 Task: Look for space in Dahegām, India from 15th June, 2023 to 21st June, 2023 for 5 adults in price range Rs.14000 to Rs.25000. Place can be entire place with 3 bedrooms having 3 beds and 3 bathrooms. Property type can be house, flat, guest house. Booking option can be shelf check-in. Required host language is English.
Action: Mouse moved to (457, 65)
Screenshot: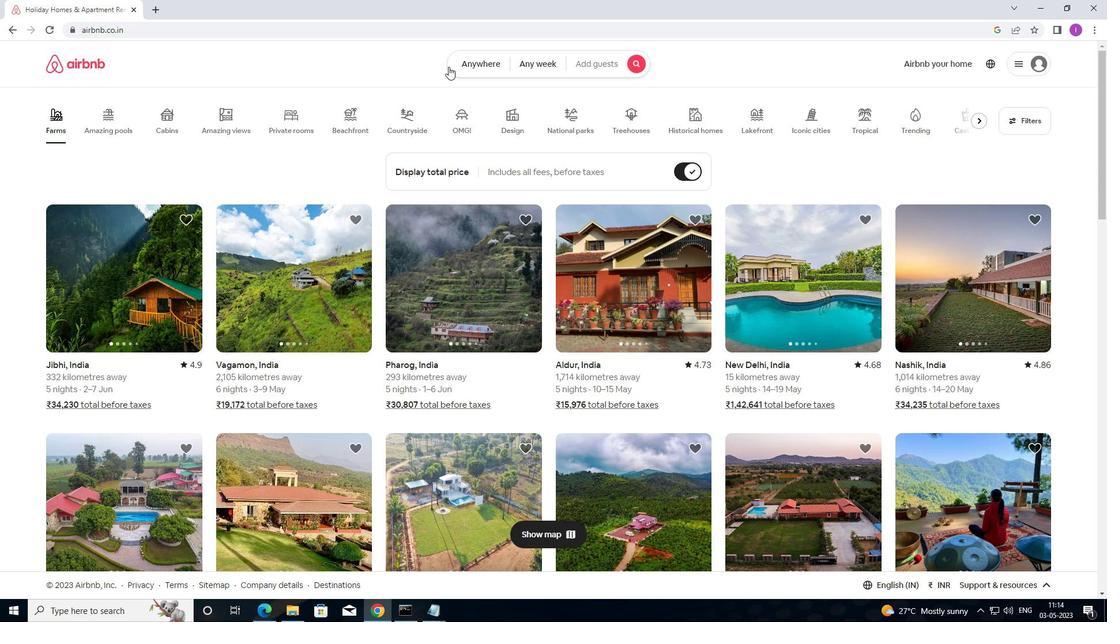
Action: Mouse pressed left at (457, 65)
Screenshot: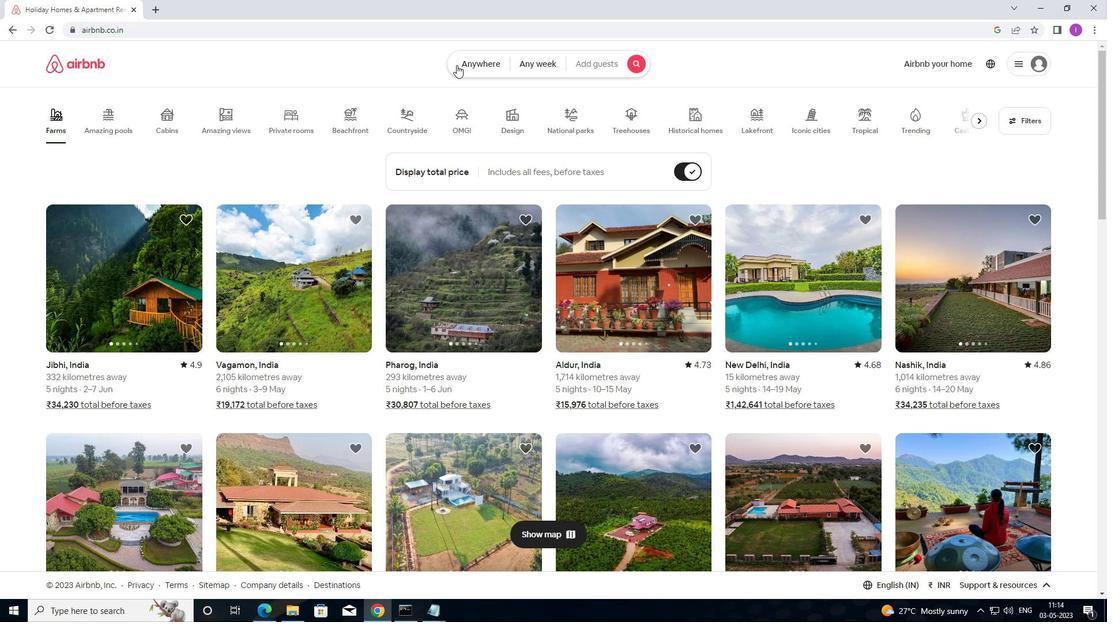 
Action: Mouse moved to (344, 113)
Screenshot: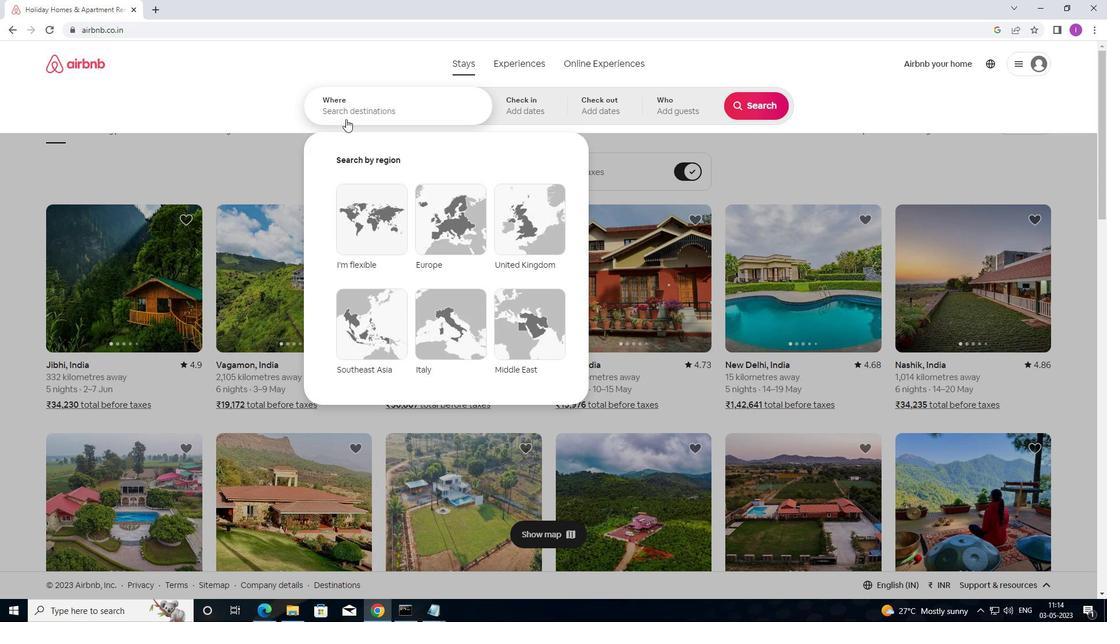 
Action: Mouse pressed left at (344, 113)
Screenshot: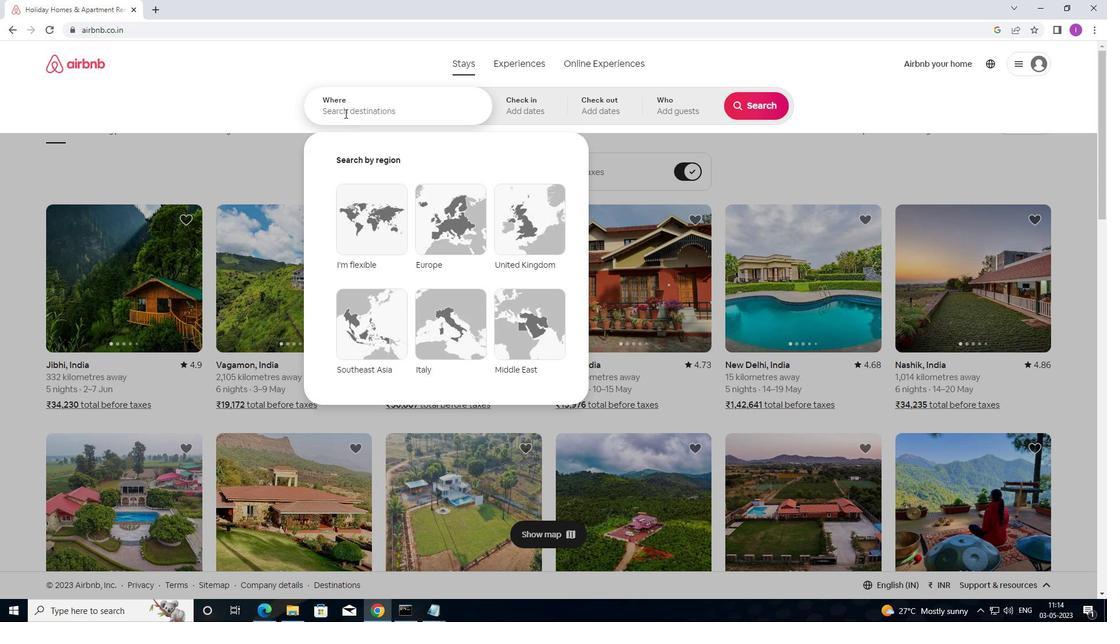 
Action: Mouse moved to (834, 7)
Screenshot: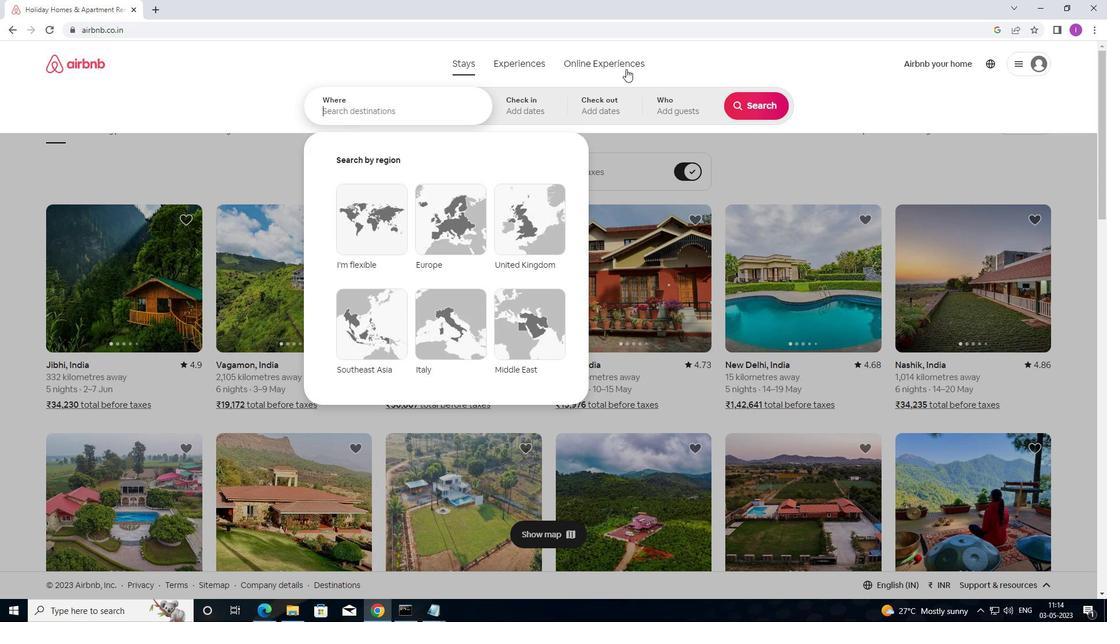 
Action: Key pressed <Key.shift>DAHEGAM,<Key.shift>INDIA
Screenshot: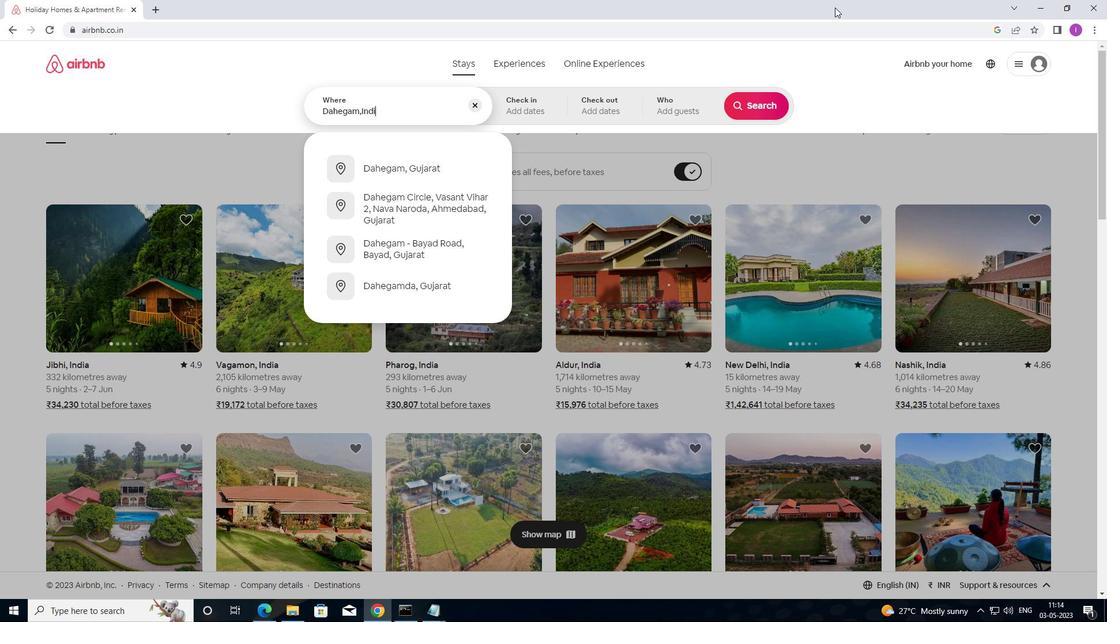 
Action: Mouse moved to (550, 93)
Screenshot: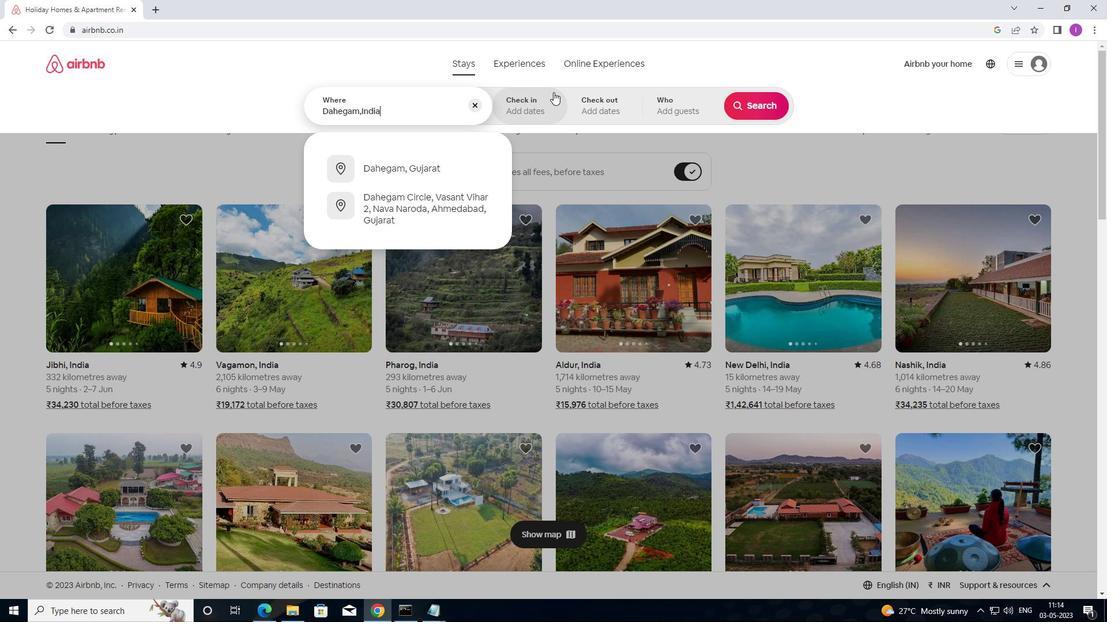 
Action: Mouse pressed left at (550, 93)
Screenshot: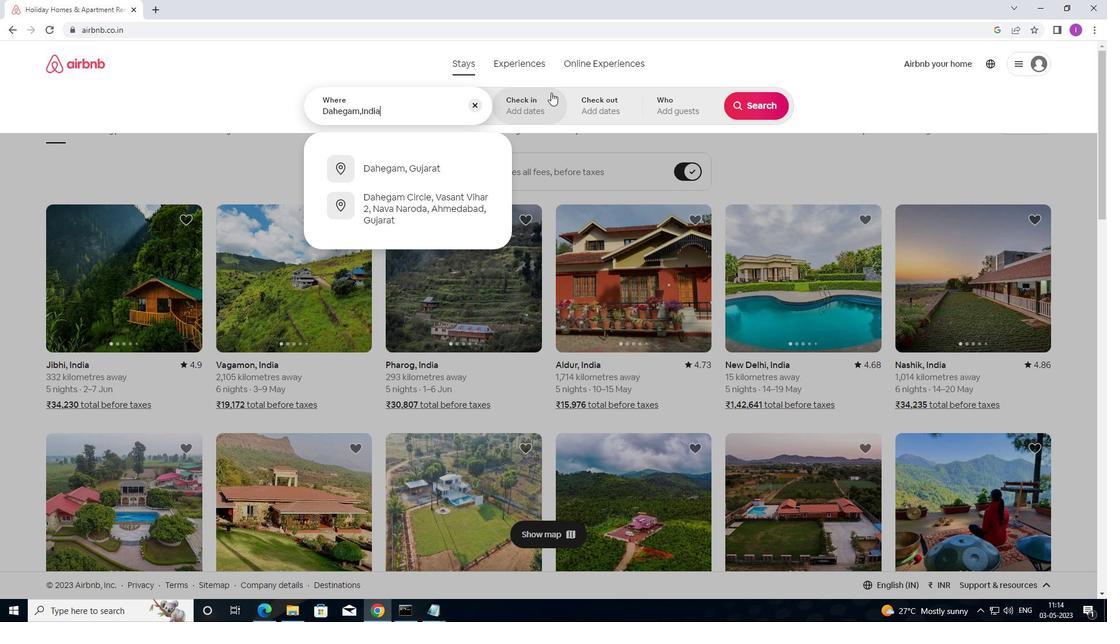 
Action: Mouse moved to (686, 303)
Screenshot: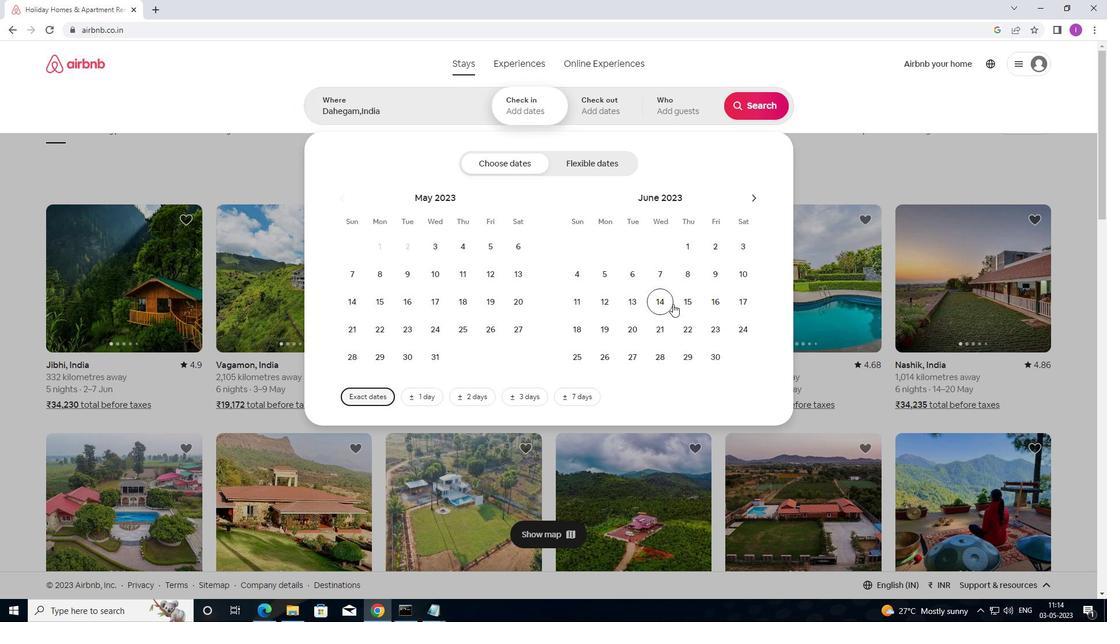 
Action: Mouse pressed left at (686, 303)
Screenshot: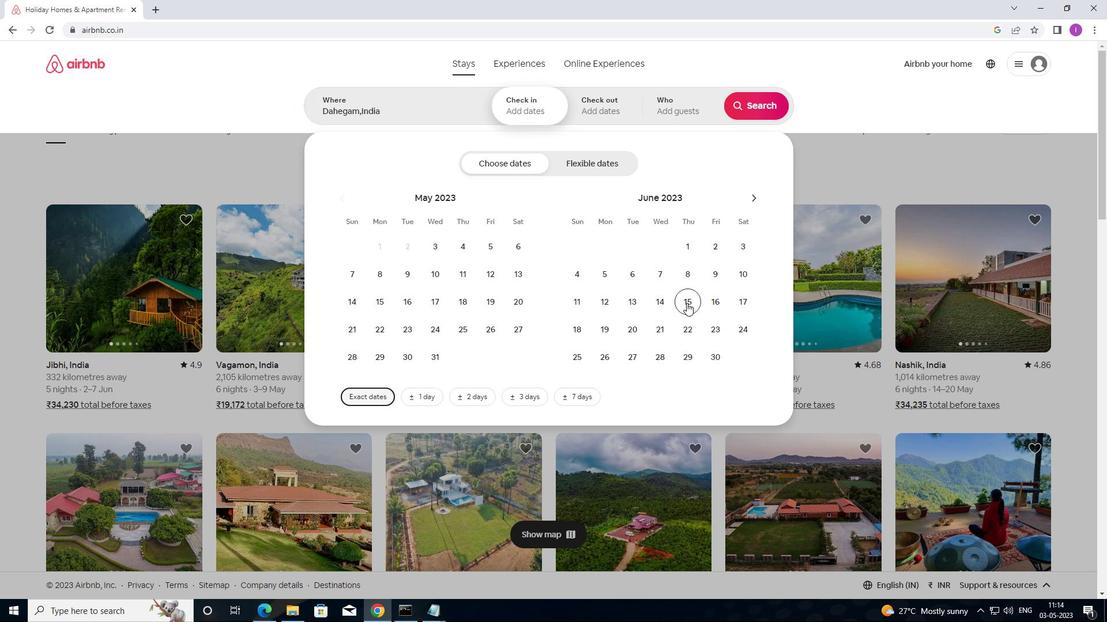 
Action: Mouse moved to (659, 324)
Screenshot: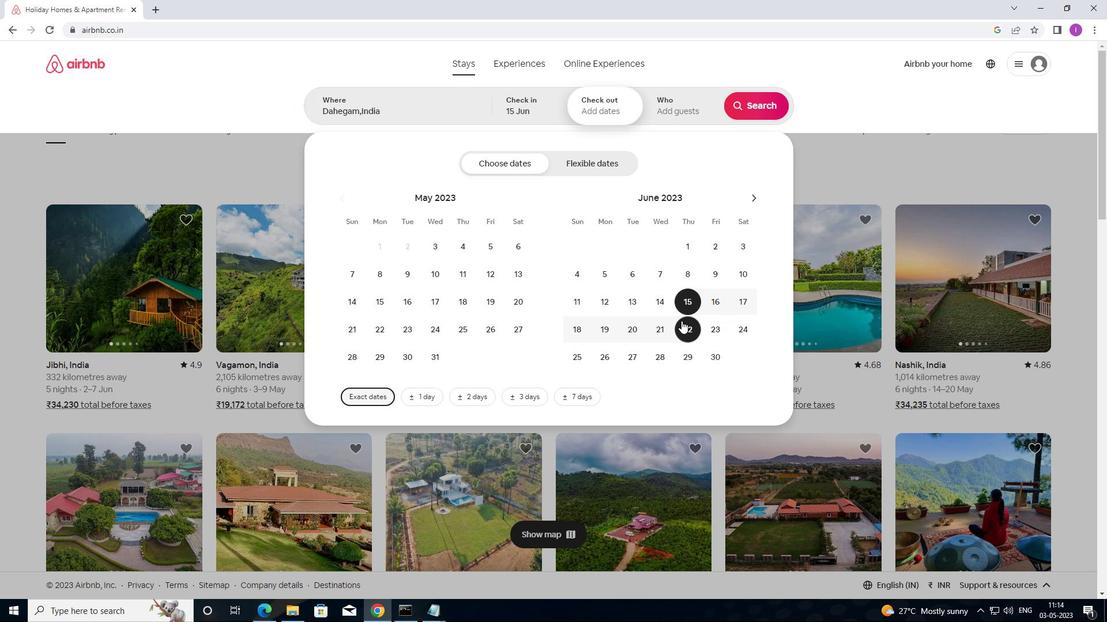 
Action: Mouse pressed left at (659, 324)
Screenshot: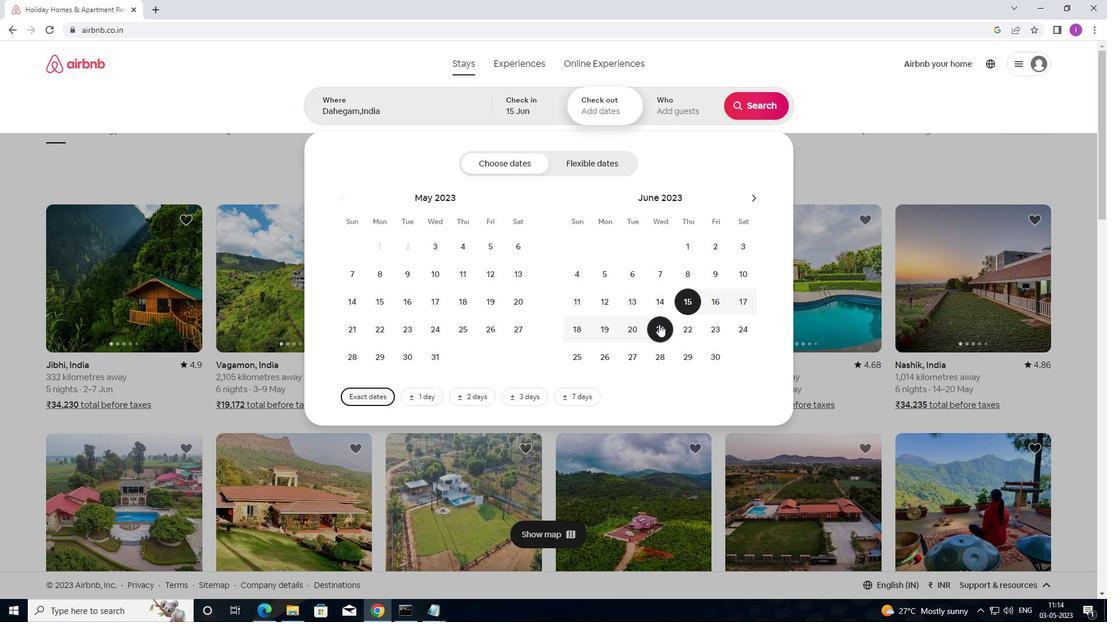
Action: Mouse moved to (681, 96)
Screenshot: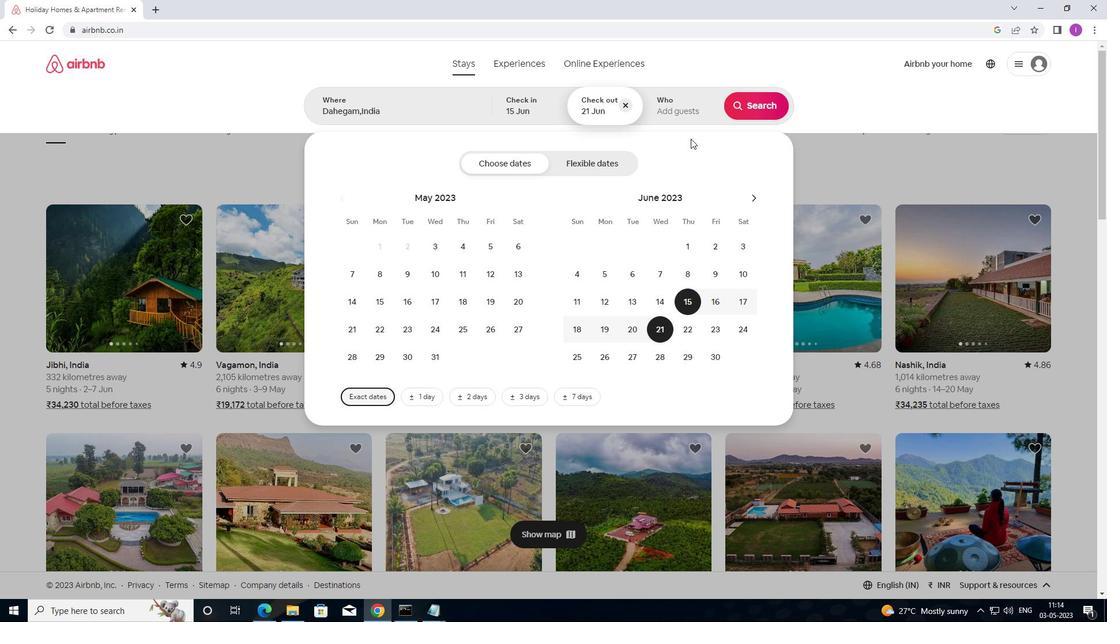 
Action: Mouse pressed left at (681, 96)
Screenshot: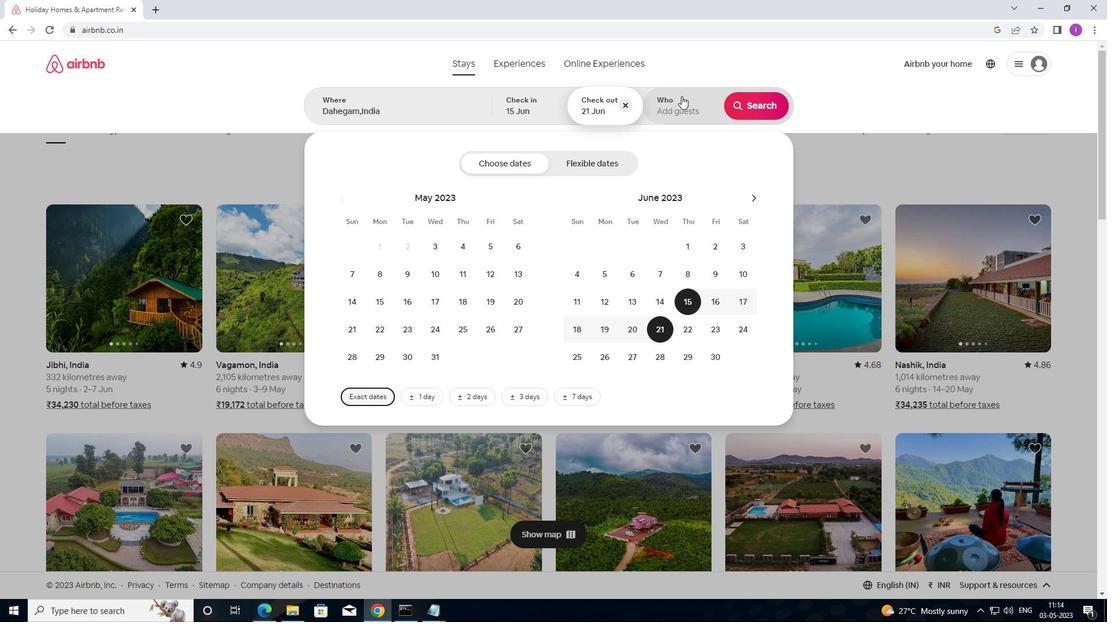 
Action: Mouse moved to (758, 160)
Screenshot: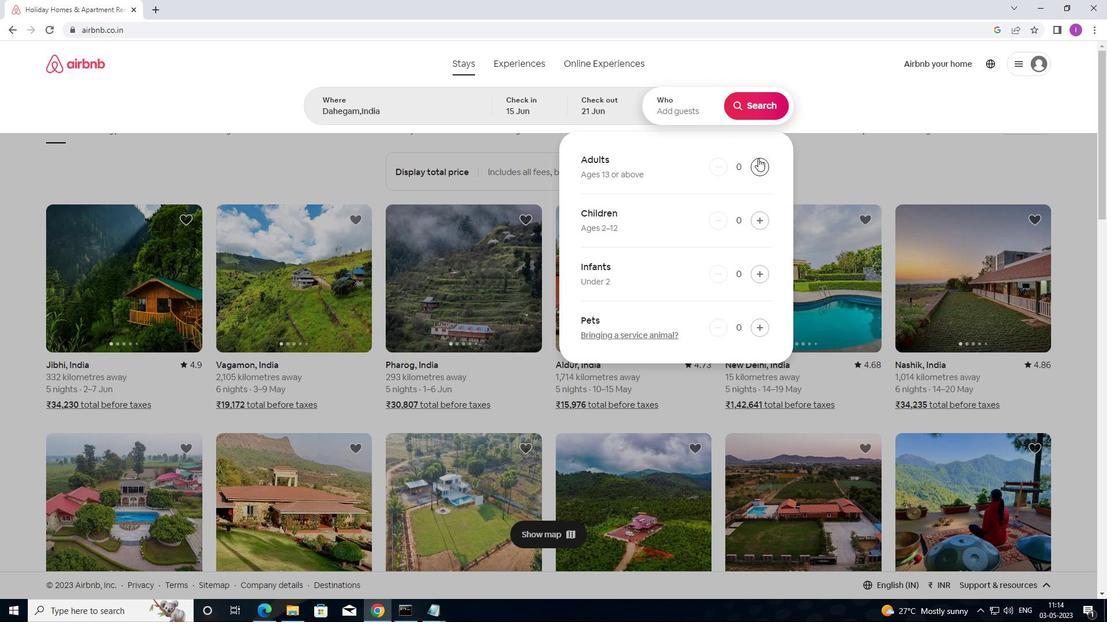 
Action: Mouse pressed left at (758, 160)
Screenshot: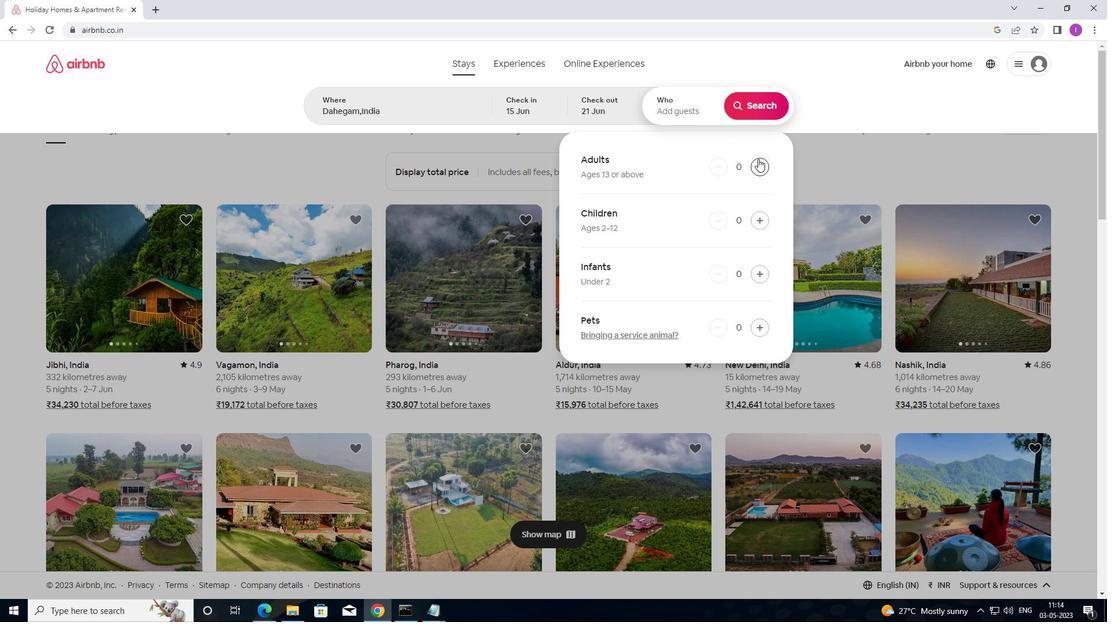 
Action: Mouse moved to (760, 164)
Screenshot: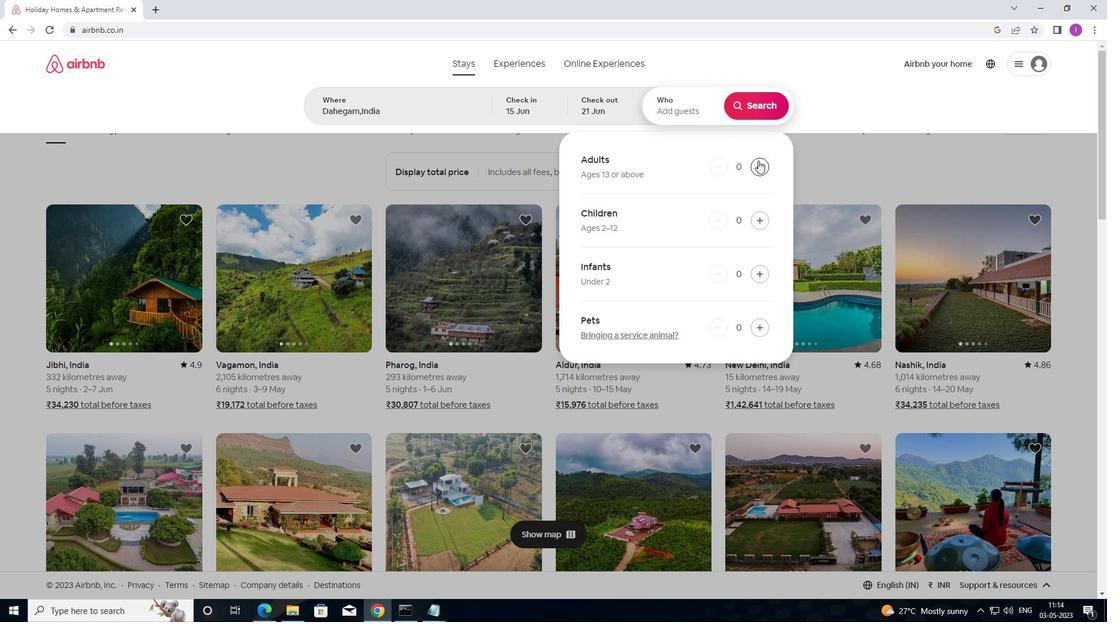 
Action: Mouse pressed left at (760, 164)
Screenshot: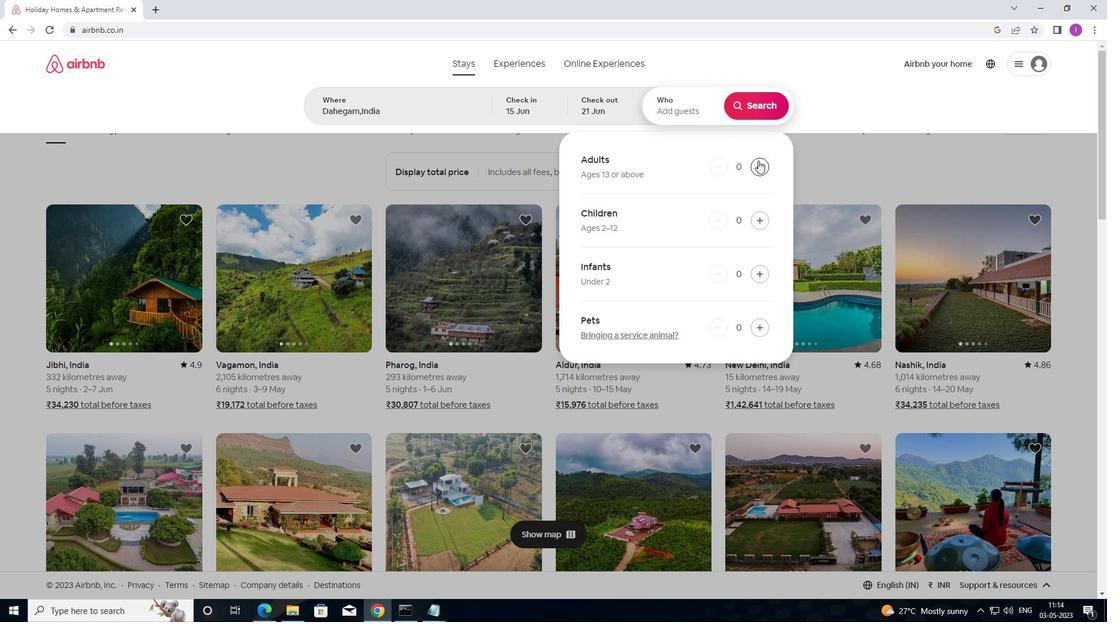 
Action: Mouse moved to (762, 165)
Screenshot: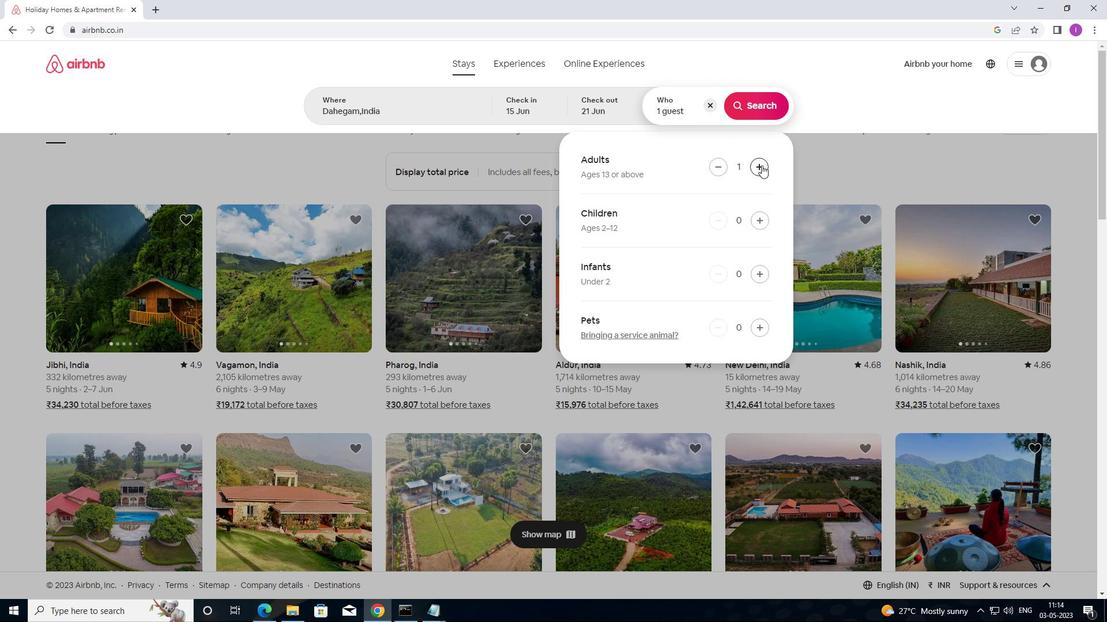 
Action: Mouse pressed left at (762, 165)
Screenshot: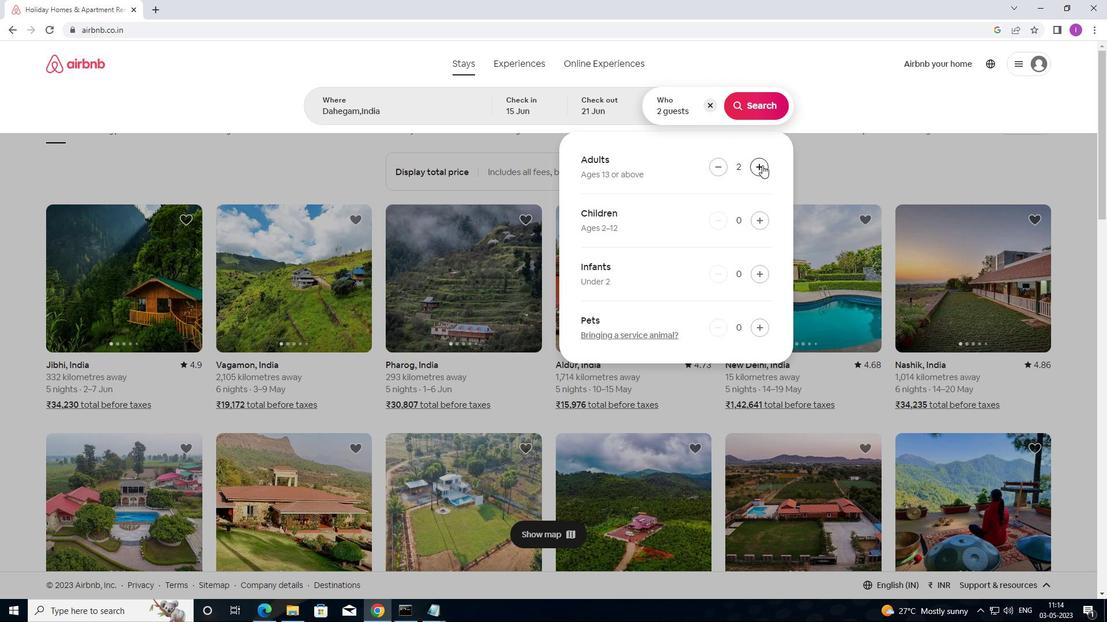 
Action: Mouse moved to (764, 165)
Screenshot: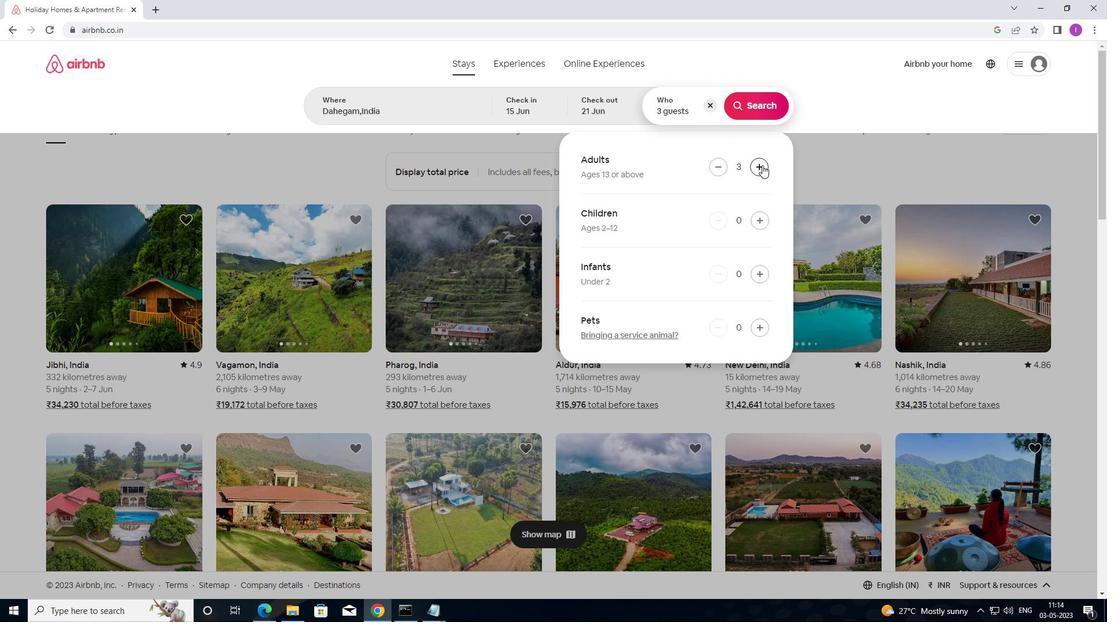 
Action: Mouse pressed left at (764, 165)
Screenshot: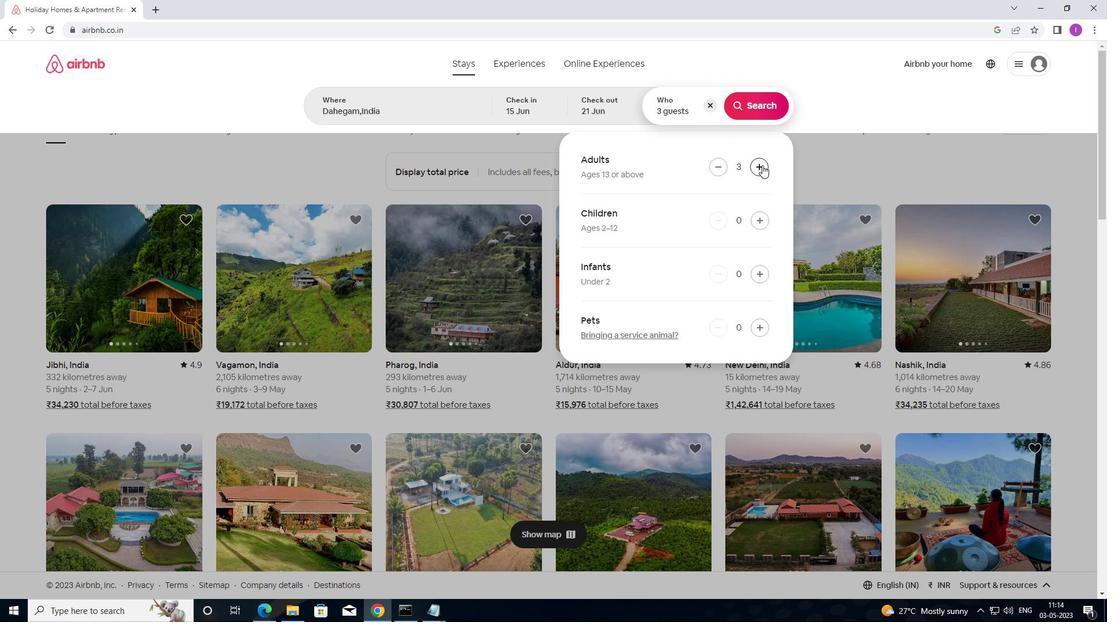 
Action: Mouse moved to (765, 166)
Screenshot: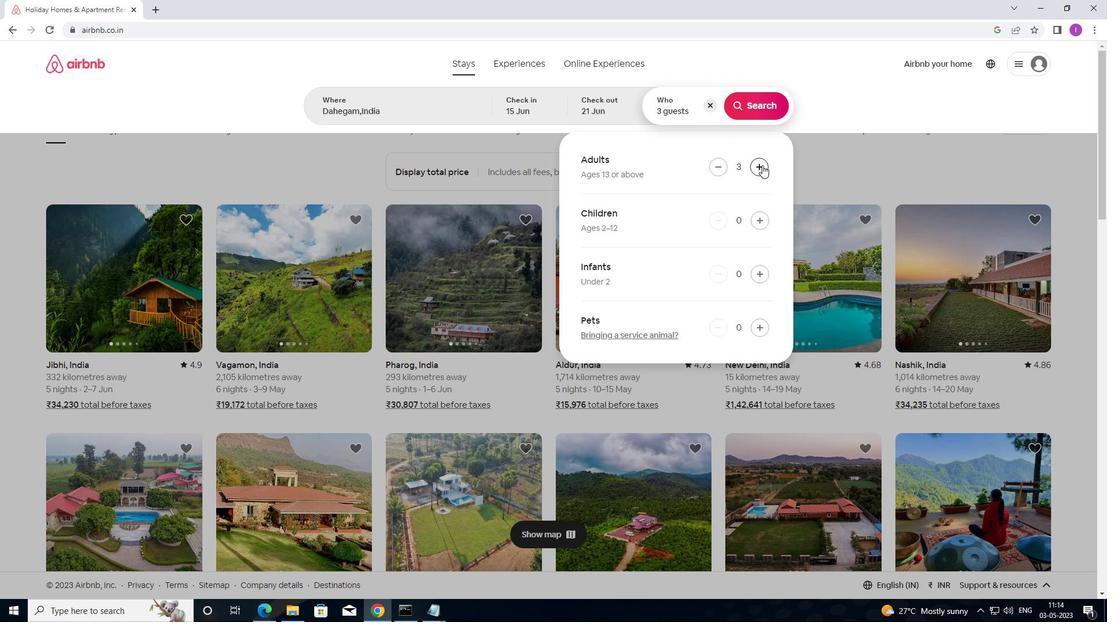 
Action: Mouse pressed left at (765, 166)
Screenshot: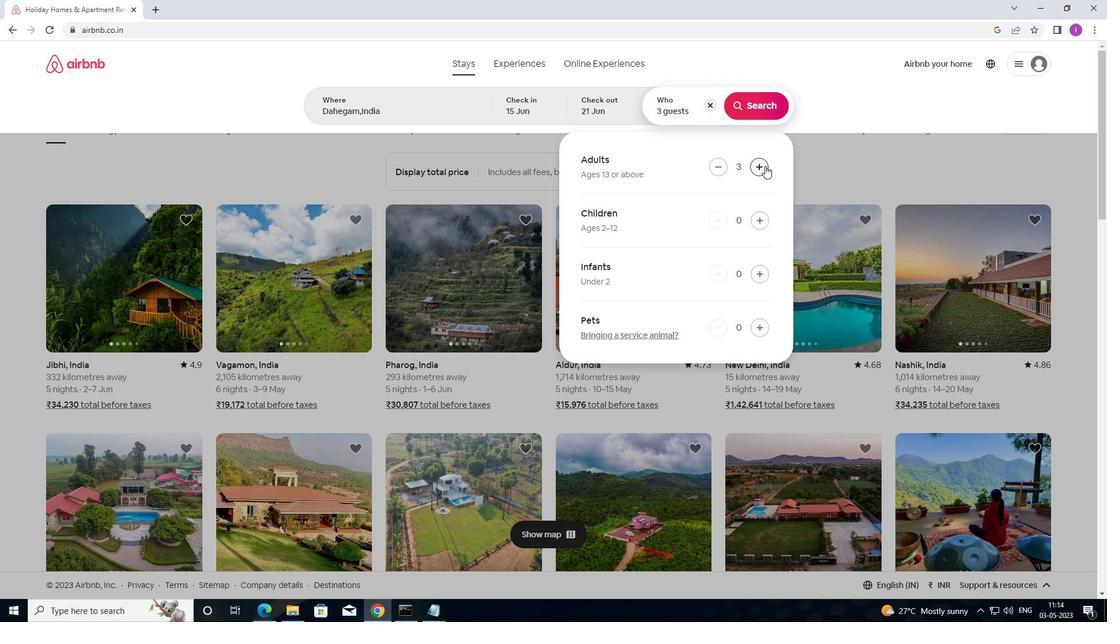 
Action: Mouse moved to (752, 114)
Screenshot: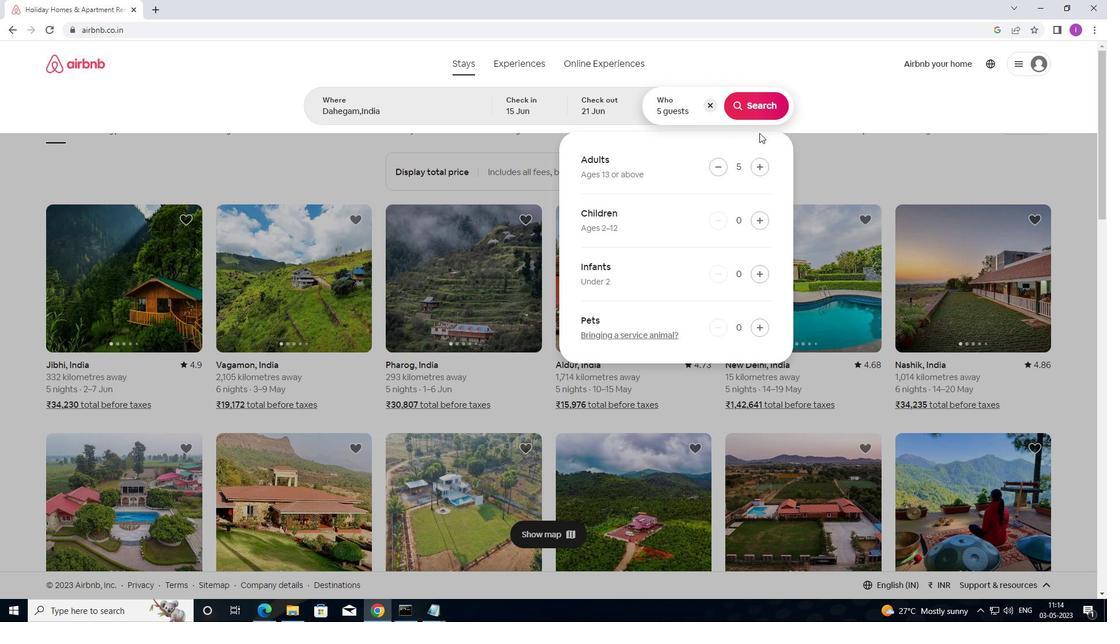 
Action: Mouse pressed left at (752, 114)
Screenshot: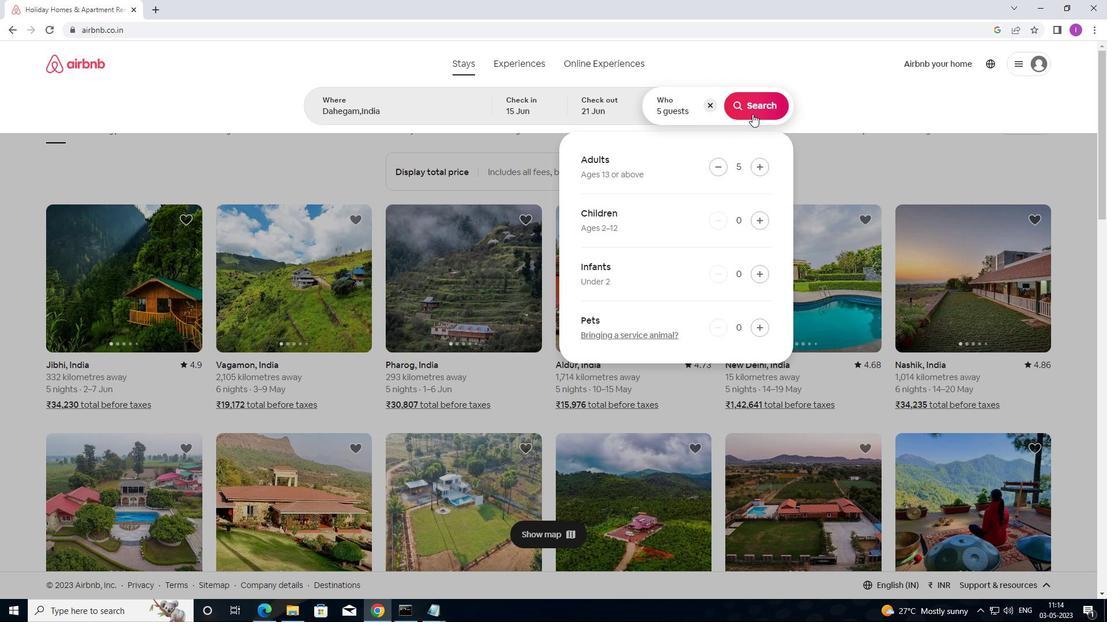 
Action: Mouse moved to (1057, 114)
Screenshot: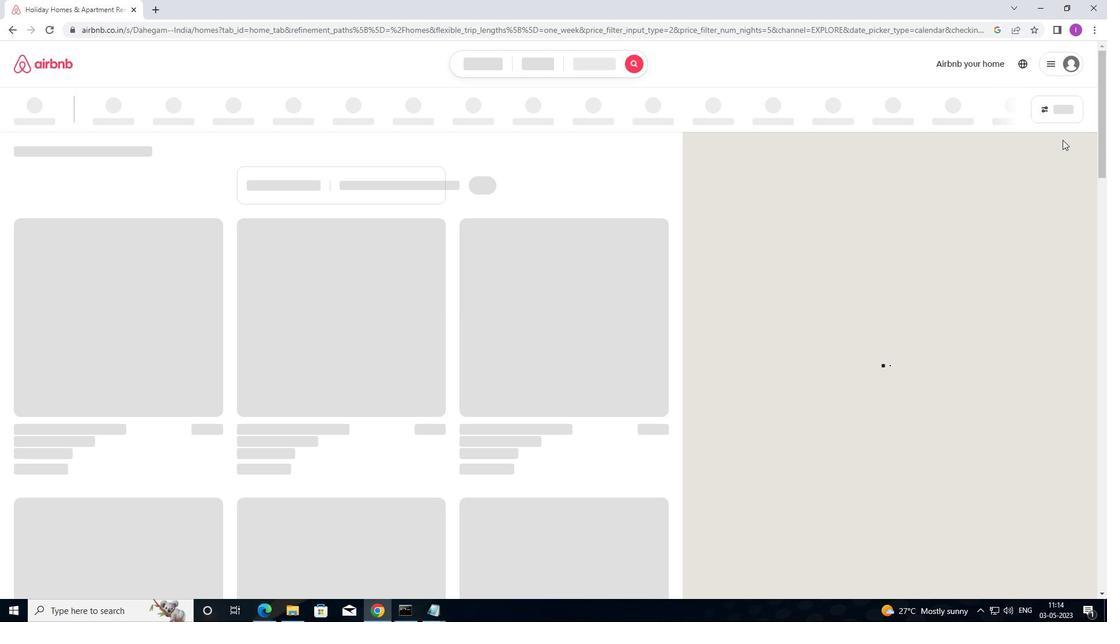 
Action: Mouse pressed left at (1057, 114)
Screenshot: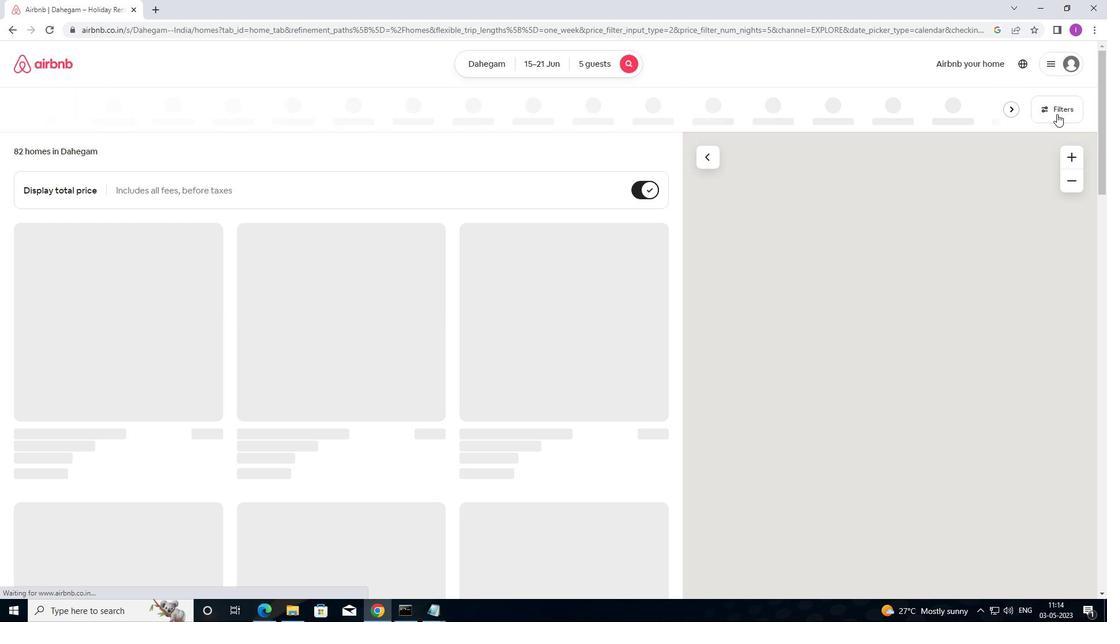 
Action: Mouse moved to (416, 254)
Screenshot: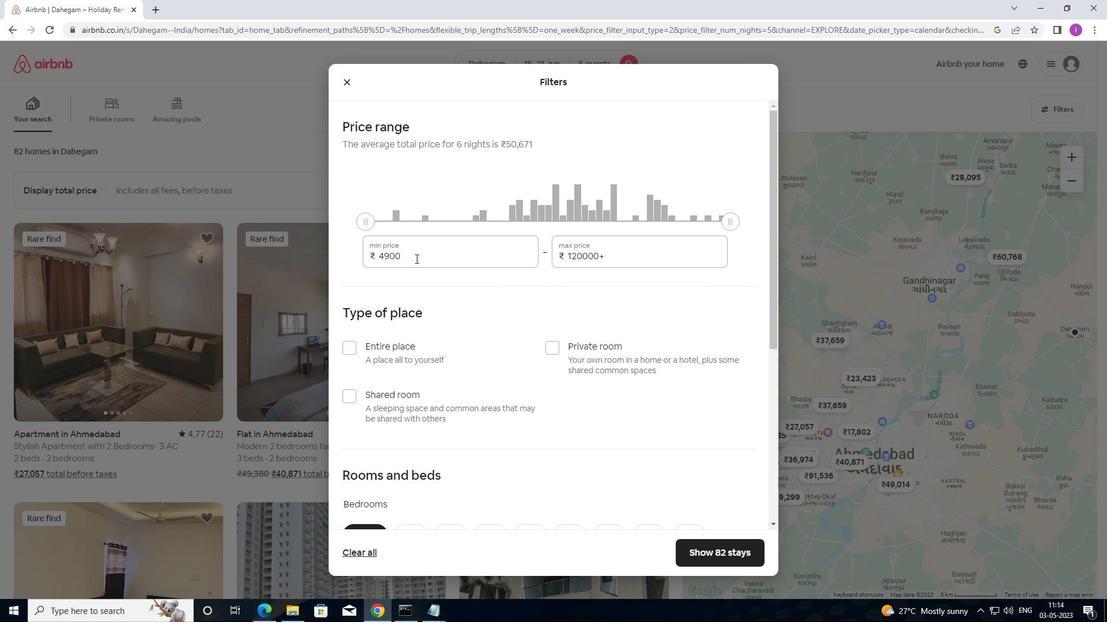 
Action: Mouse pressed left at (416, 254)
Screenshot: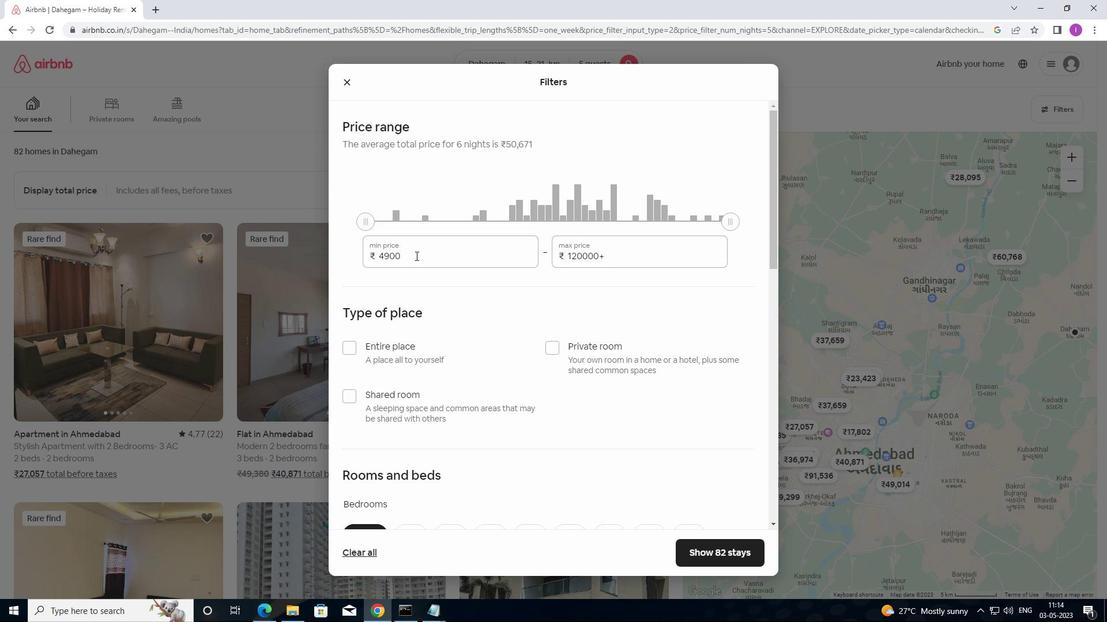 
Action: Mouse moved to (374, 247)
Screenshot: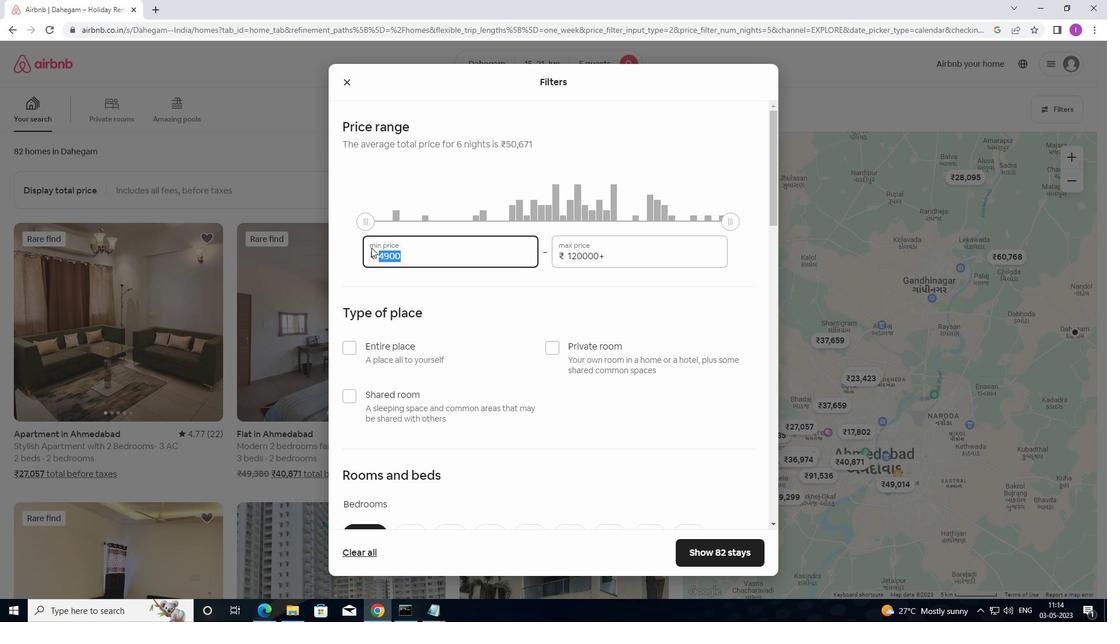 
Action: Key pressed 1
Screenshot: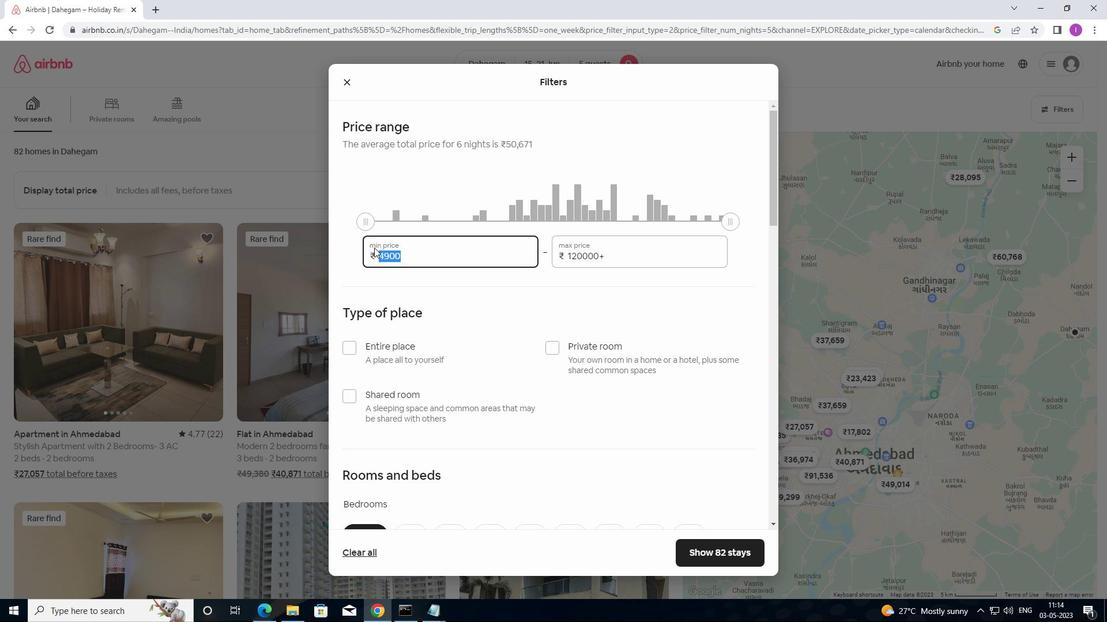 
Action: Mouse moved to (381, 247)
Screenshot: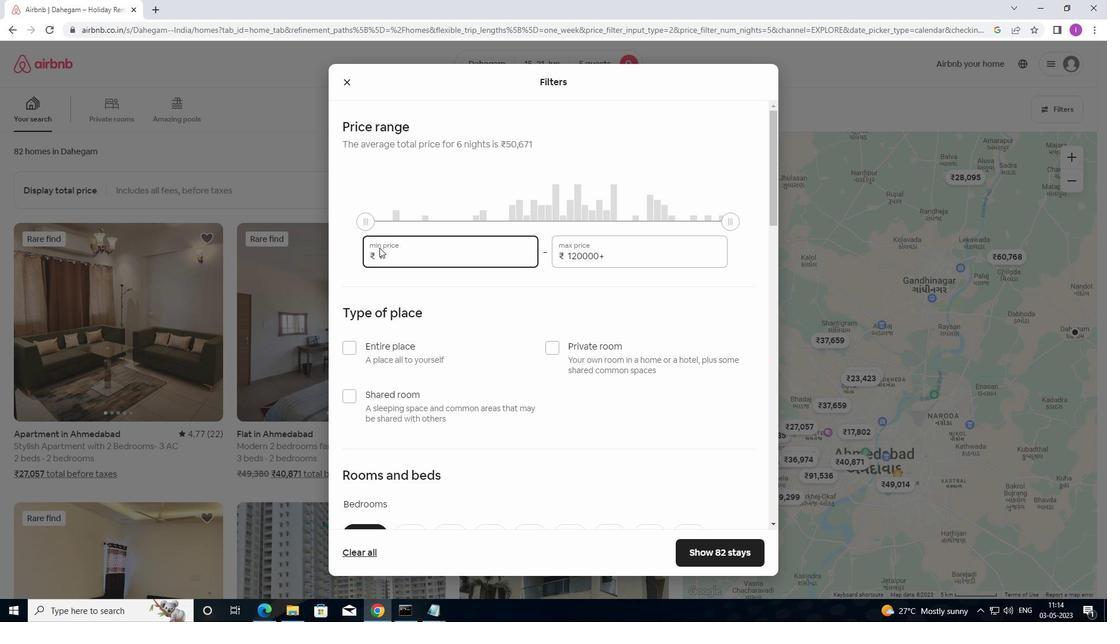 
Action: Key pressed 4
Screenshot: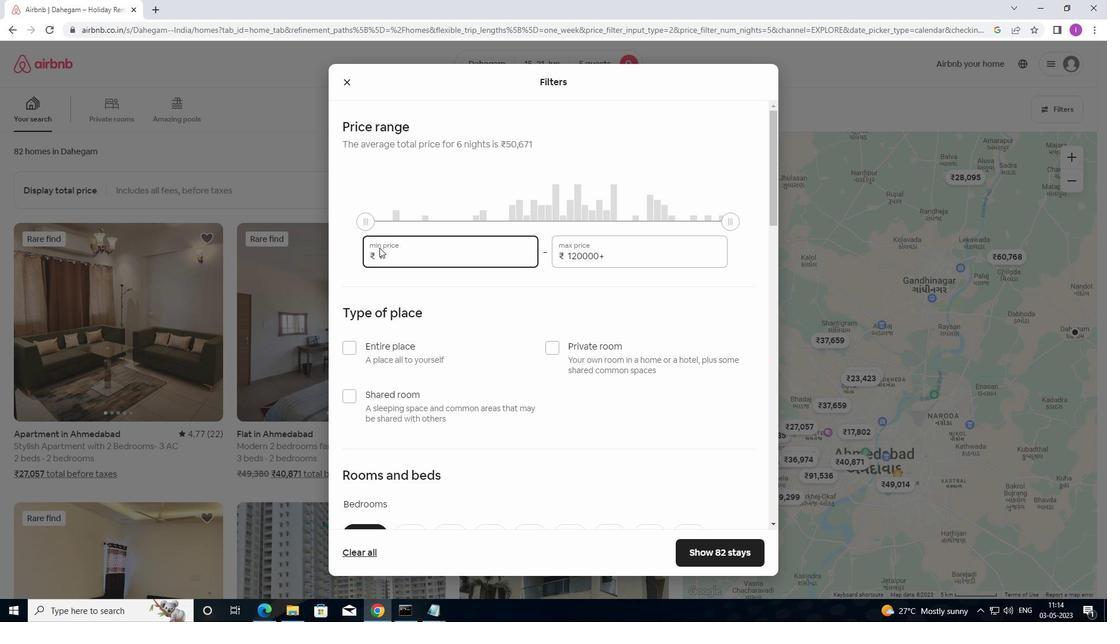 
Action: Mouse moved to (385, 246)
Screenshot: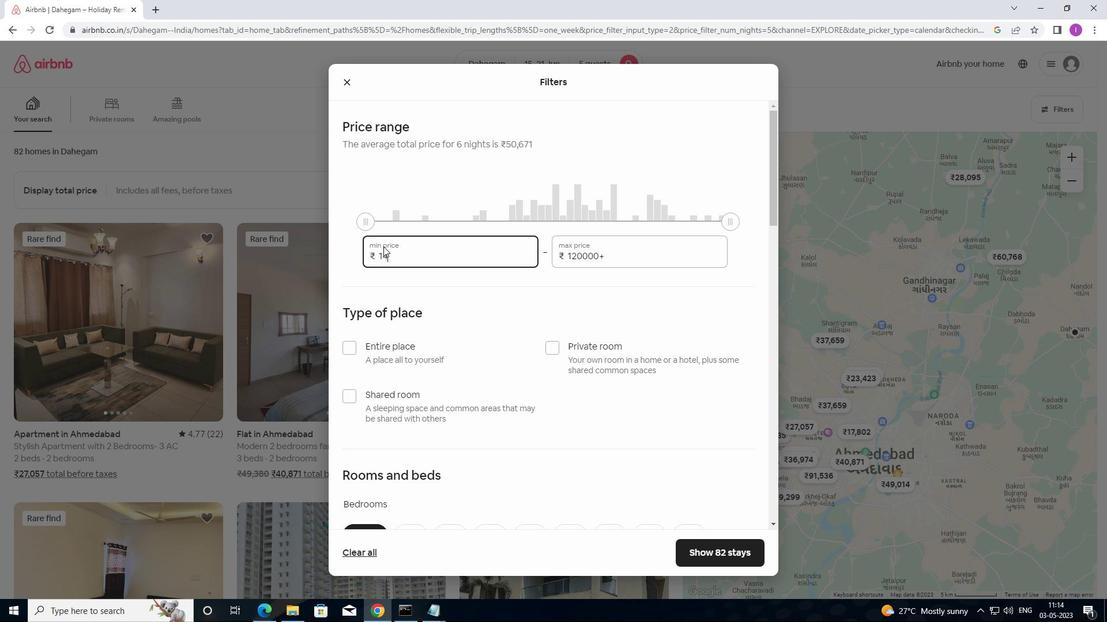 
Action: Key pressed 0
Screenshot: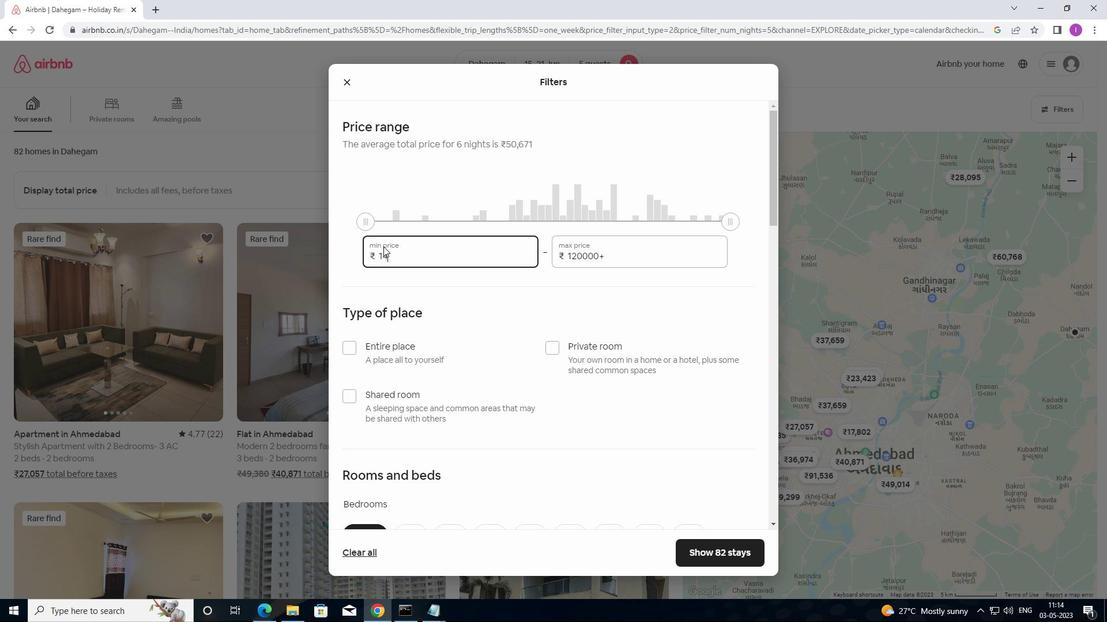 
Action: Mouse moved to (385, 246)
Screenshot: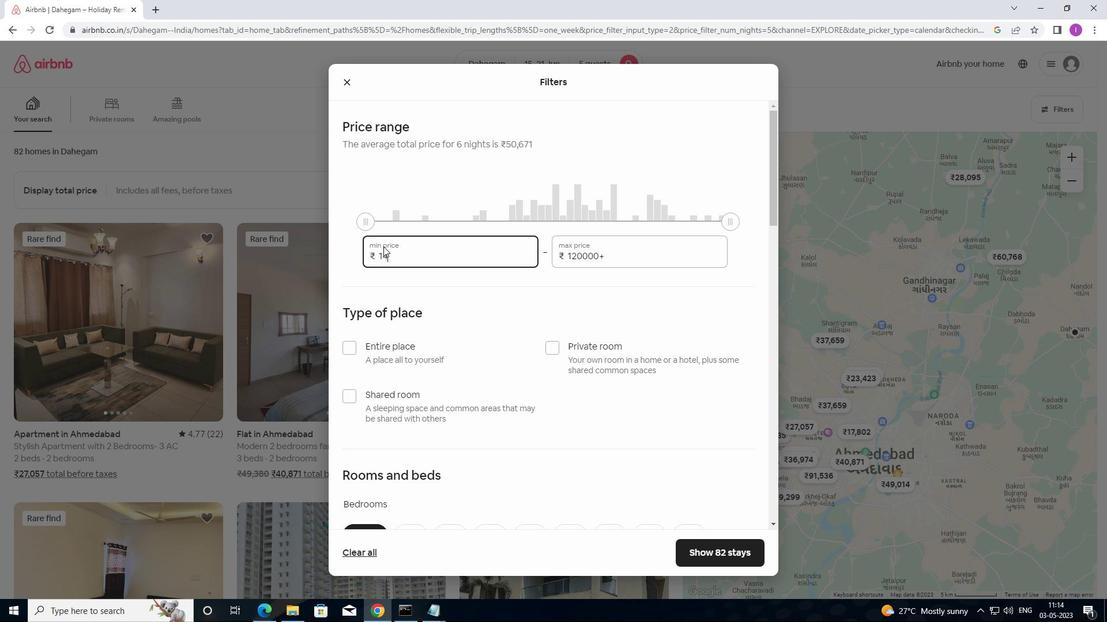 
Action: Key pressed 0
Screenshot: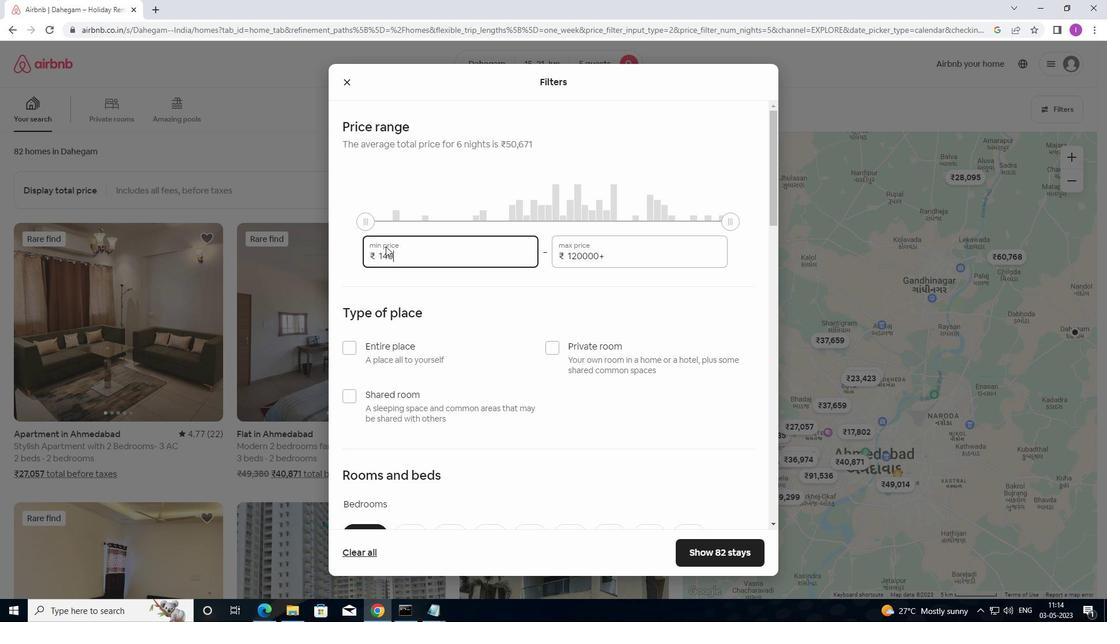 
Action: Mouse moved to (386, 246)
Screenshot: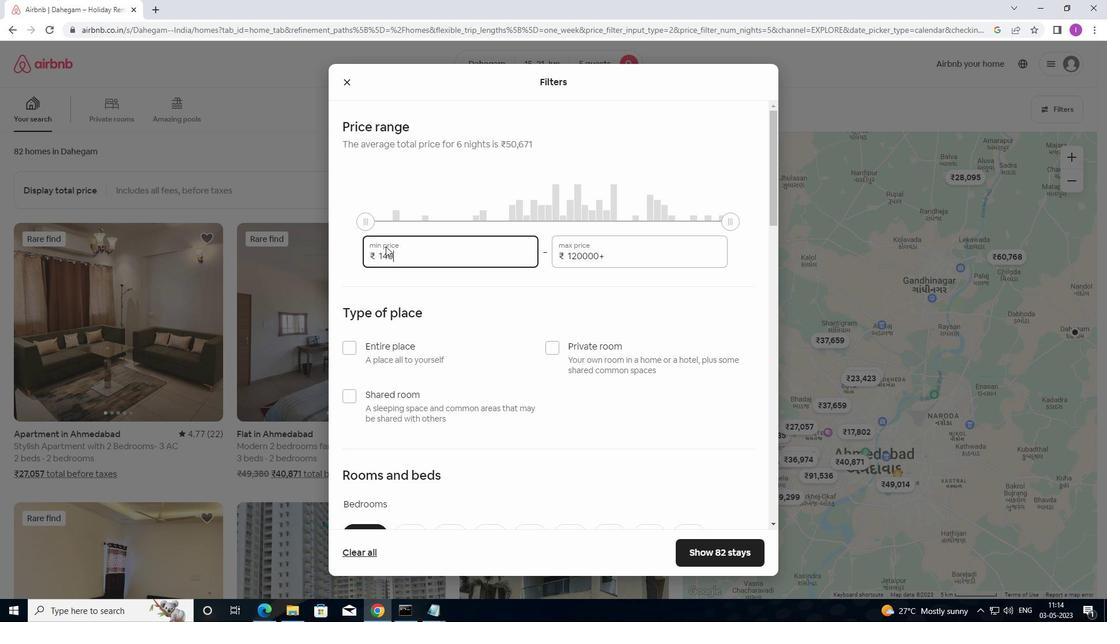 
Action: Key pressed 0
Screenshot: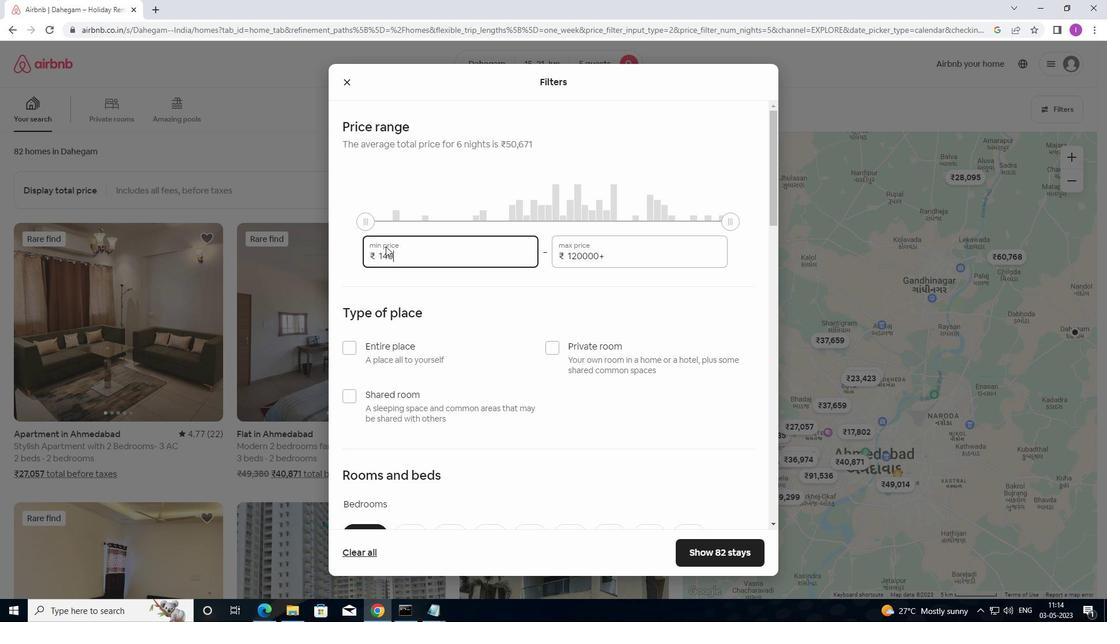 
Action: Mouse moved to (612, 256)
Screenshot: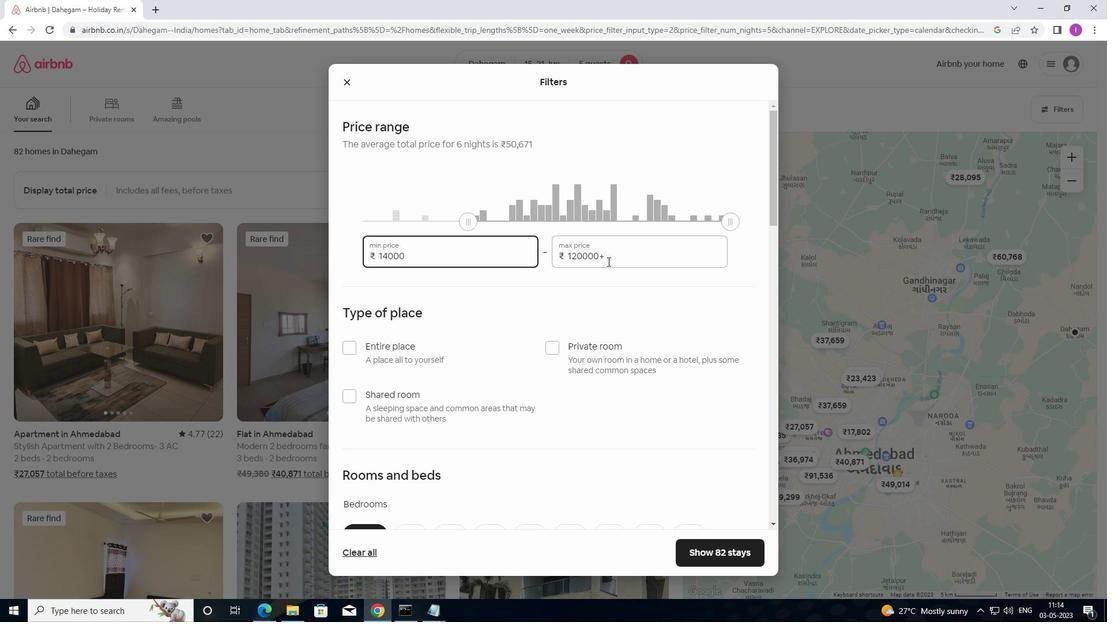 
Action: Mouse pressed left at (612, 256)
Screenshot: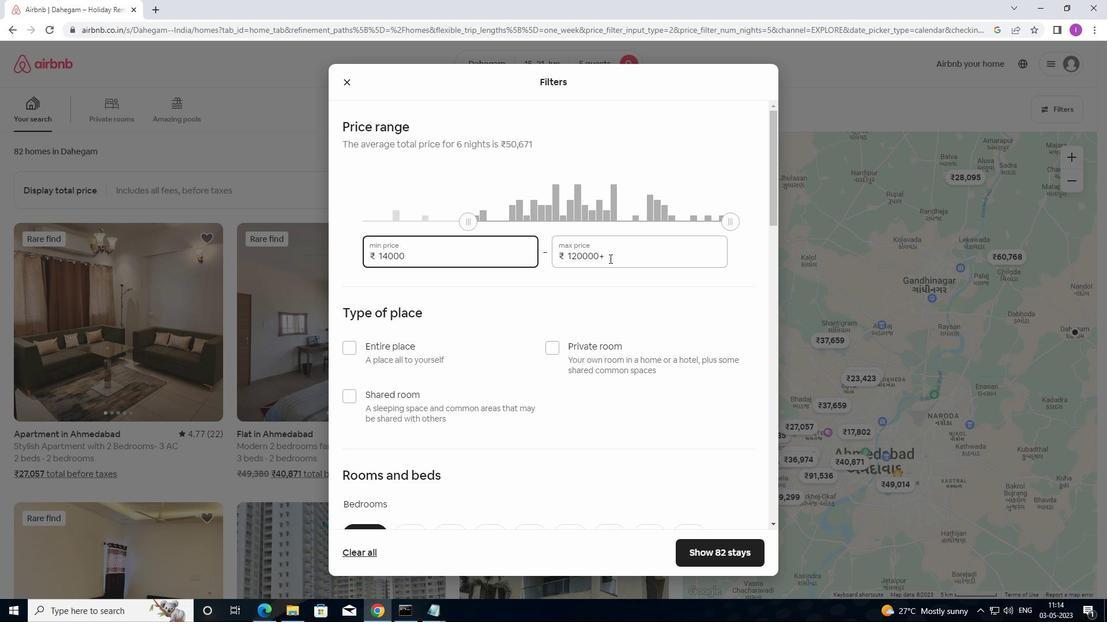 
Action: Mouse moved to (555, 251)
Screenshot: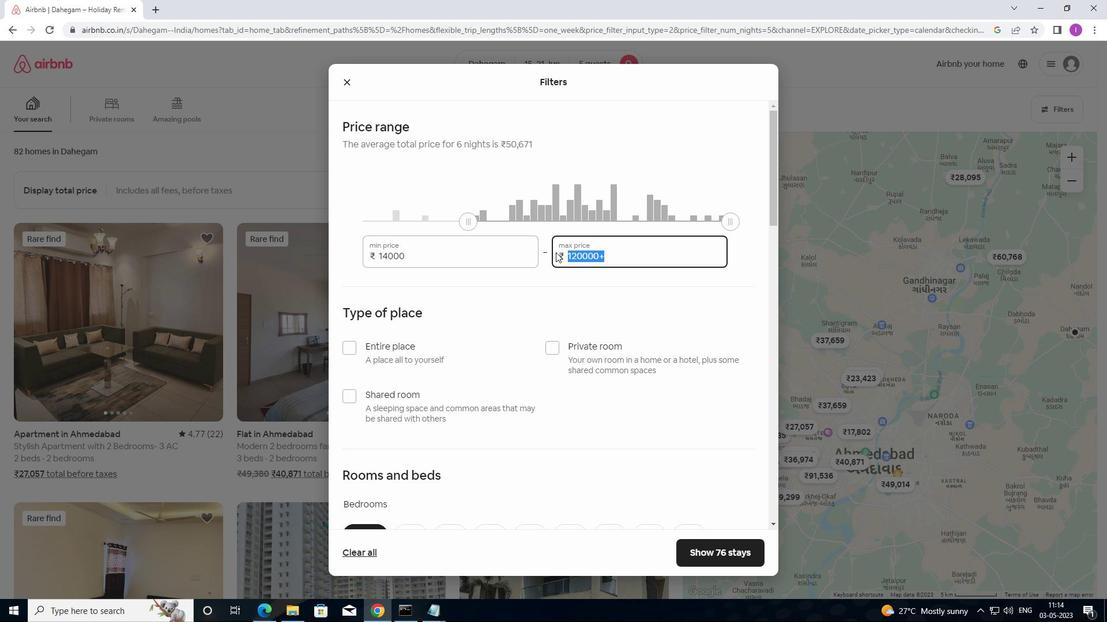 
Action: Key pressed 2
Screenshot: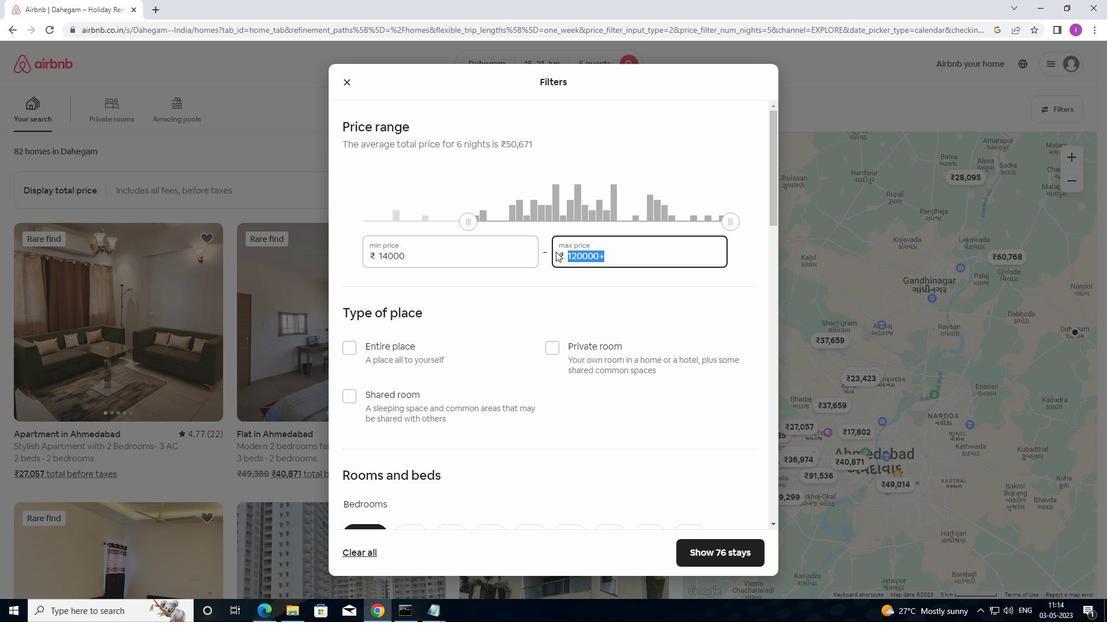 
Action: Mouse moved to (555, 251)
Screenshot: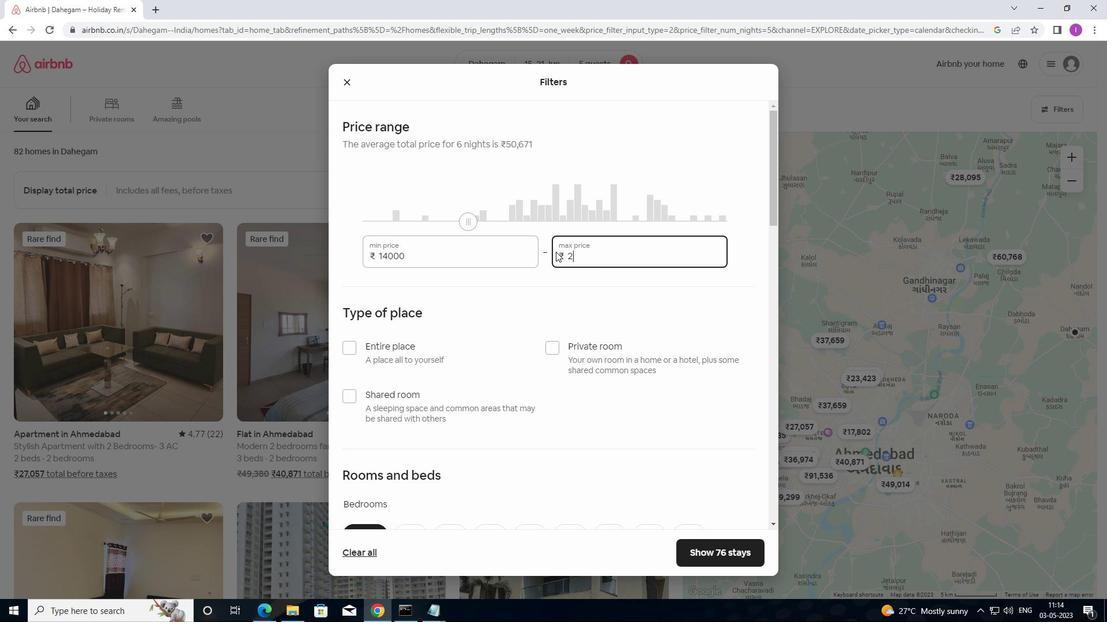 
Action: Key pressed 5000
Screenshot: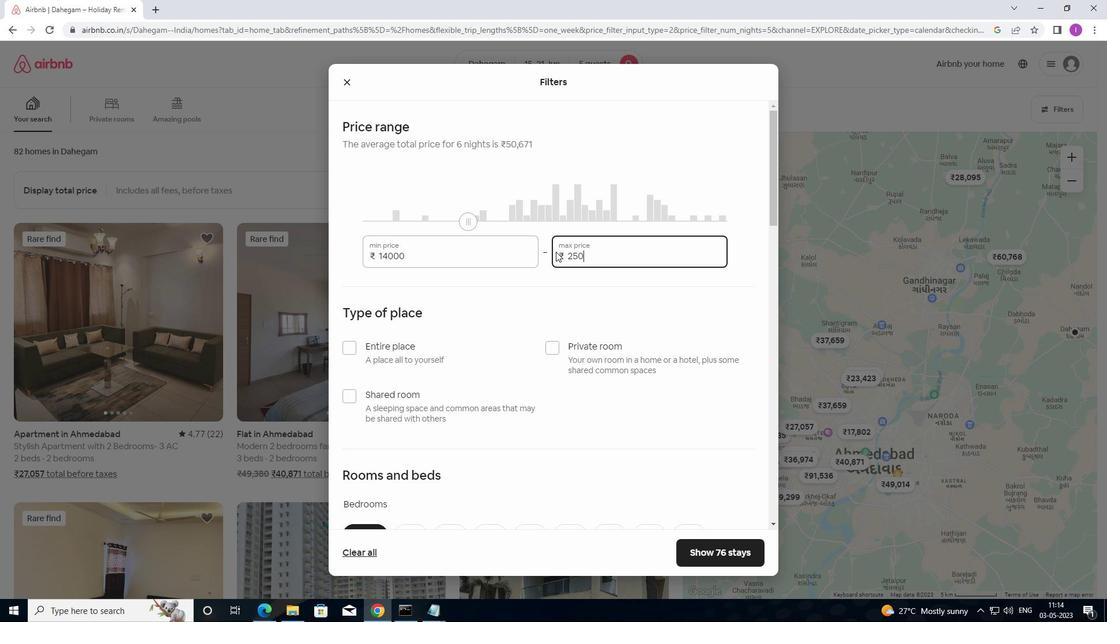 
Action: Mouse moved to (554, 313)
Screenshot: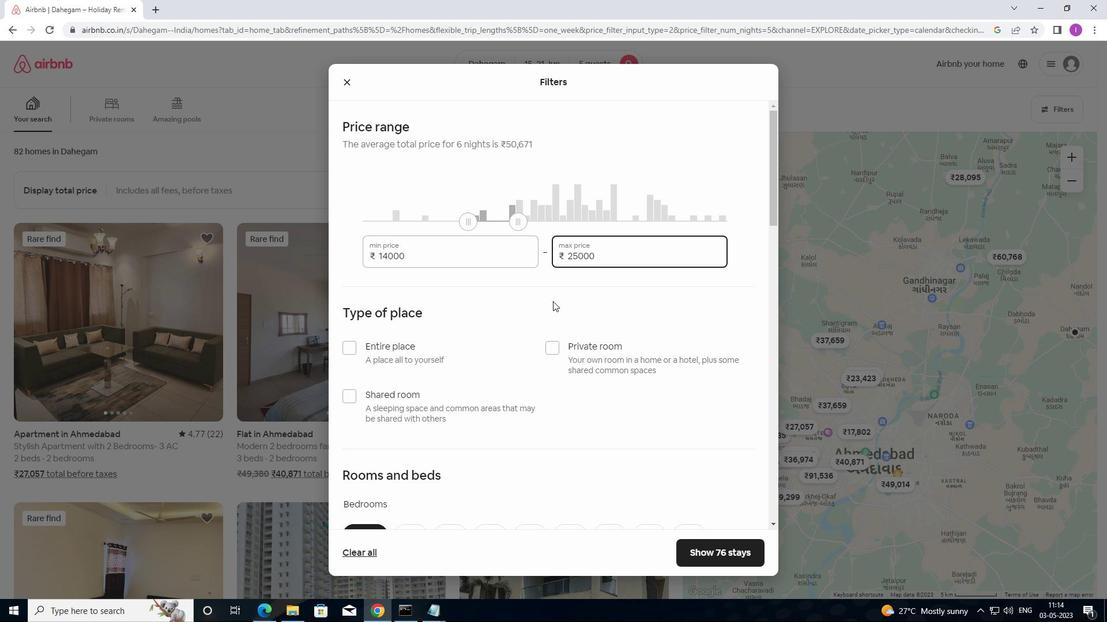 
Action: Mouse scrolled (554, 313) with delta (0, 0)
Screenshot: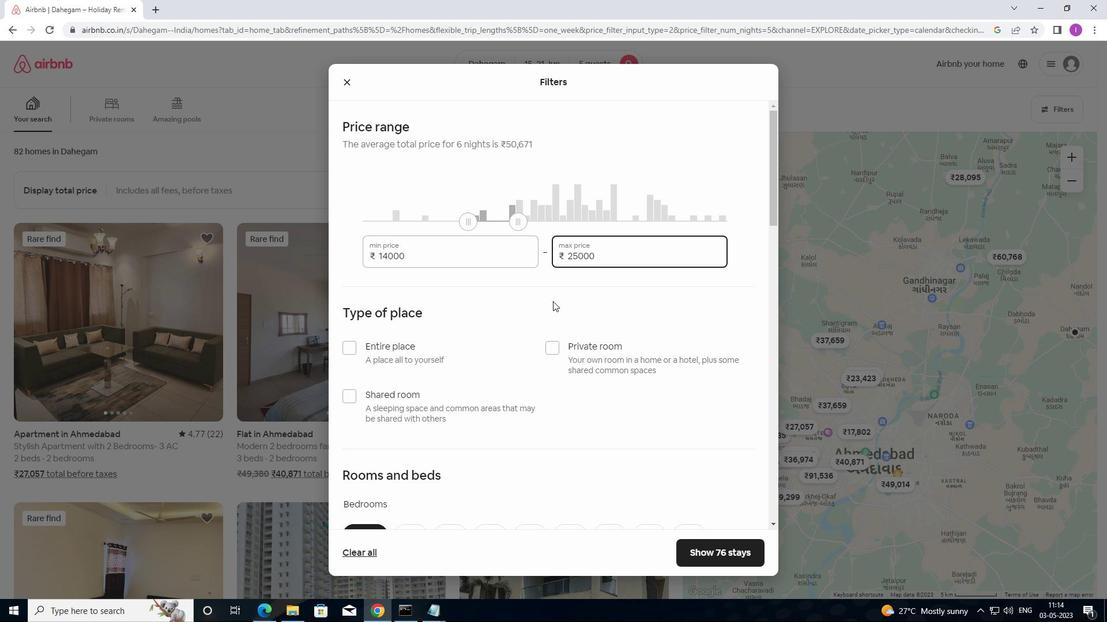 
Action: Mouse scrolled (554, 313) with delta (0, 0)
Screenshot: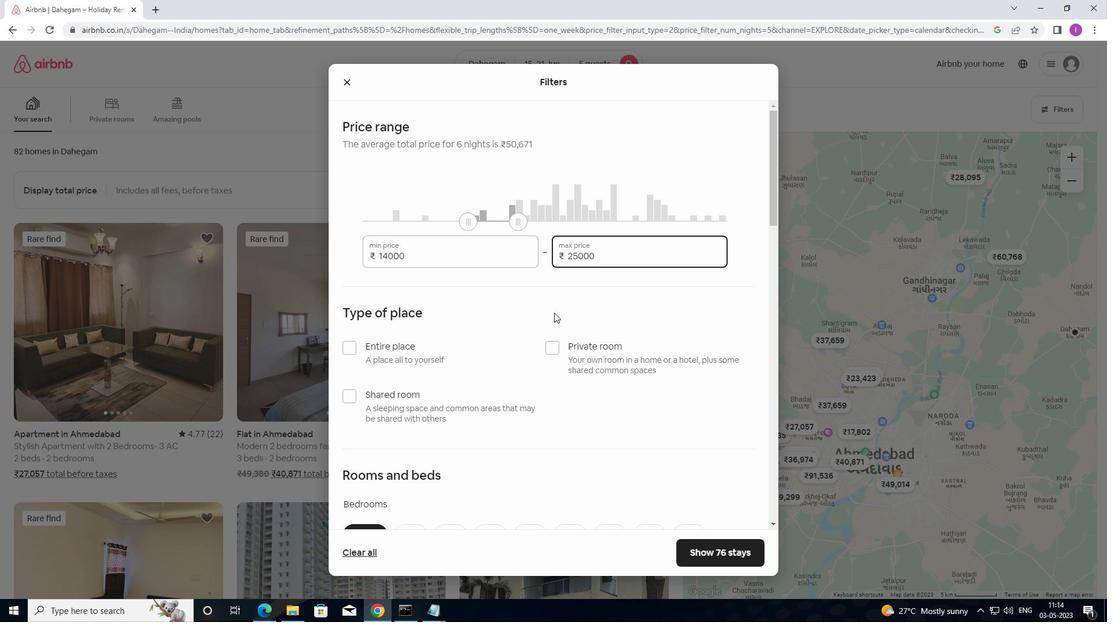 
Action: Mouse moved to (351, 227)
Screenshot: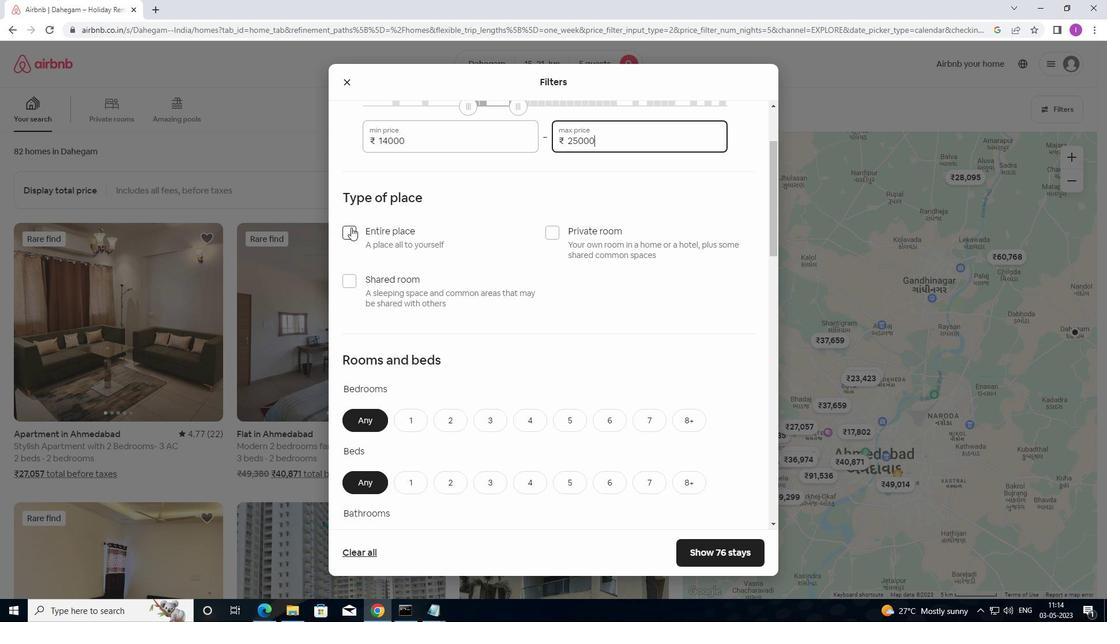 
Action: Mouse pressed left at (351, 227)
Screenshot: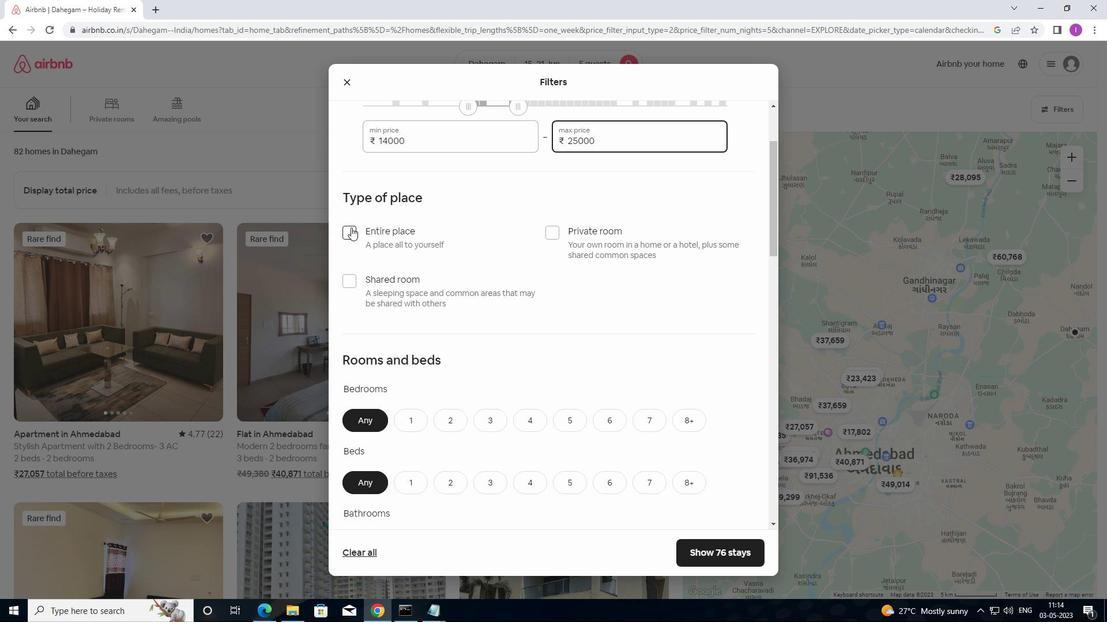 
Action: Mouse moved to (387, 284)
Screenshot: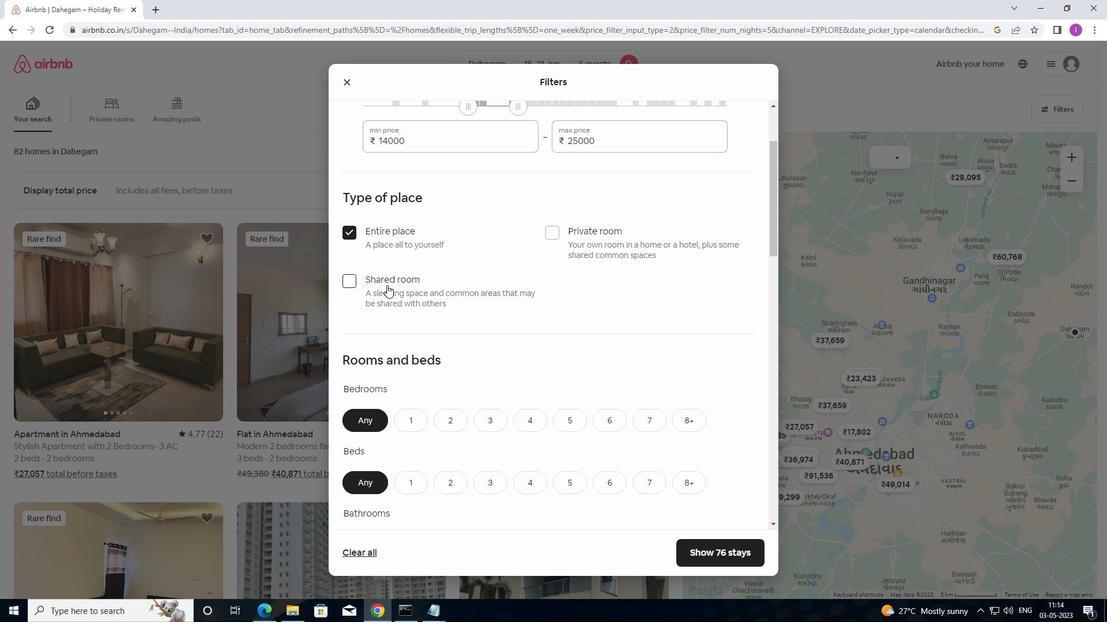 
Action: Mouse scrolled (387, 284) with delta (0, 0)
Screenshot: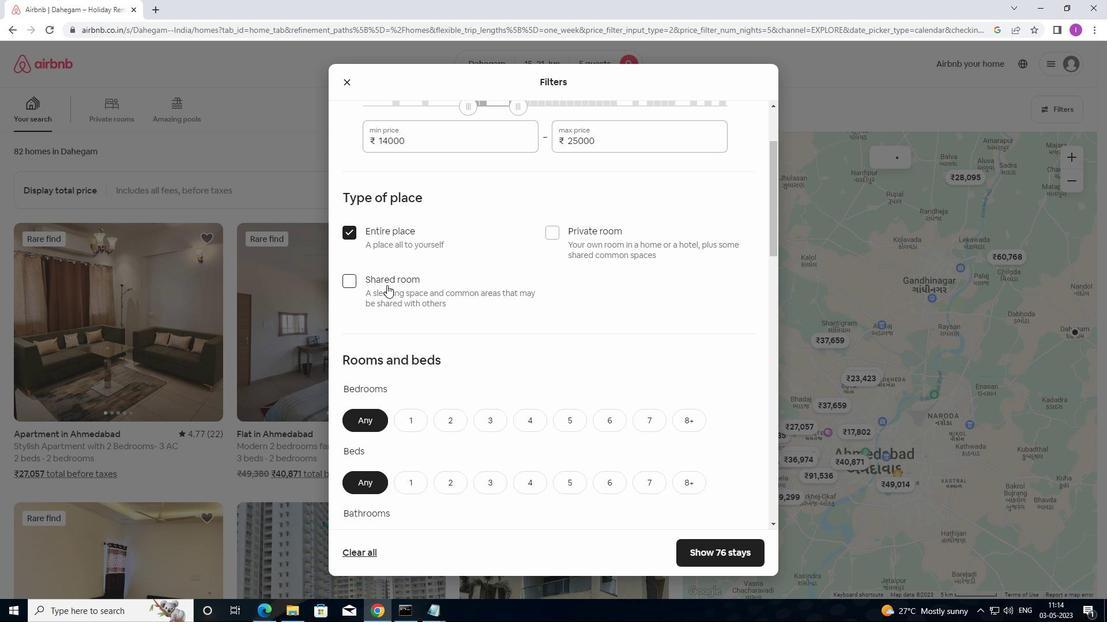 
Action: Mouse moved to (391, 286)
Screenshot: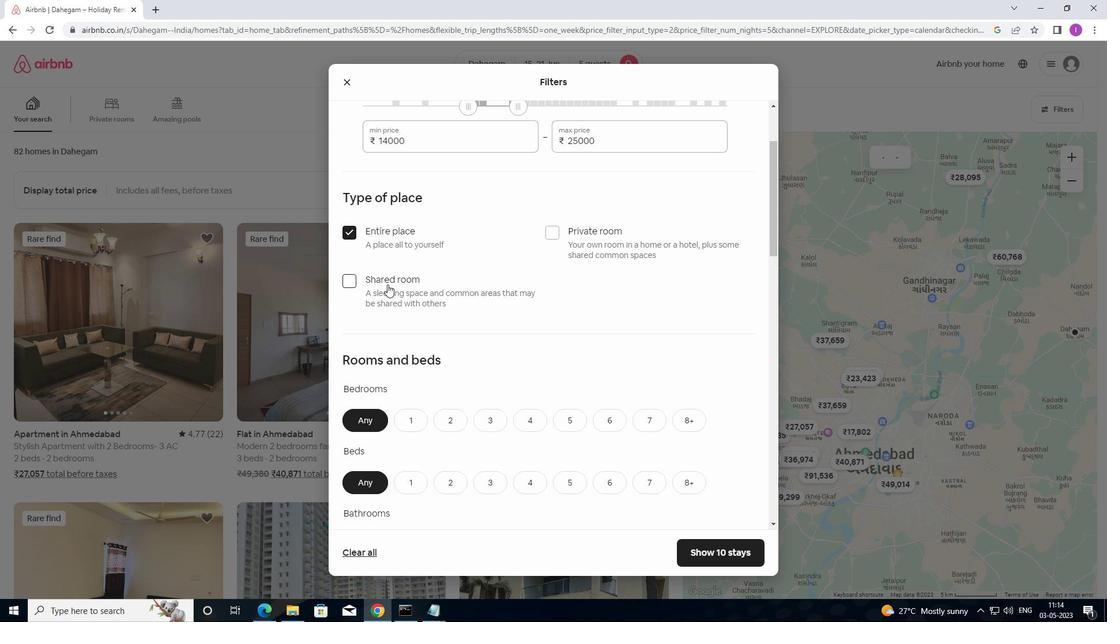 
Action: Mouse scrolled (391, 286) with delta (0, 0)
Screenshot: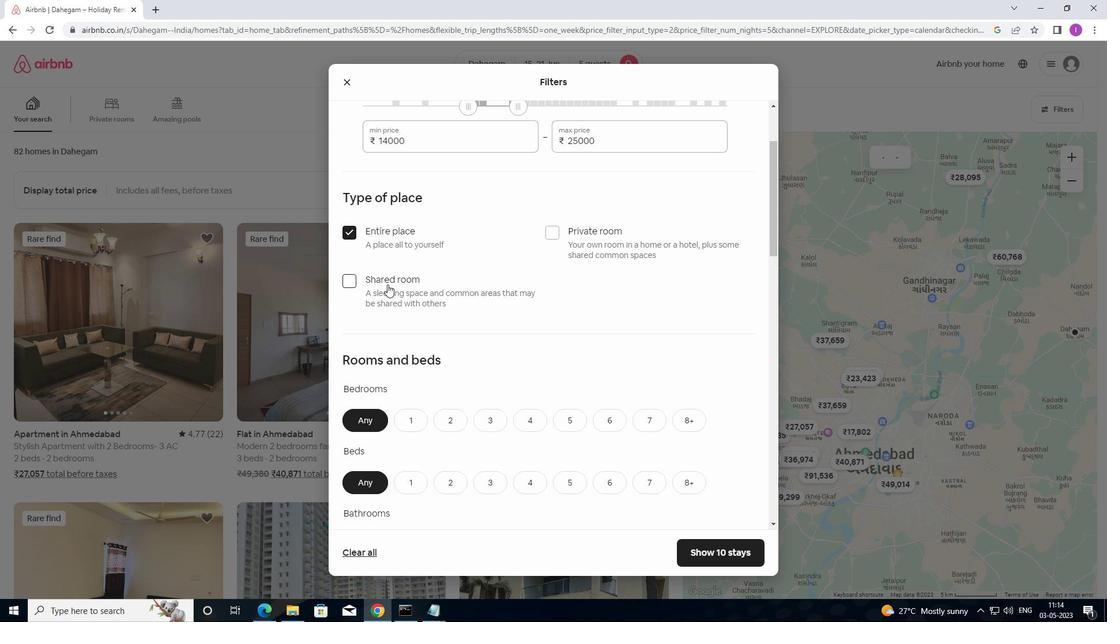 
Action: Mouse moved to (493, 309)
Screenshot: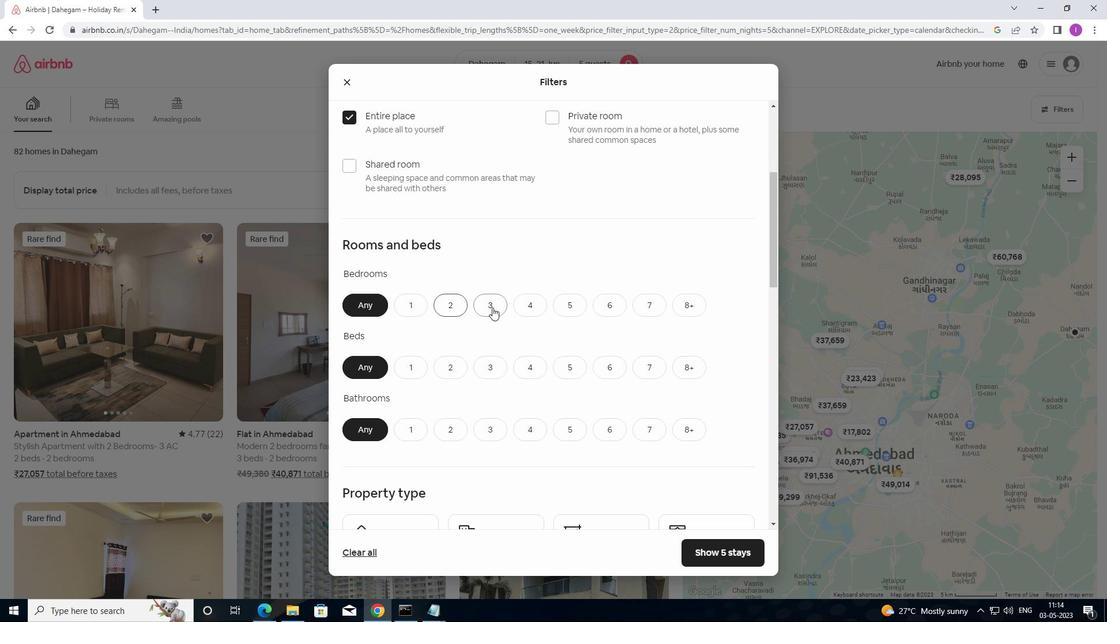 
Action: Mouse pressed left at (493, 309)
Screenshot: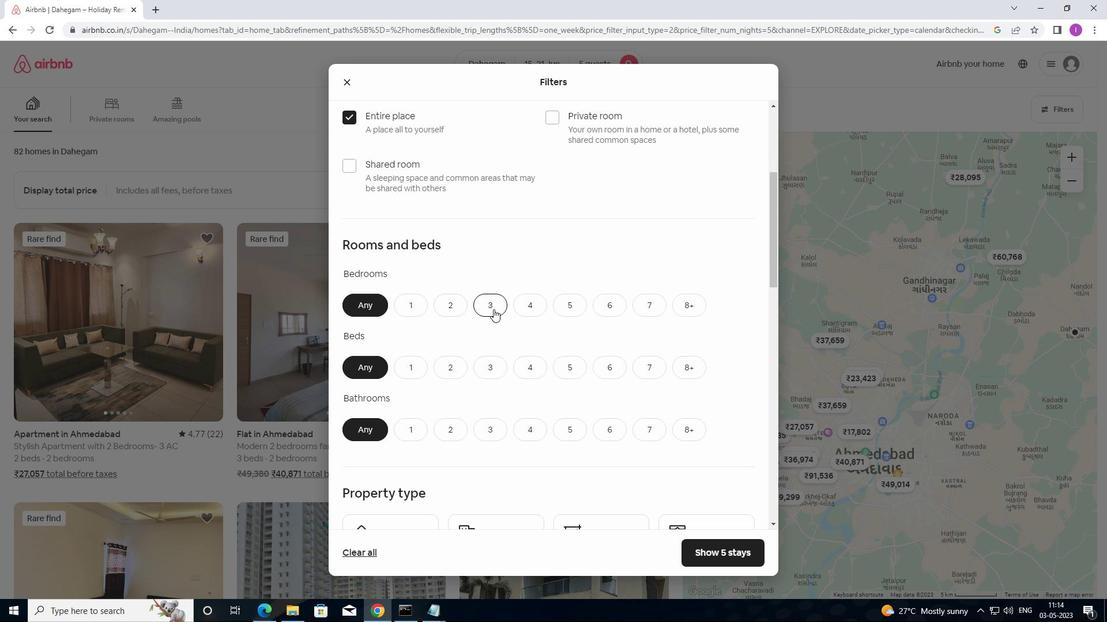 
Action: Mouse moved to (487, 366)
Screenshot: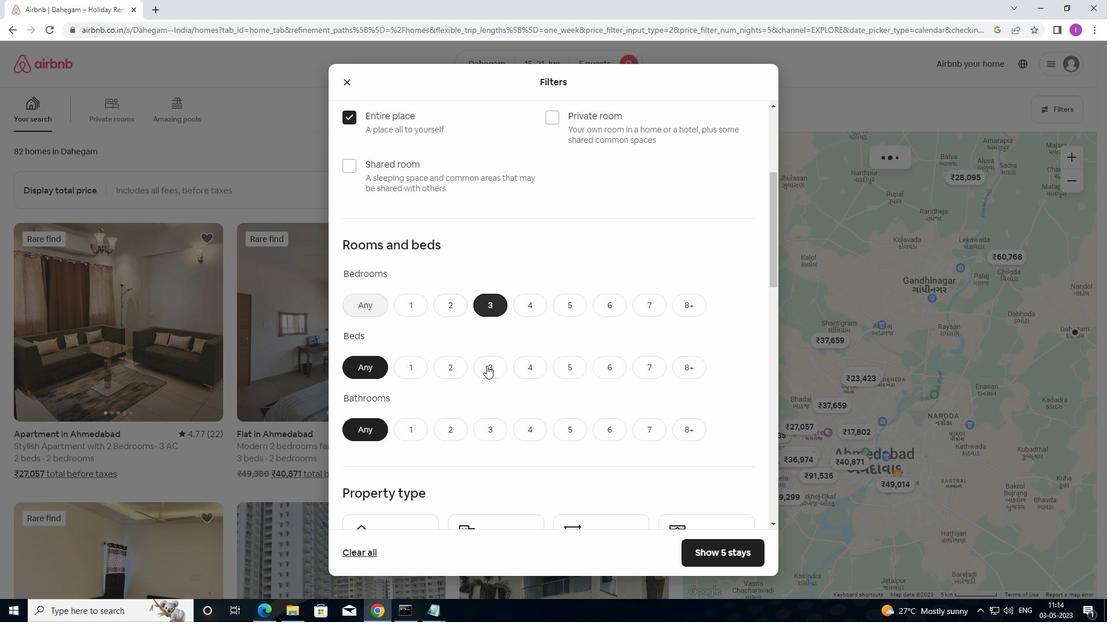
Action: Mouse pressed left at (487, 366)
Screenshot: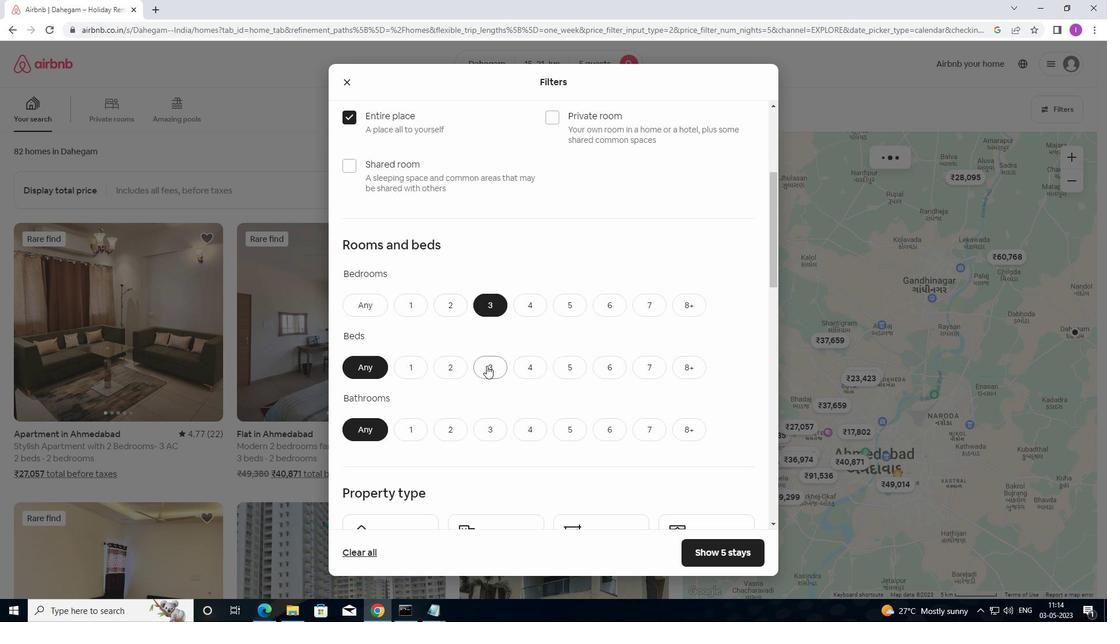 
Action: Mouse moved to (487, 426)
Screenshot: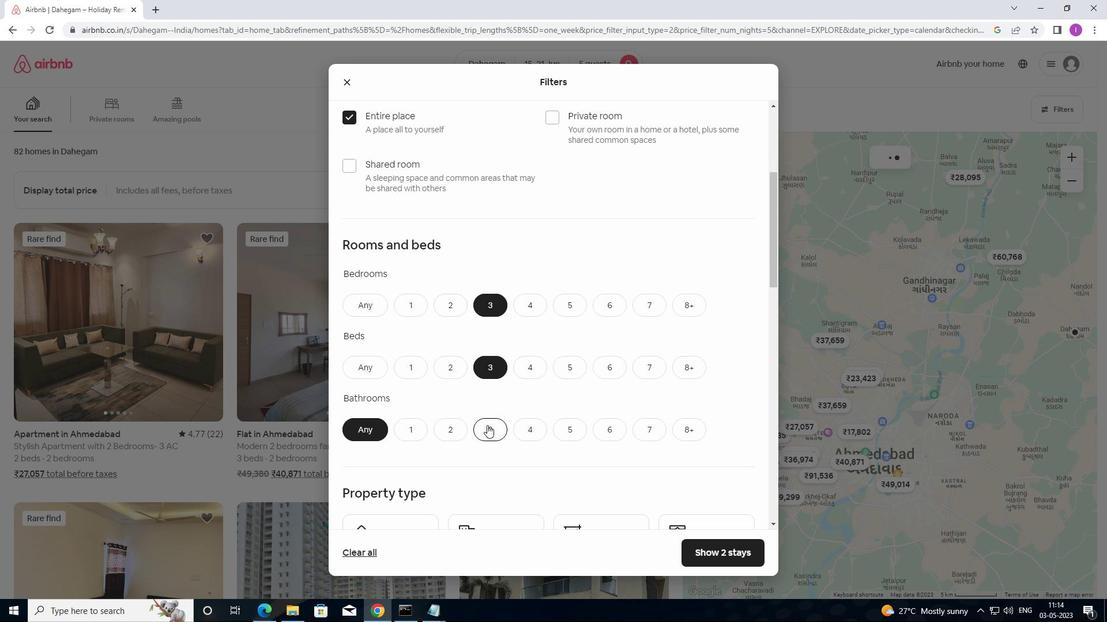 
Action: Mouse pressed left at (487, 426)
Screenshot: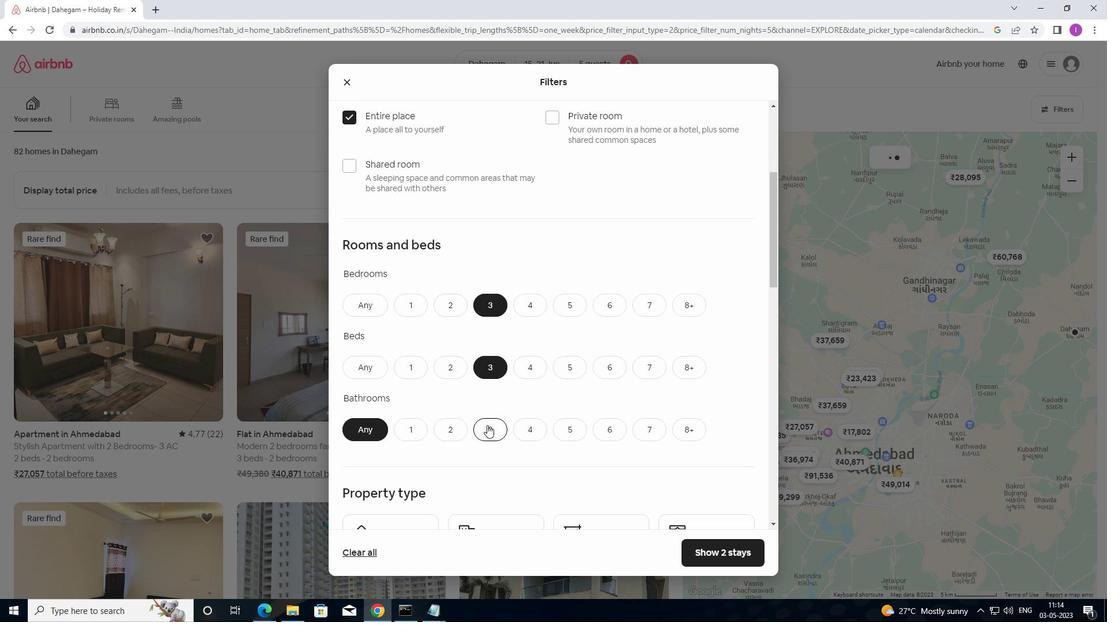 
Action: Mouse moved to (491, 415)
Screenshot: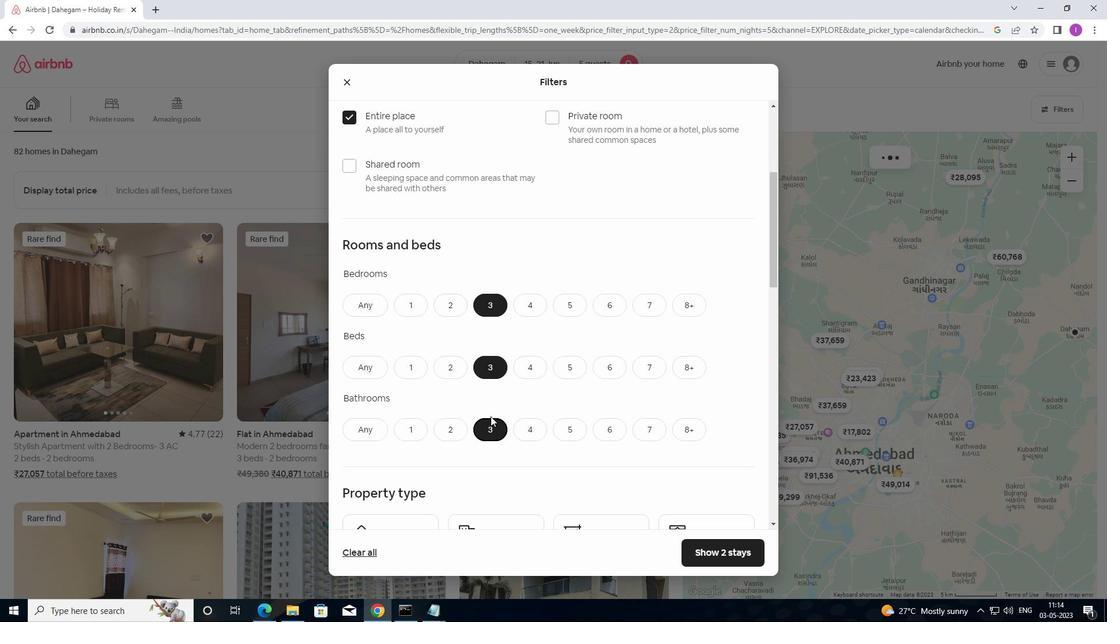 
Action: Mouse scrolled (491, 415) with delta (0, 0)
Screenshot: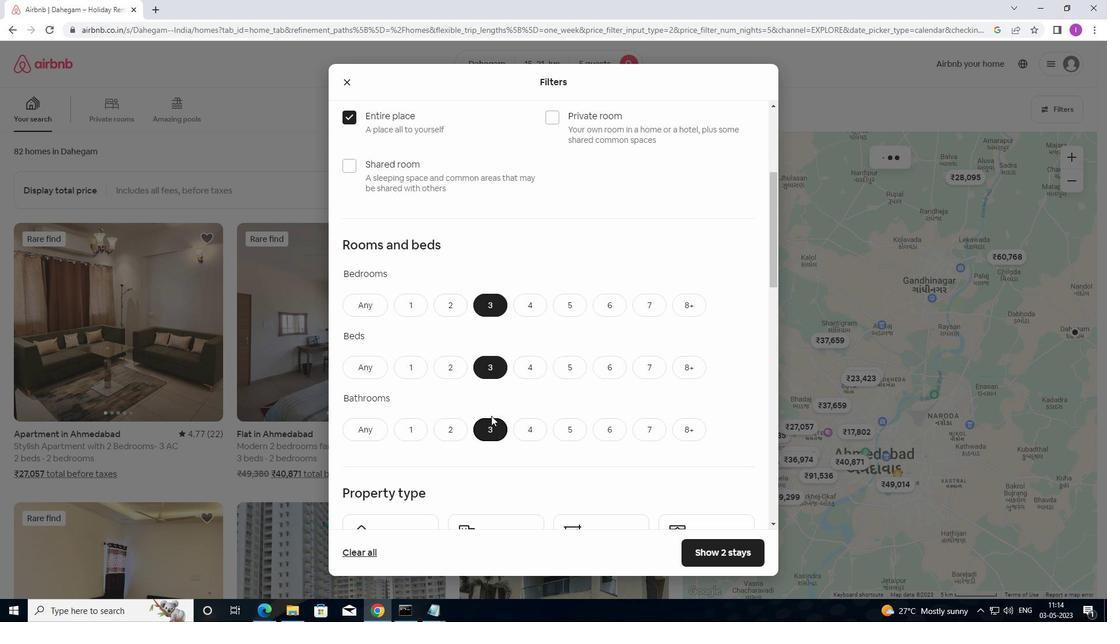 
Action: Mouse moved to (499, 402)
Screenshot: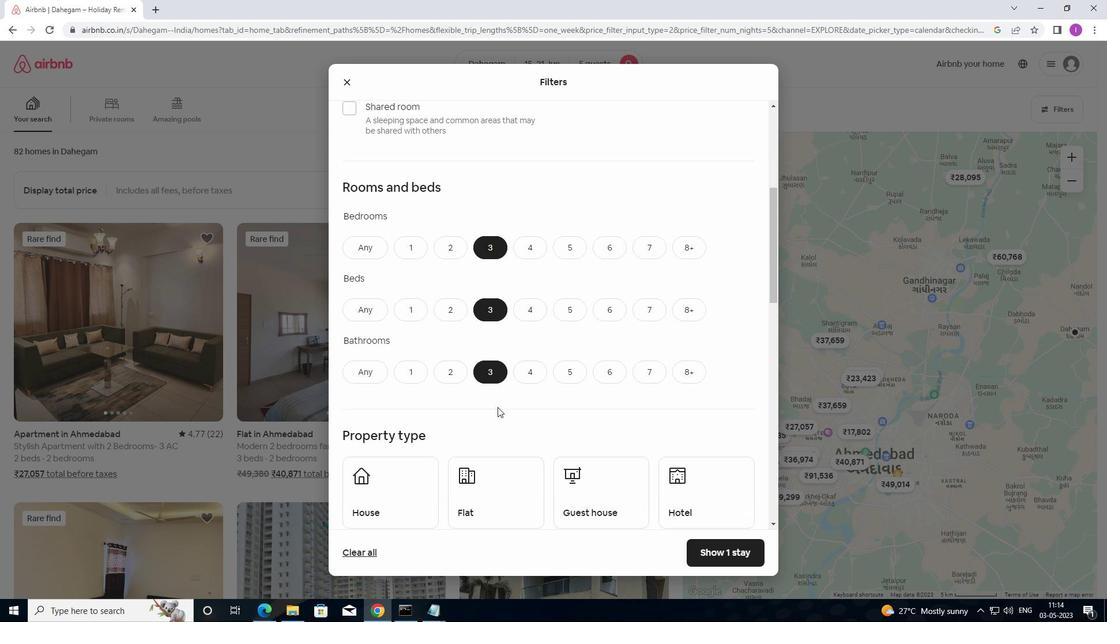 
Action: Mouse scrolled (499, 401) with delta (0, 0)
Screenshot: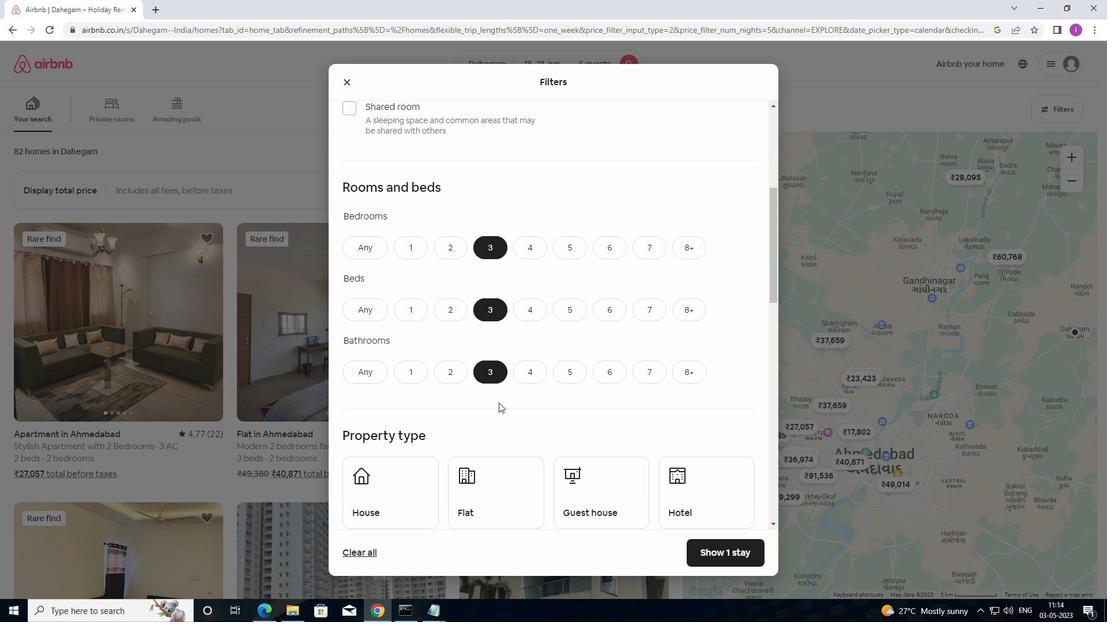 
Action: Mouse moved to (499, 400)
Screenshot: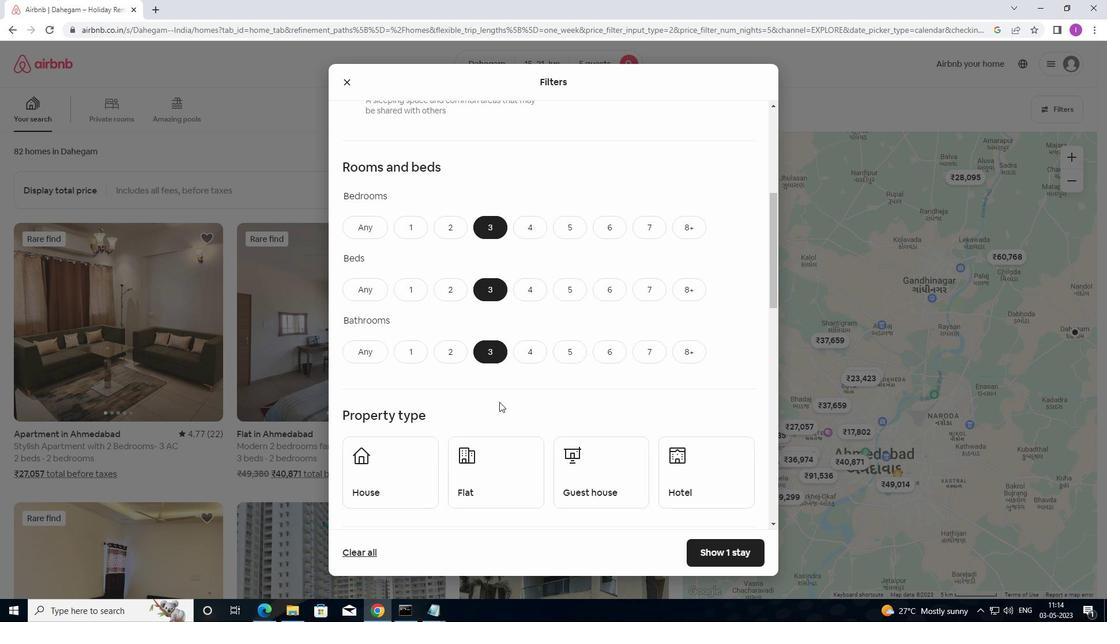 
Action: Mouse scrolled (499, 399) with delta (0, 0)
Screenshot: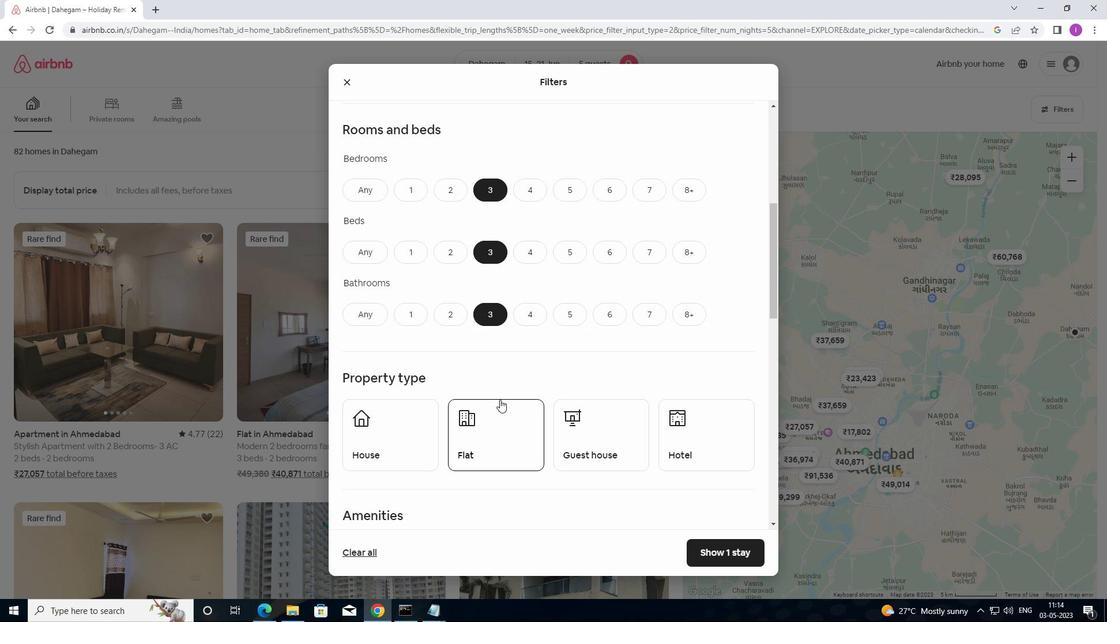 
Action: Mouse scrolled (499, 399) with delta (0, 0)
Screenshot: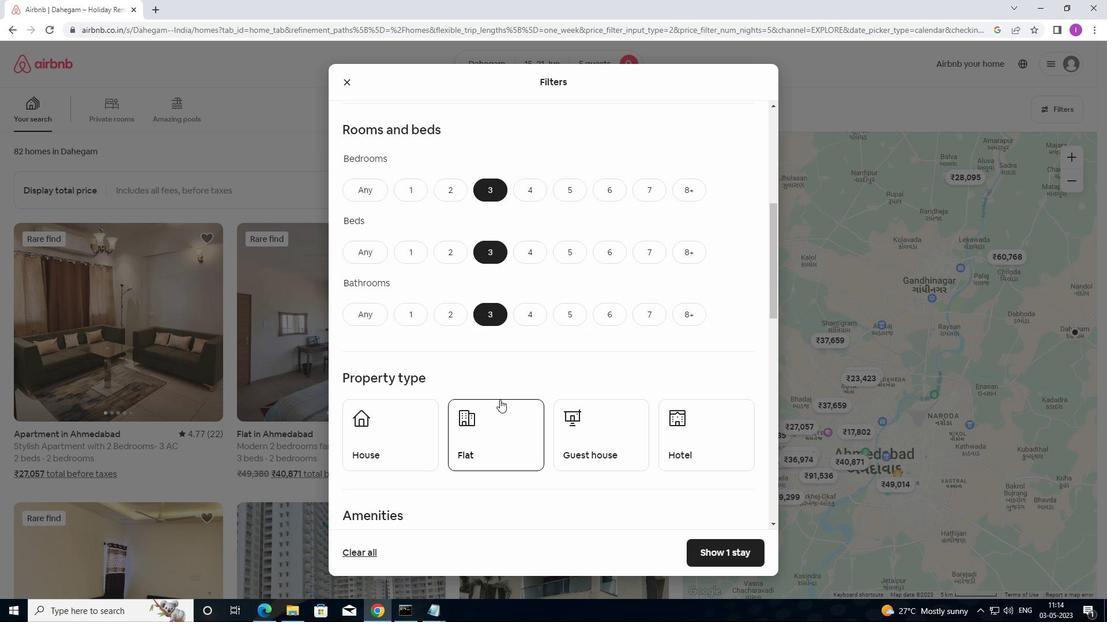 
Action: Mouse moved to (409, 350)
Screenshot: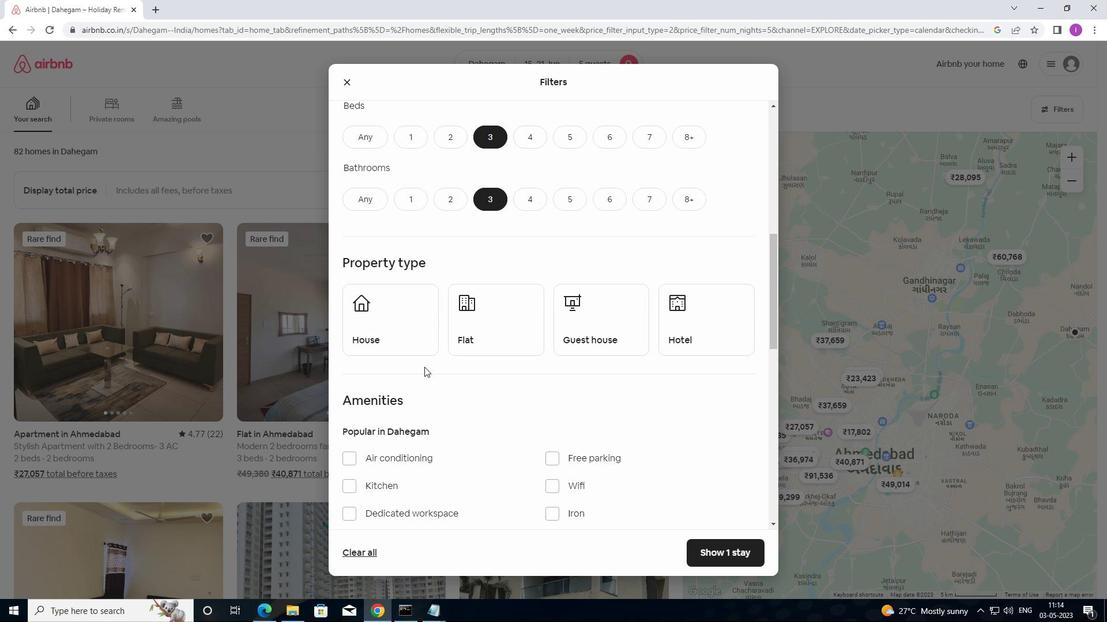 
Action: Mouse pressed left at (409, 350)
Screenshot: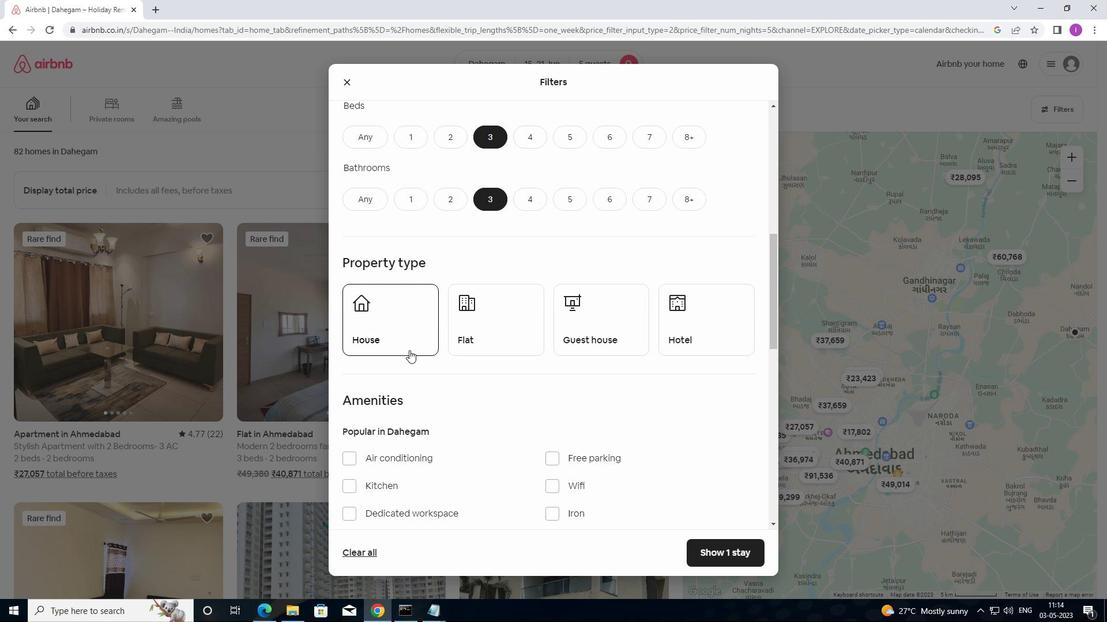 
Action: Mouse moved to (470, 348)
Screenshot: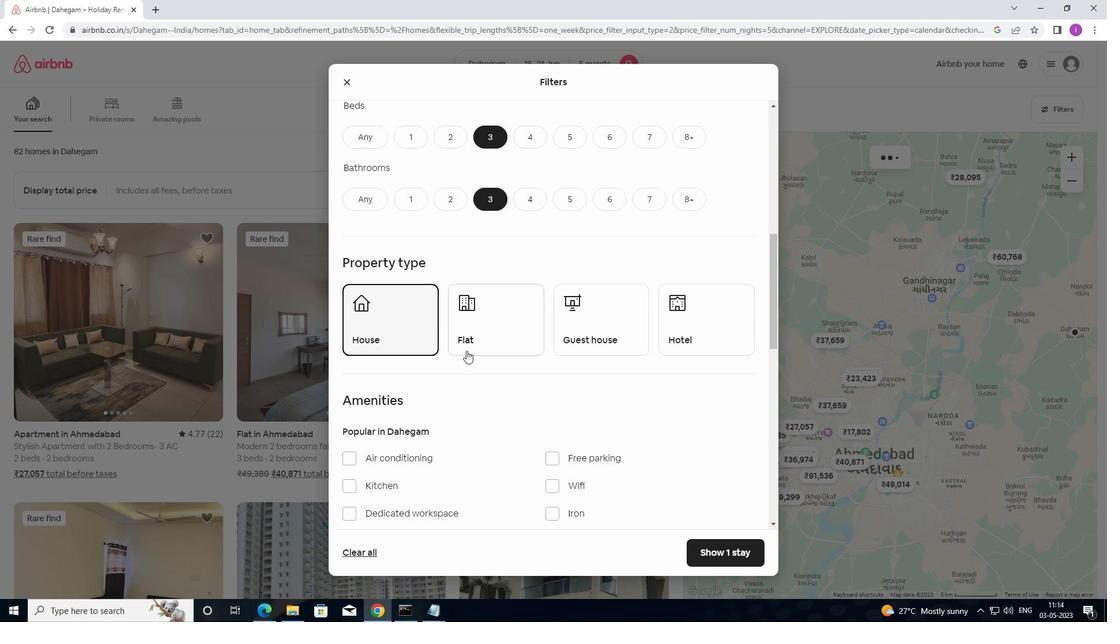
Action: Mouse pressed left at (470, 348)
Screenshot: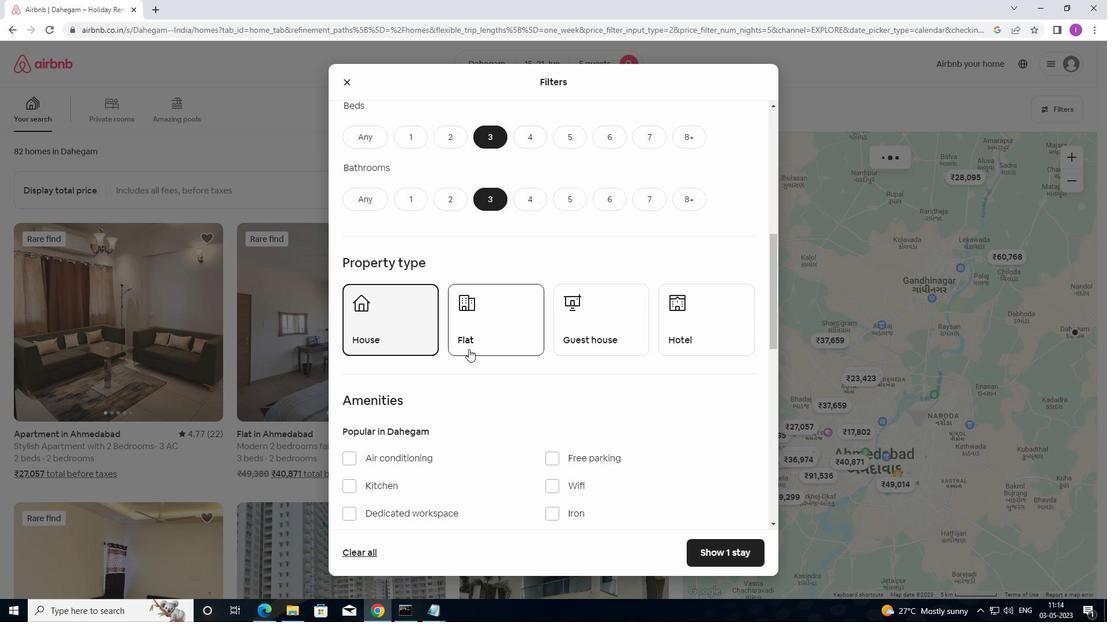 
Action: Mouse moved to (596, 345)
Screenshot: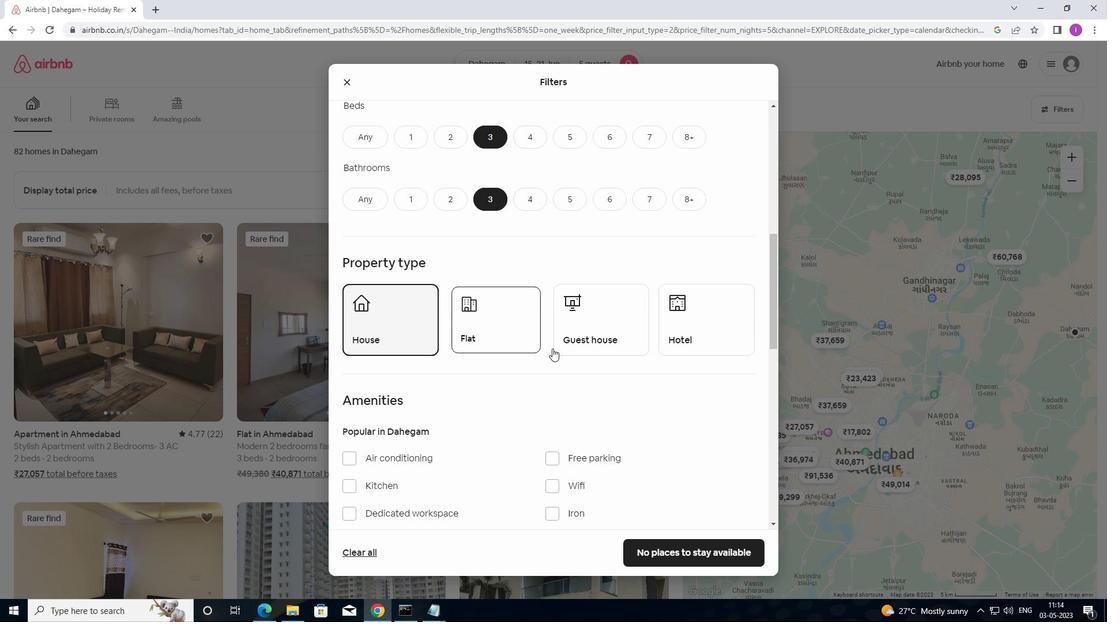 
Action: Mouse pressed left at (596, 345)
Screenshot: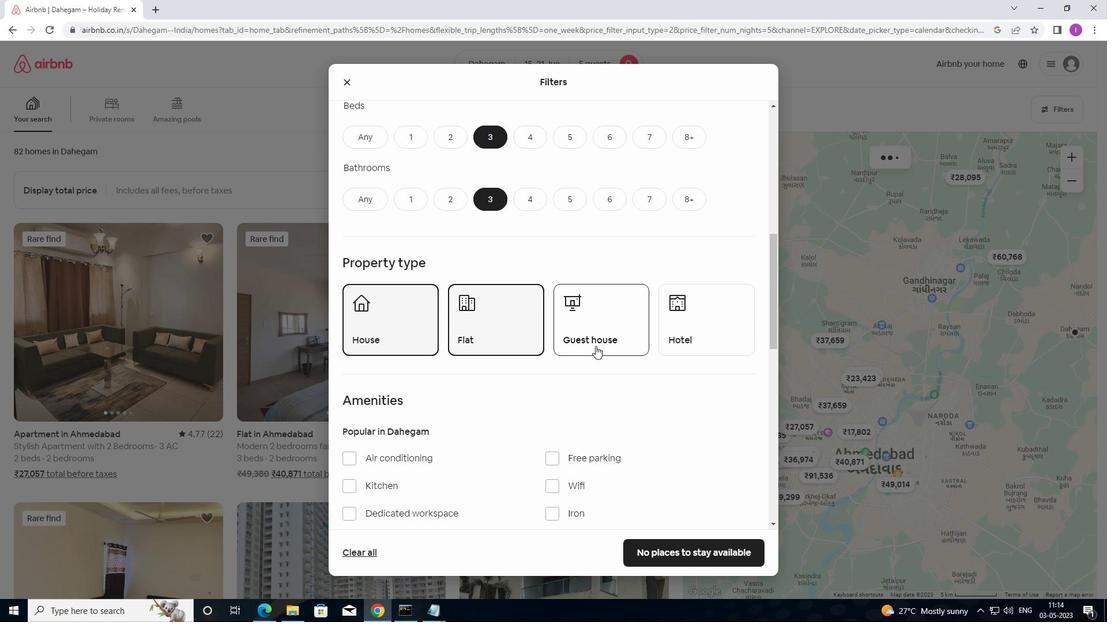 
Action: Mouse moved to (610, 341)
Screenshot: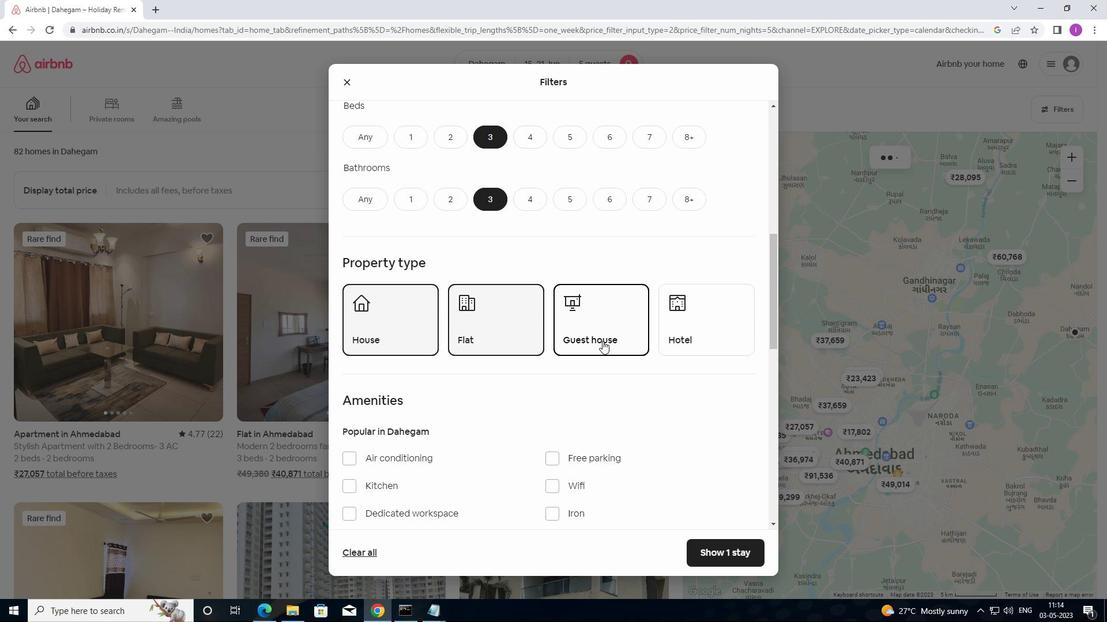 
Action: Mouse scrolled (610, 340) with delta (0, 0)
Screenshot: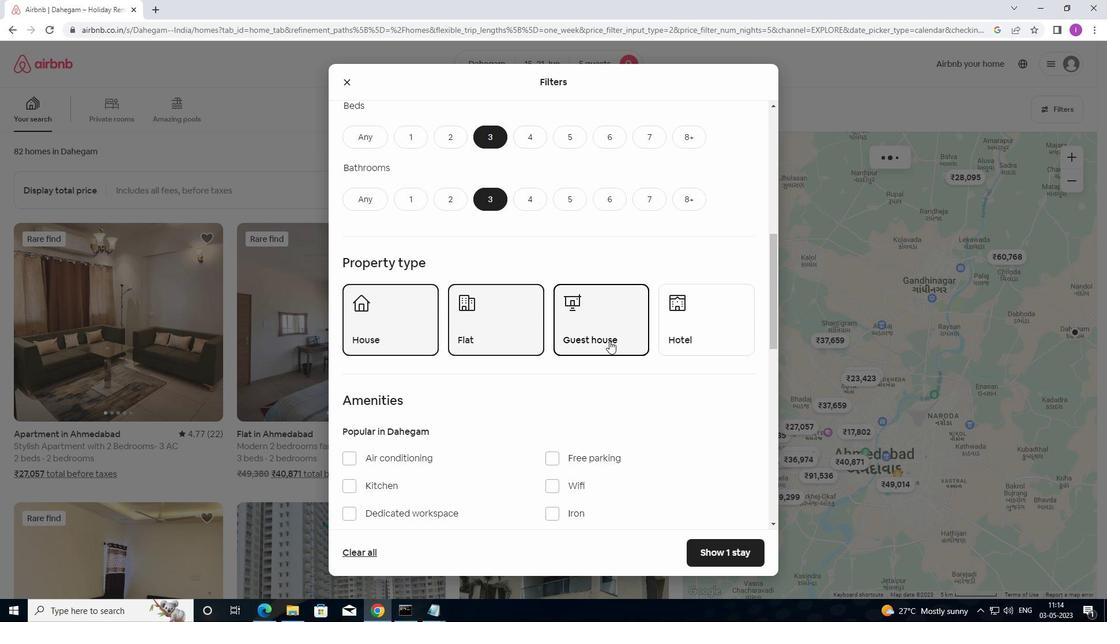 
Action: Mouse moved to (610, 341)
Screenshot: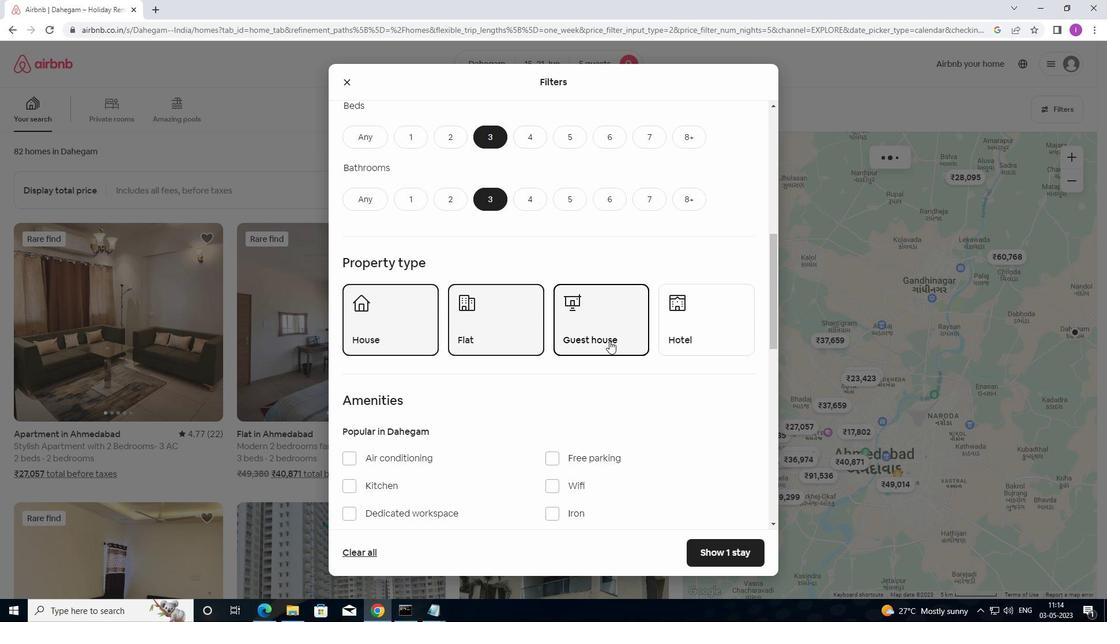 
Action: Mouse scrolled (610, 340) with delta (0, 0)
Screenshot: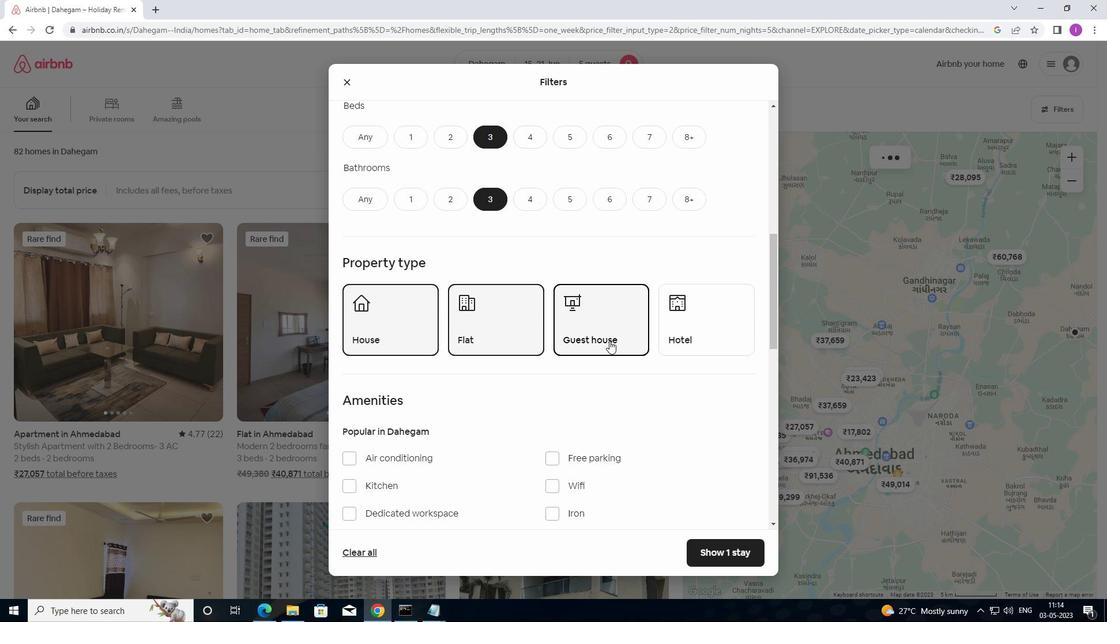 
Action: Mouse moved to (610, 342)
Screenshot: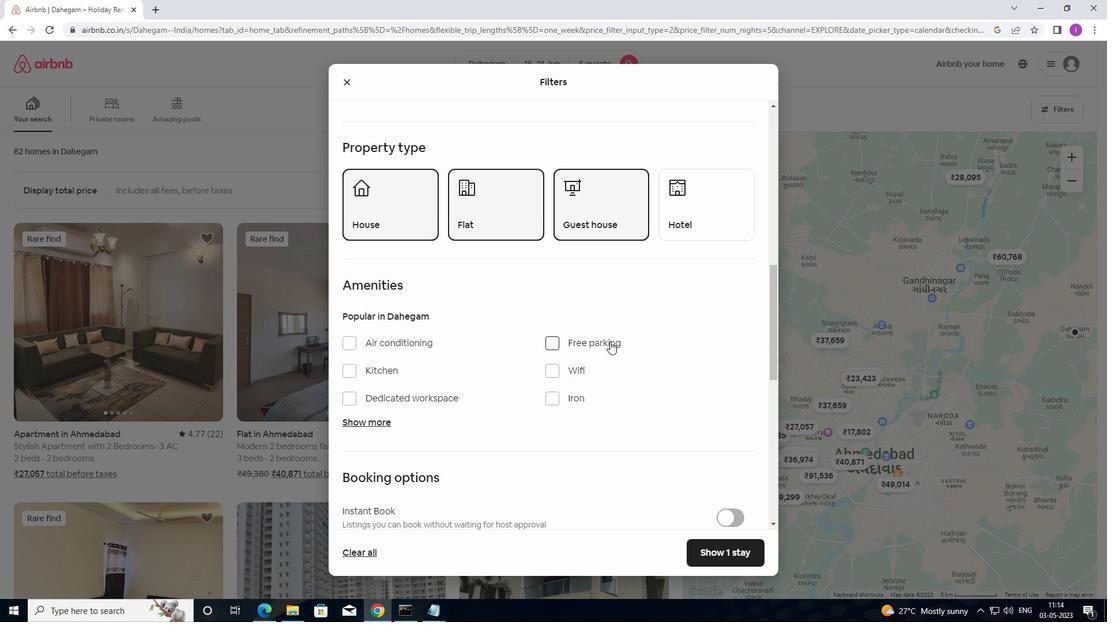 
Action: Mouse scrolled (610, 341) with delta (0, 0)
Screenshot: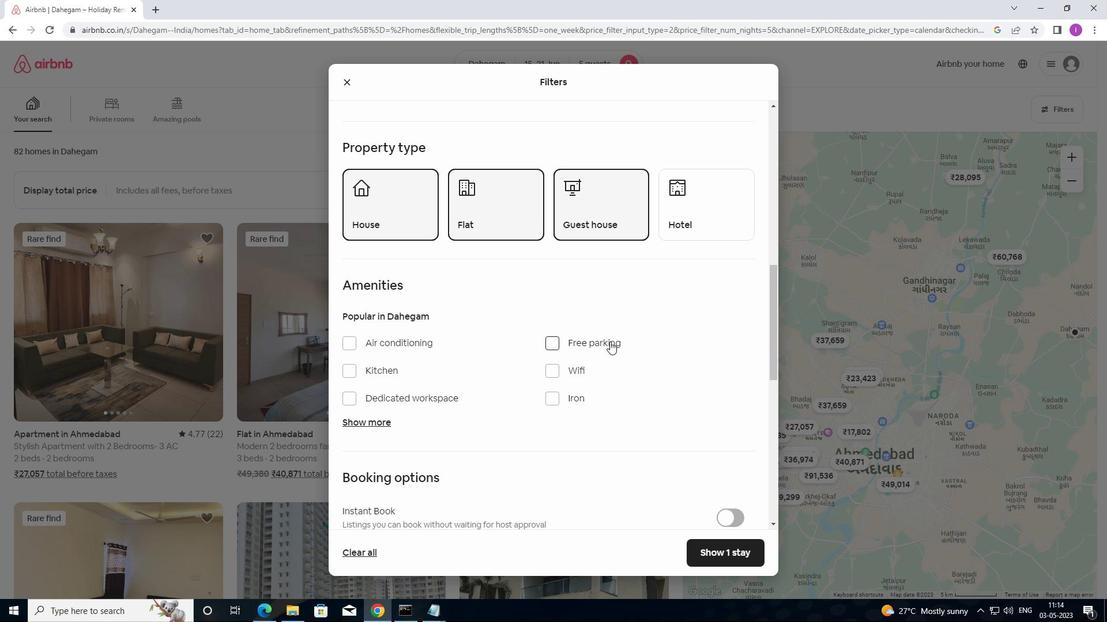 
Action: Mouse moved to (610, 342)
Screenshot: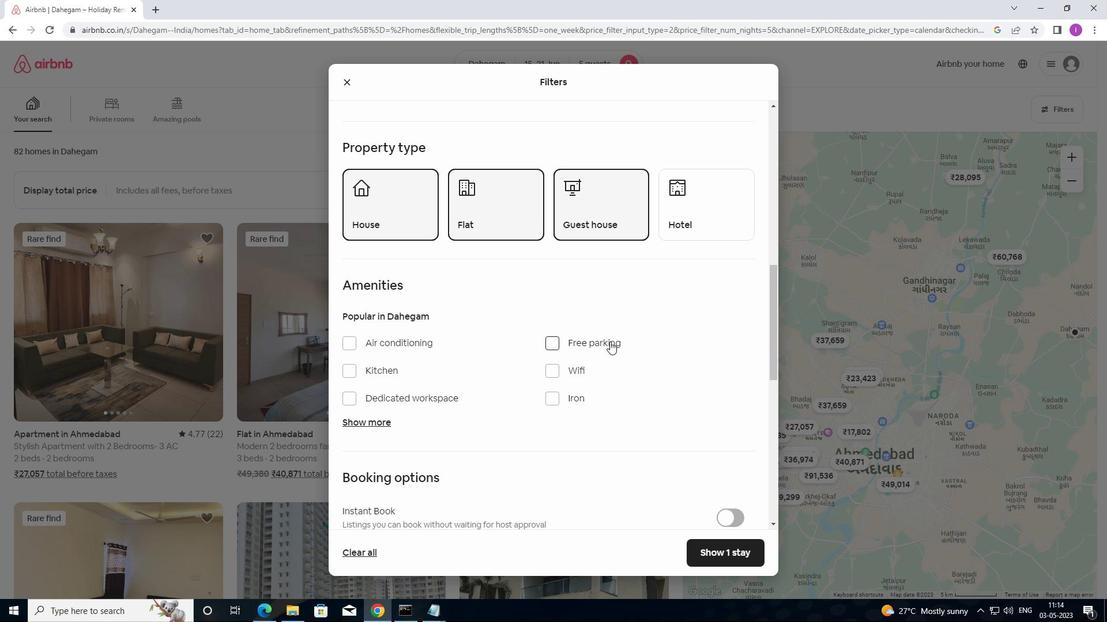 
Action: Mouse scrolled (610, 341) with delta (0, 0)
Screenshot: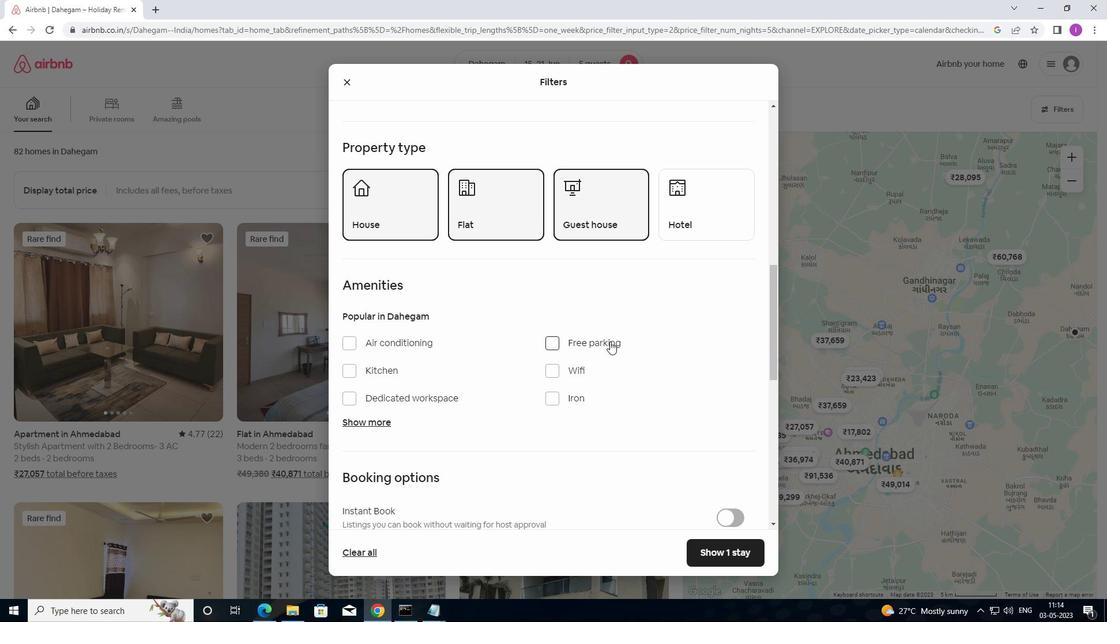 
Action: Mouse scrolled (610, 341) with delta (0, 0)
Screenshot: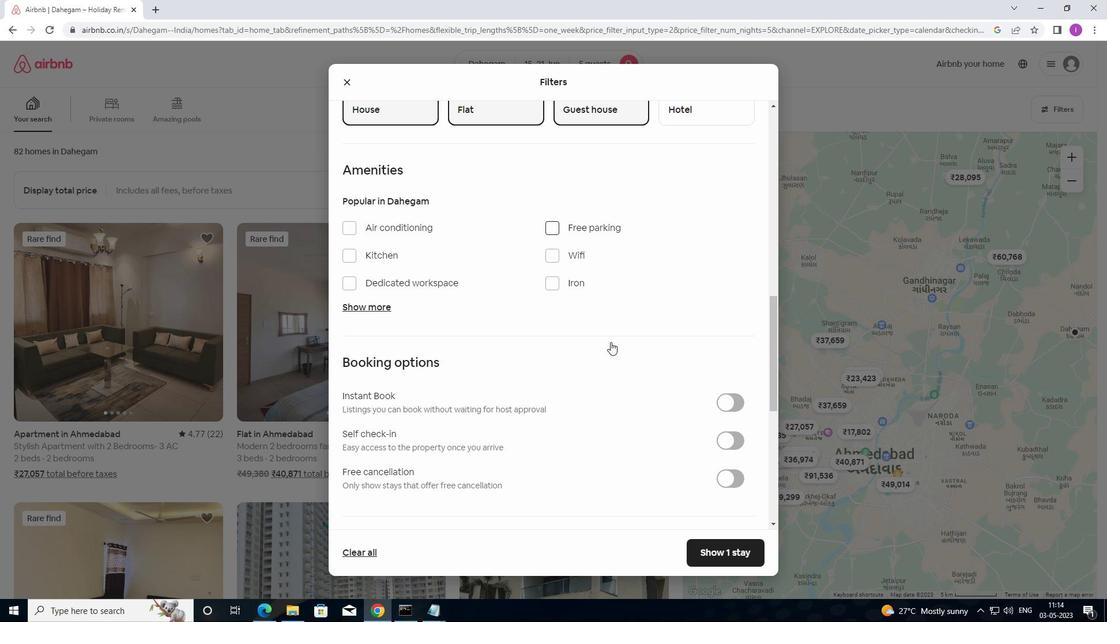 
Action: Mouse moved to (737, 386)
Screenshot: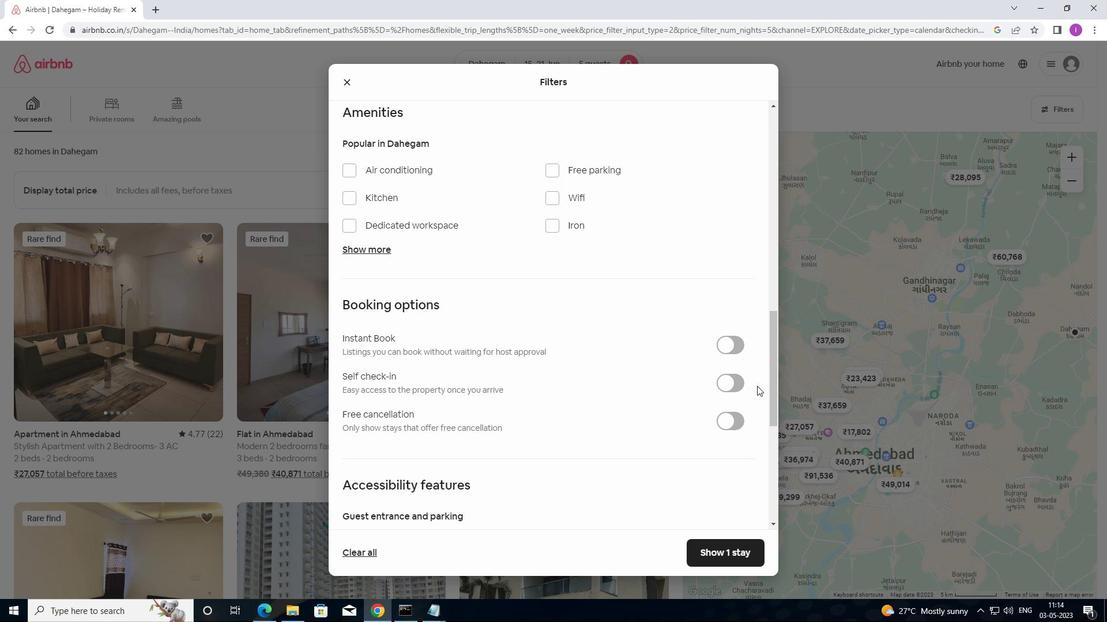 
Action: Mouse pressed left at (737, 386)
Screenshot: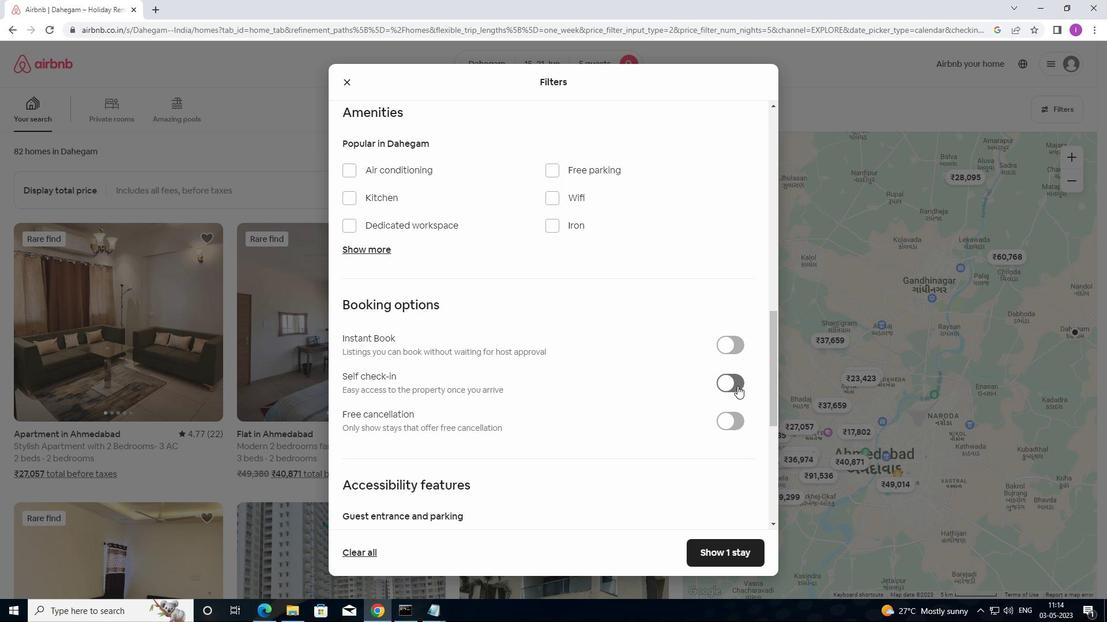 
Action: Mouse moved to (732, 394)
Screenshot: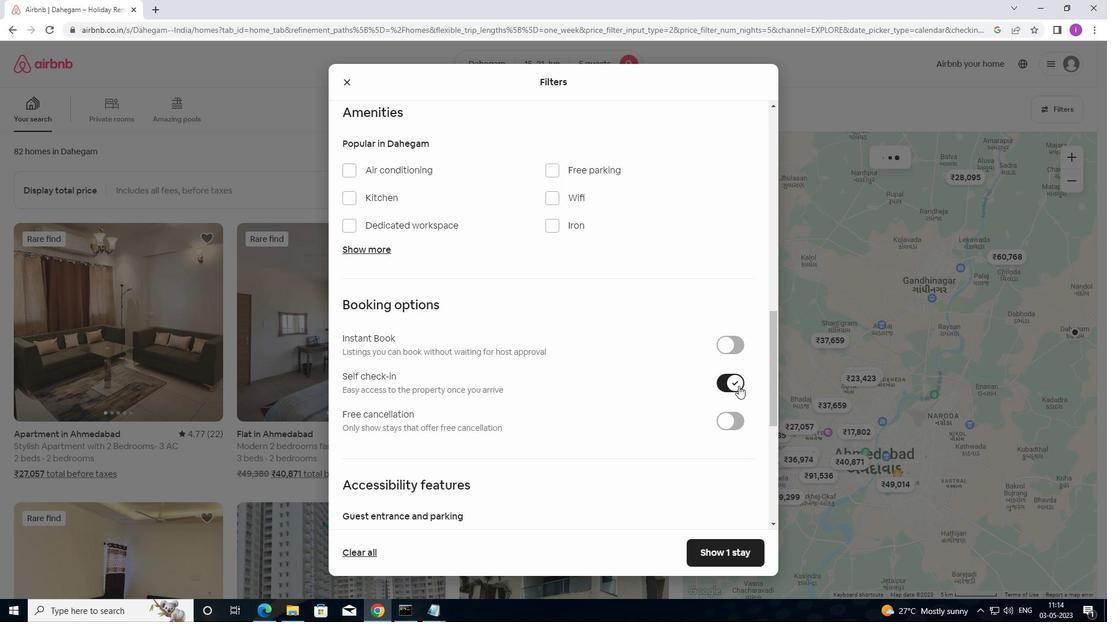 
Action: Mouse scrolled (732, 393) with delta (0, 0)
Screenshot: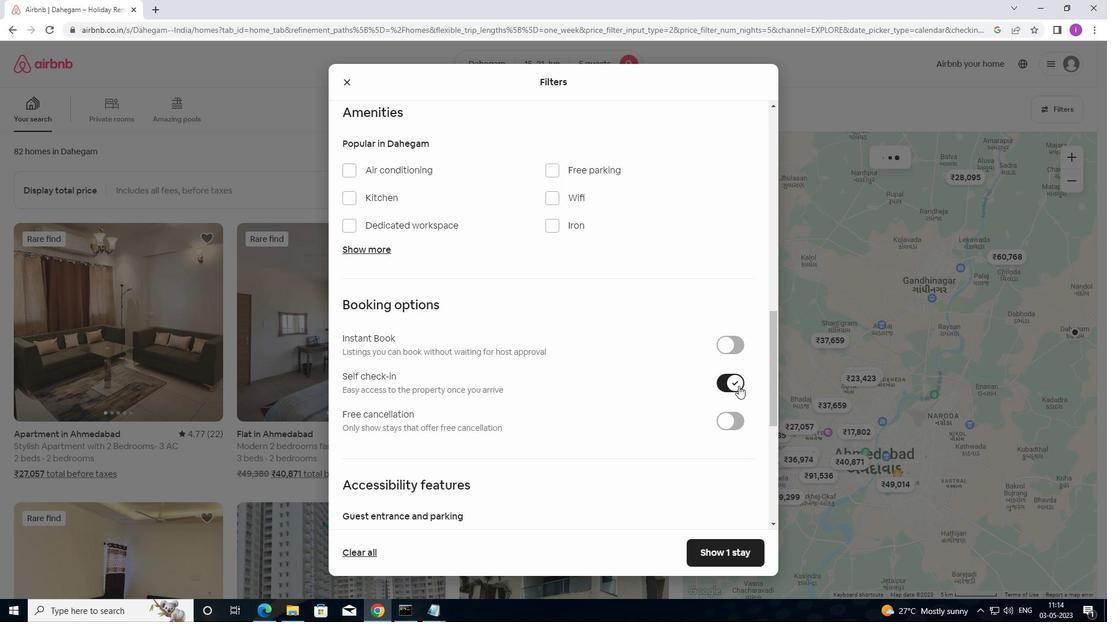 
Action: Mouse moved to (724, 397)
Screenshot: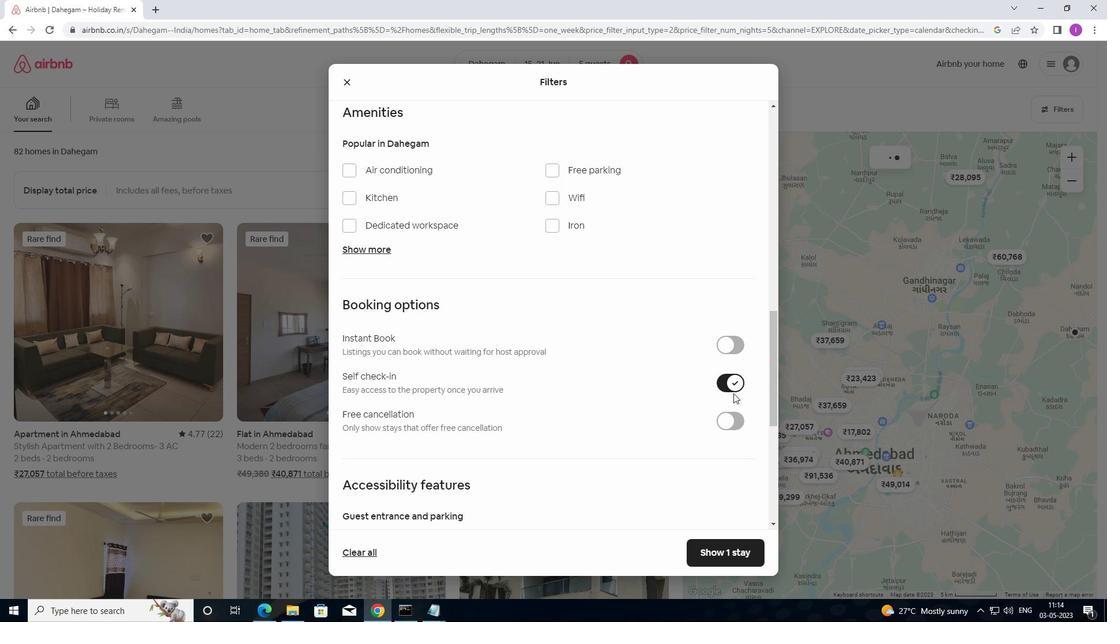 
Action: Mouse scrolled (724, 397) with delta (0, 0)
Screenshot: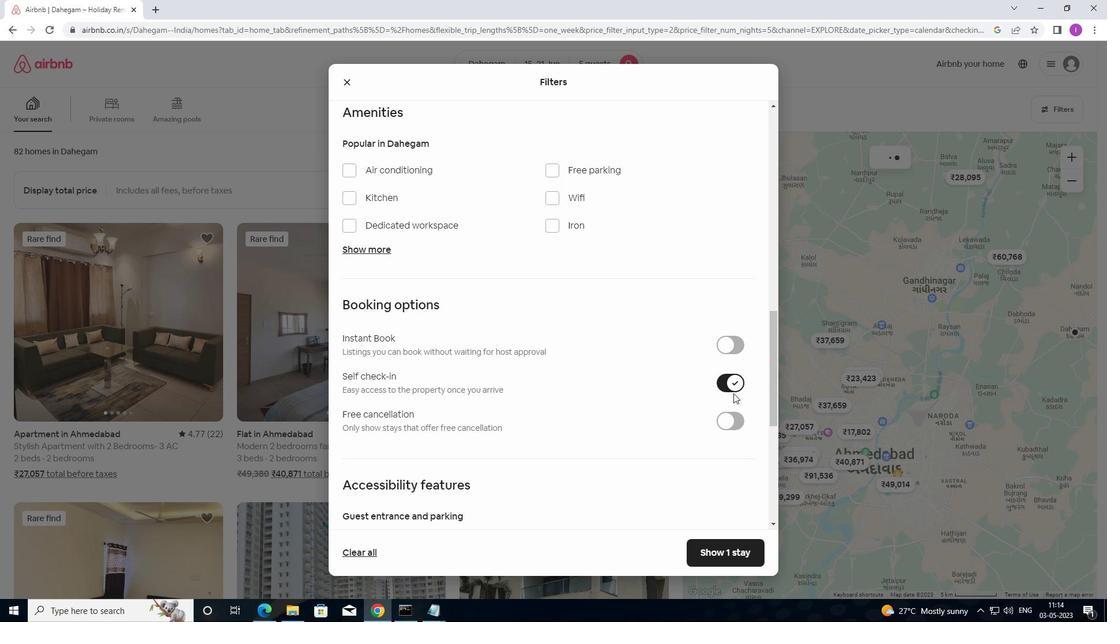 
Action: Mouse moved to (669, 386)
Screenshot: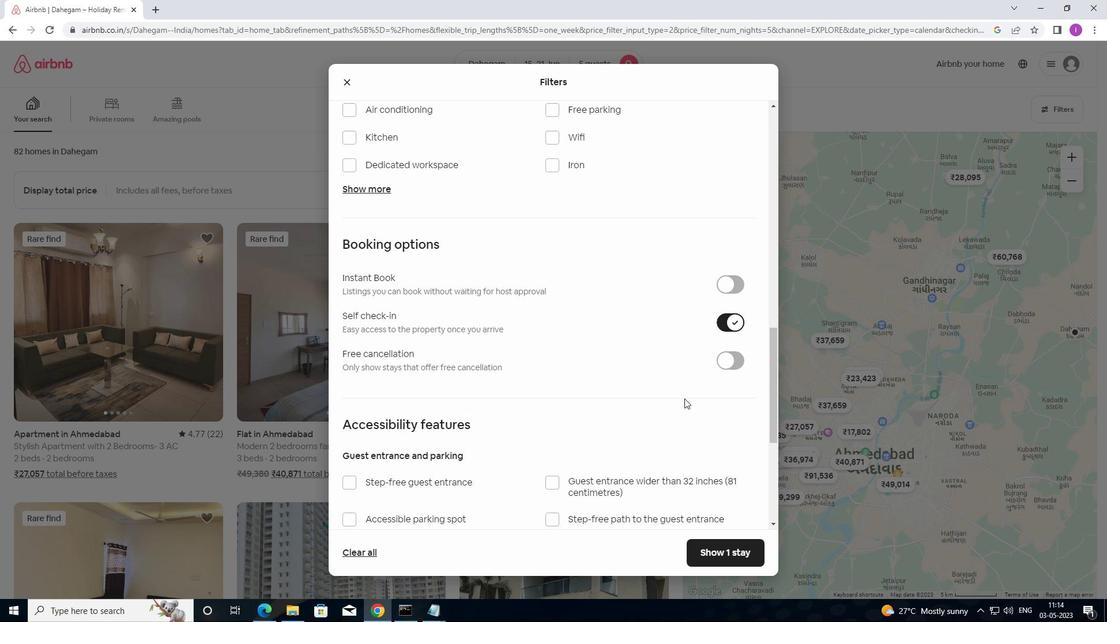 
Action: Mouse scrolled (669, 385) with delta (0, 0)
Screenshot: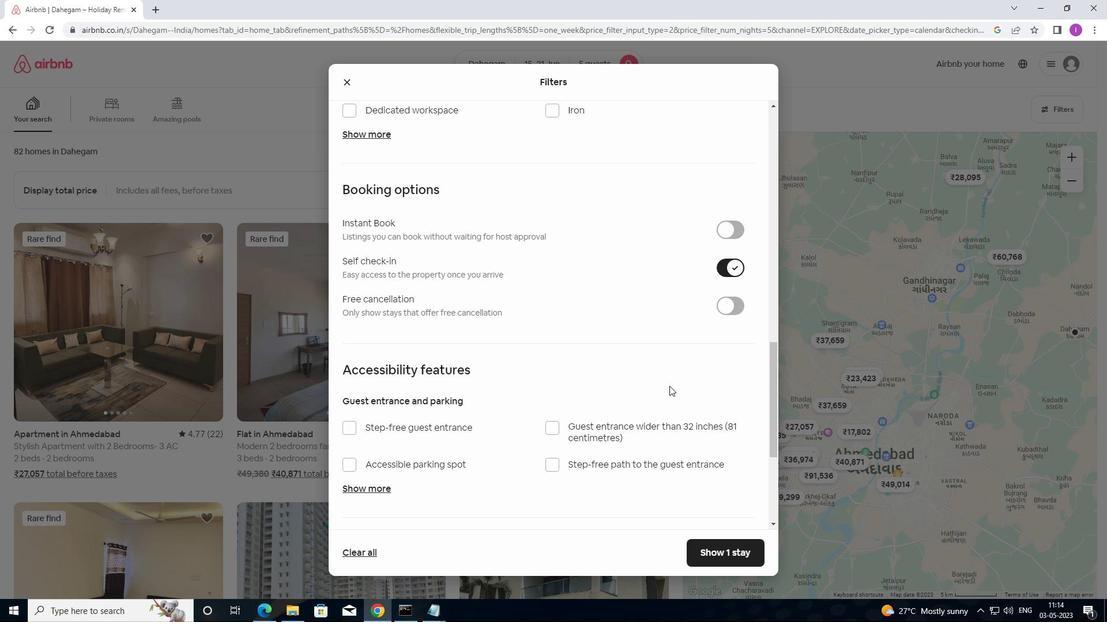 
Action: Mouse scrolled (669, 385) with delta (0, 0)
Screenshot: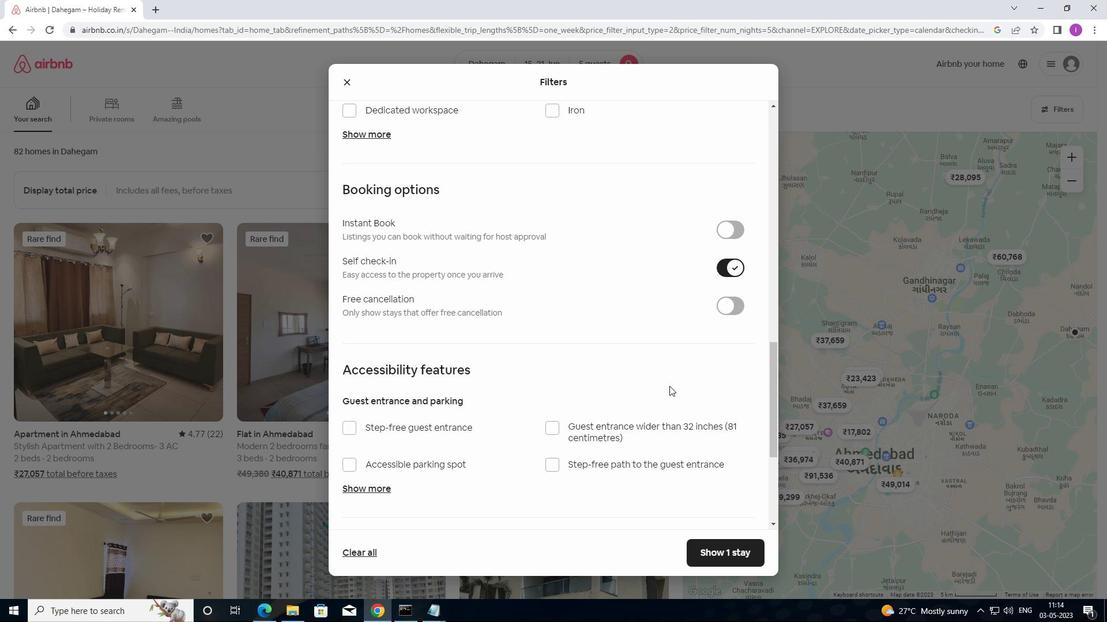 
Action: Mouse scrolled (669, 385) with delta (0, 0)
Screenshot: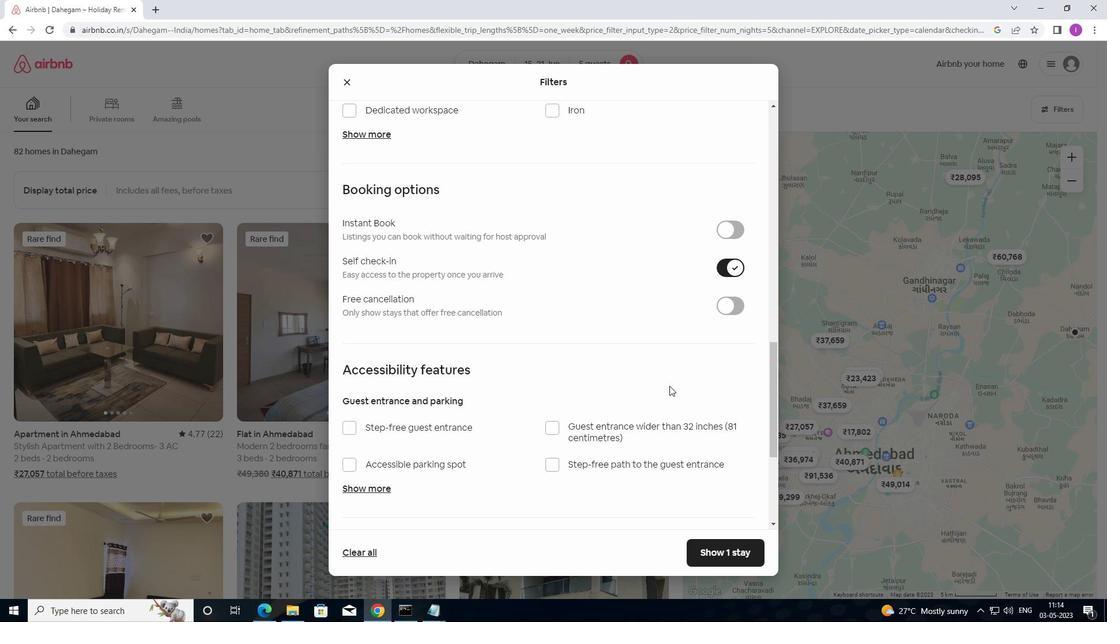 
Action: Mouse moved to (668, 386)
Screenshot: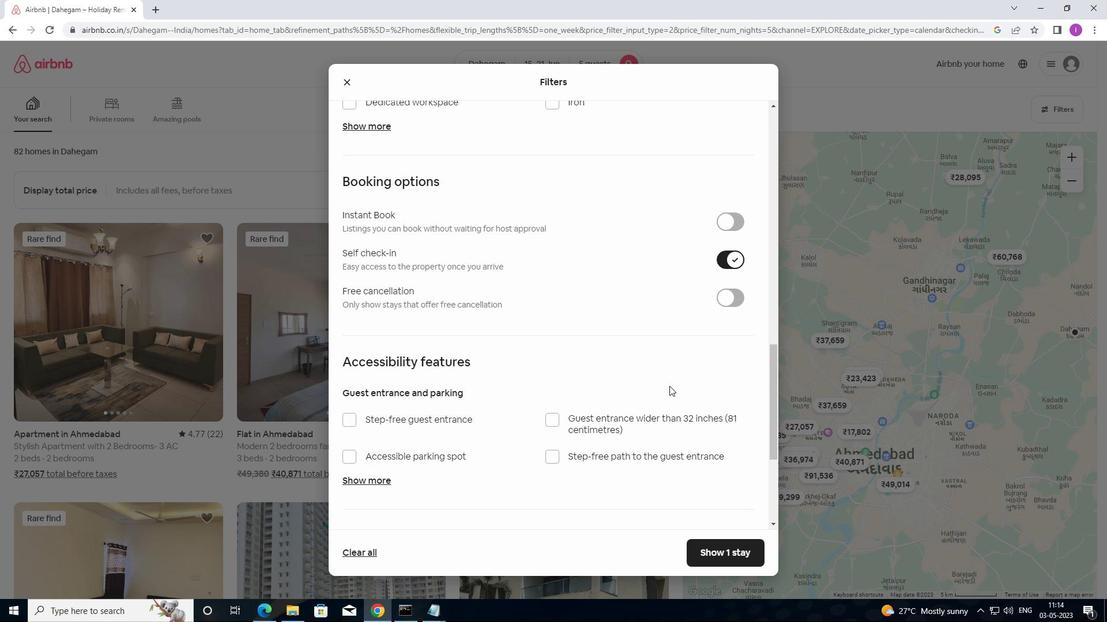 
Action: Mouse scrolled (668, 385) with delta (0, 0)
Screenshot: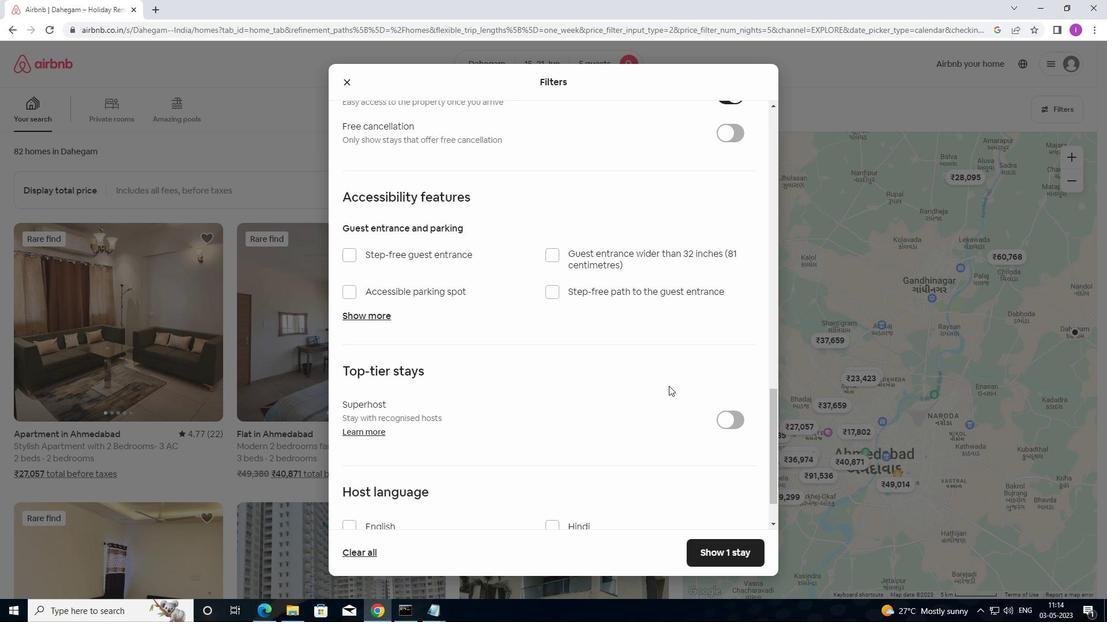 
Action: Mouse scrolled (668, 385) with delta (0, 0)
Screenshot: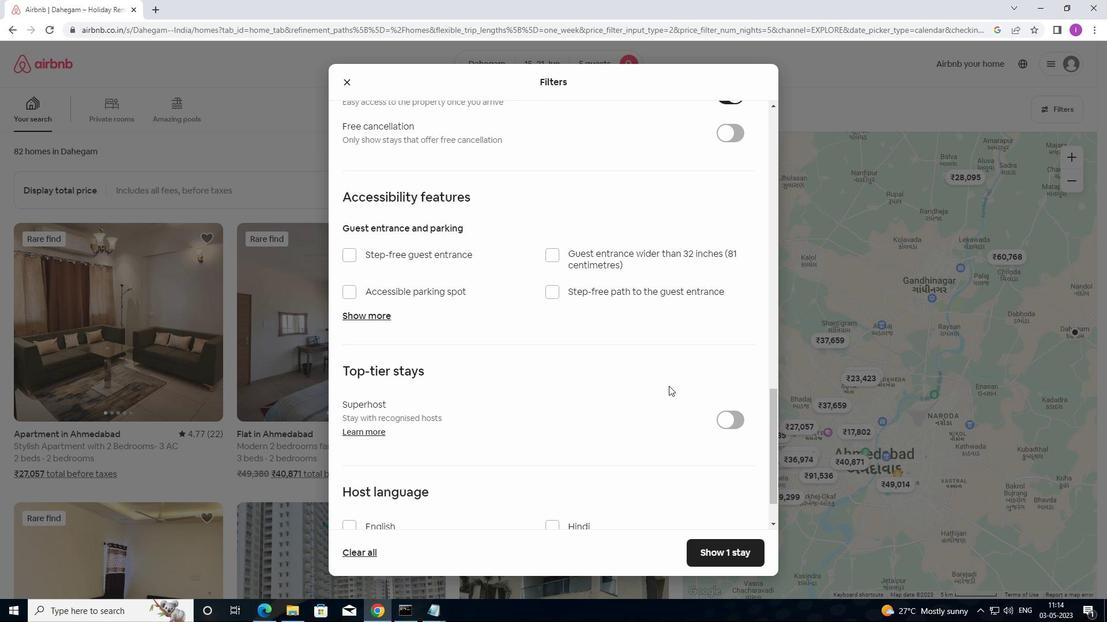 
Action: Mouse moved to (668, 386)
Screenshot: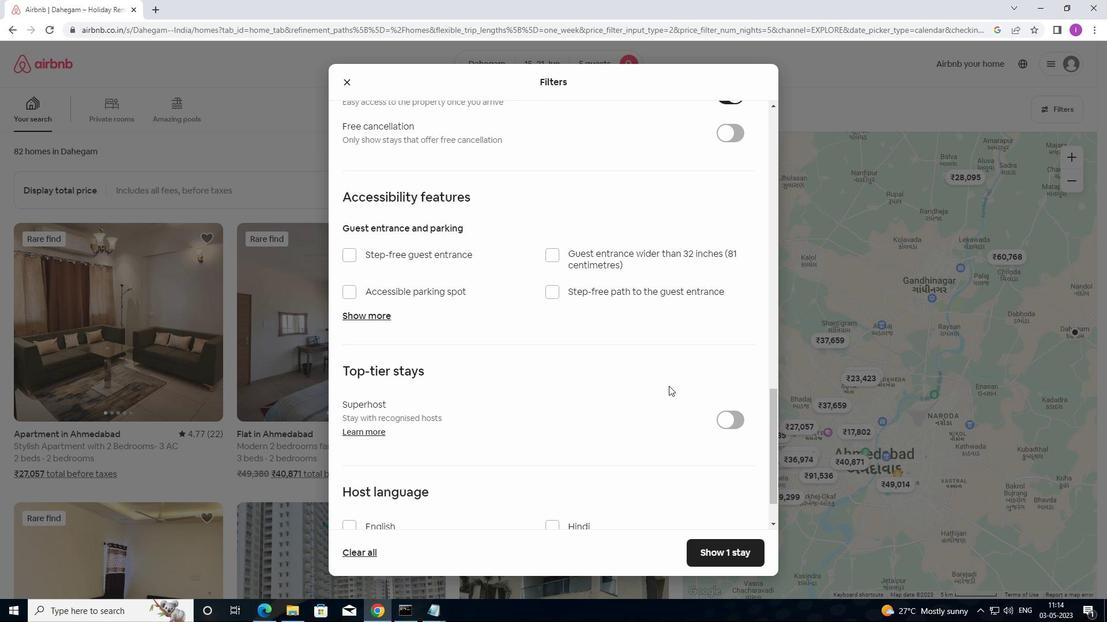 
Action: Mouse scrolled (668, 385) with delta (0, 0)
Screenshot: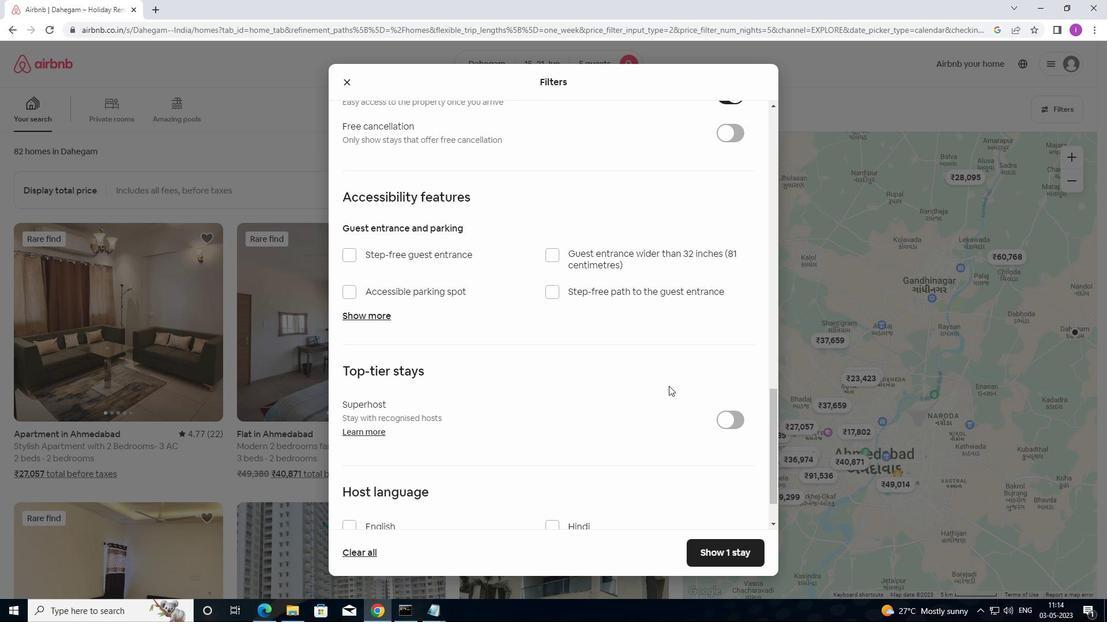 
Action: Mouse scrolled (668, 385) with delta (0, 0)
Screenshot: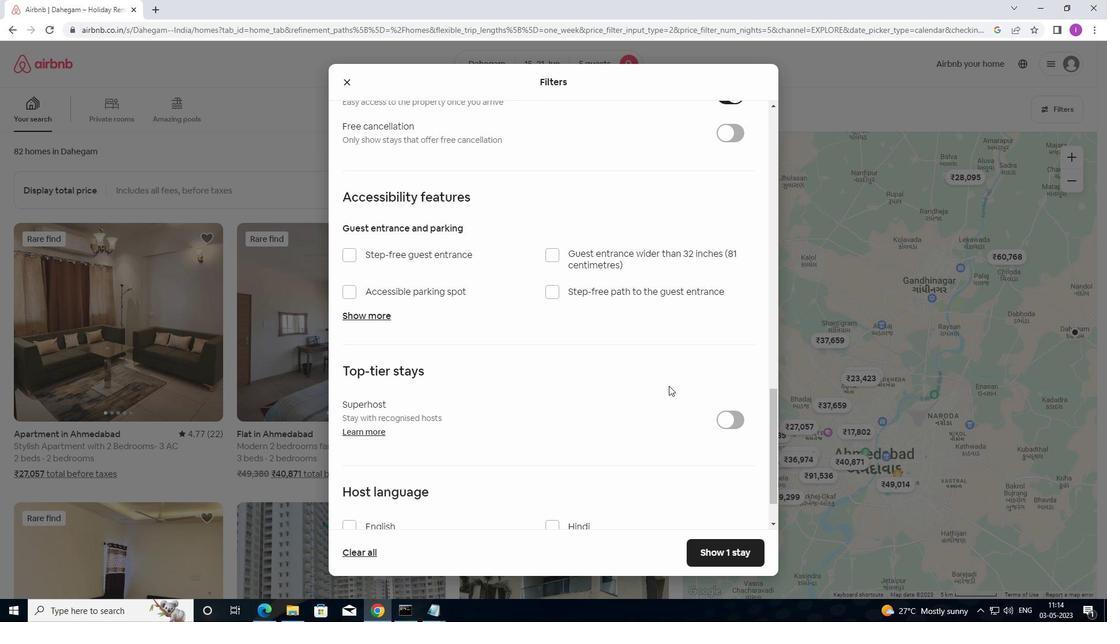 
Action: Mouse scrolled (668, 385) with delta (0, 0)
Screenshot: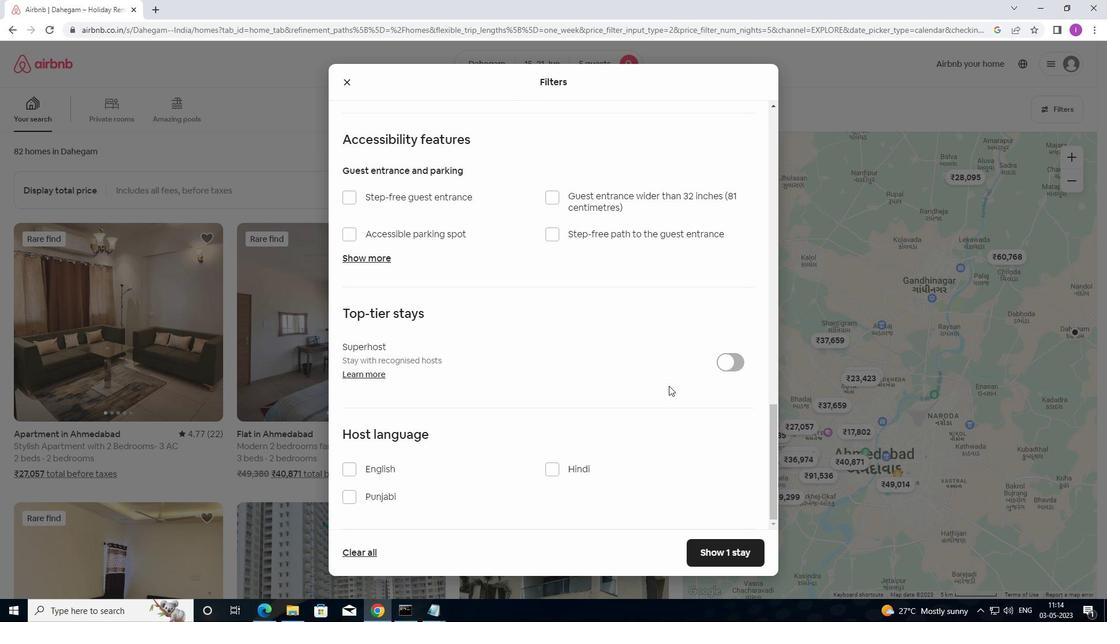 
Action: Mouse scrolled (668, 385) with delta (0, 0)
Screenshot: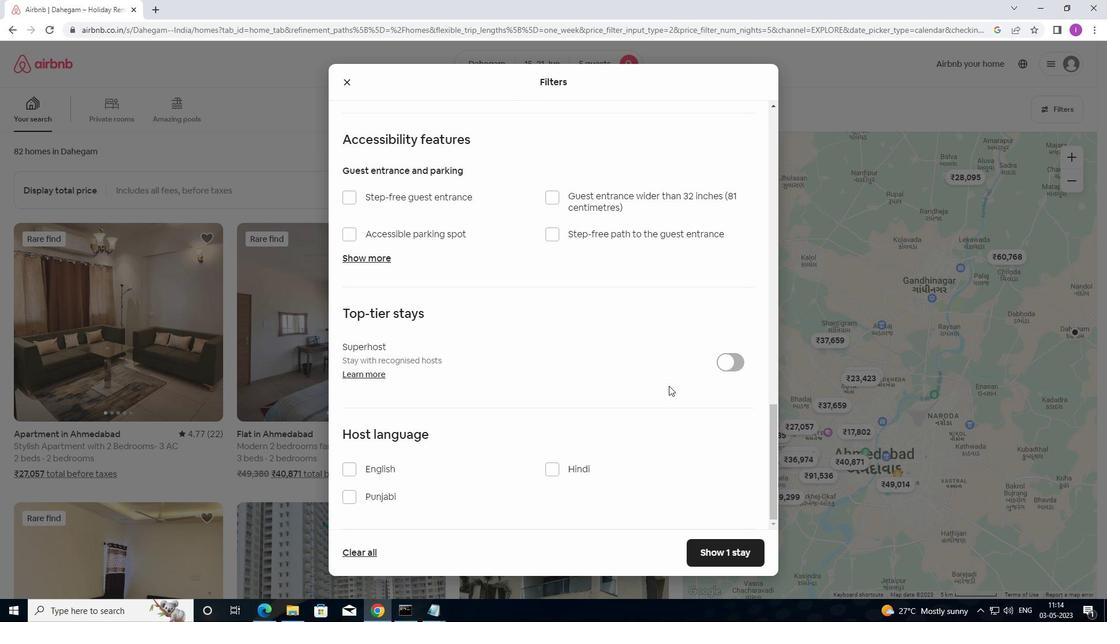 
Action: Mouse moved to (663, 390)
Screenshot: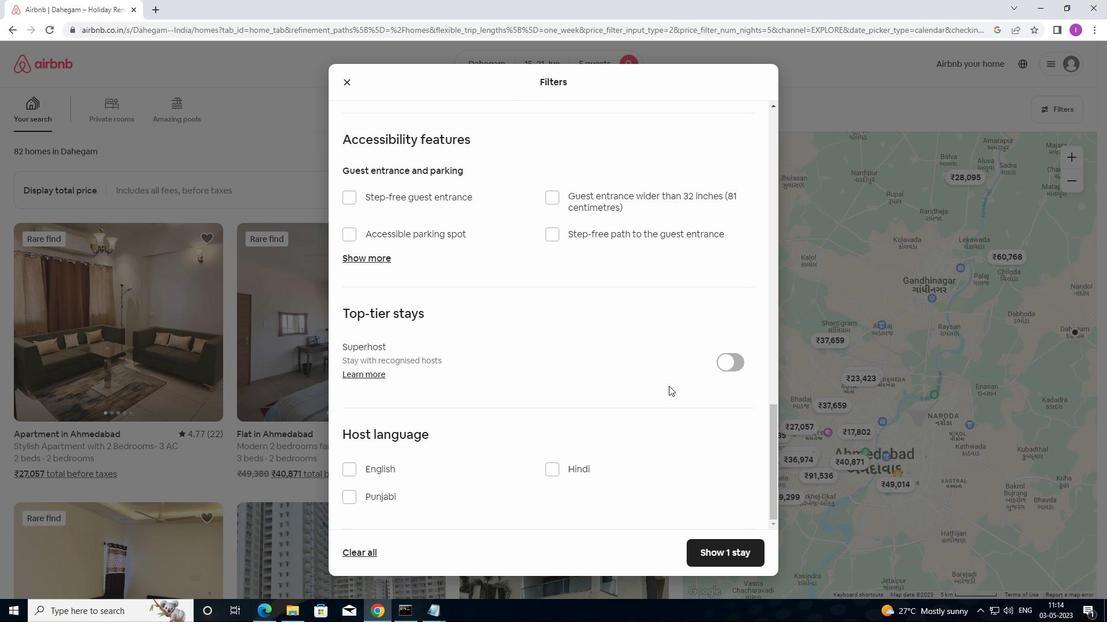 
Action: Mouse scrolled (663, 390) with delta (0, 0)
Screenshot: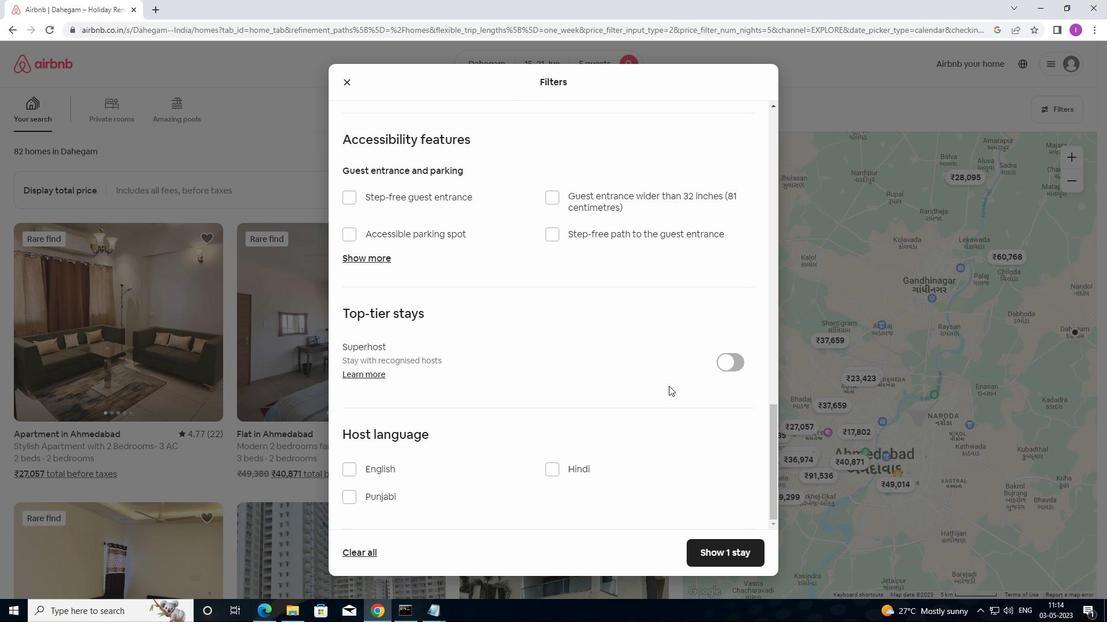 
Action: Mouse moved to (660, 391)
Screenshot: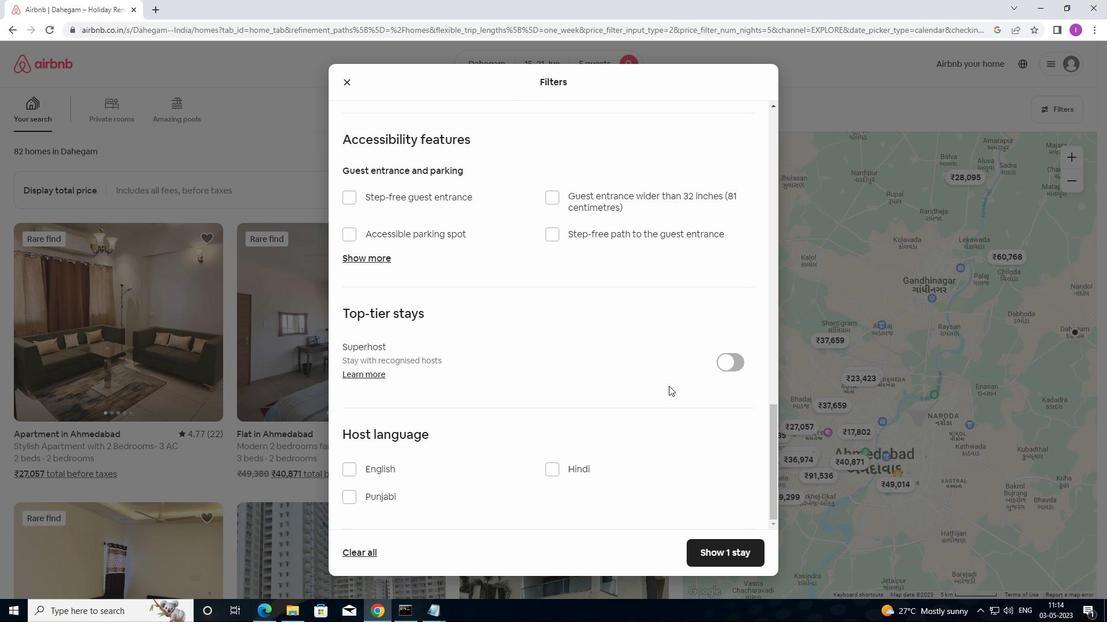 
Action: Mouse scrolled (660, 390) with delta (0, 0)
Screenshot: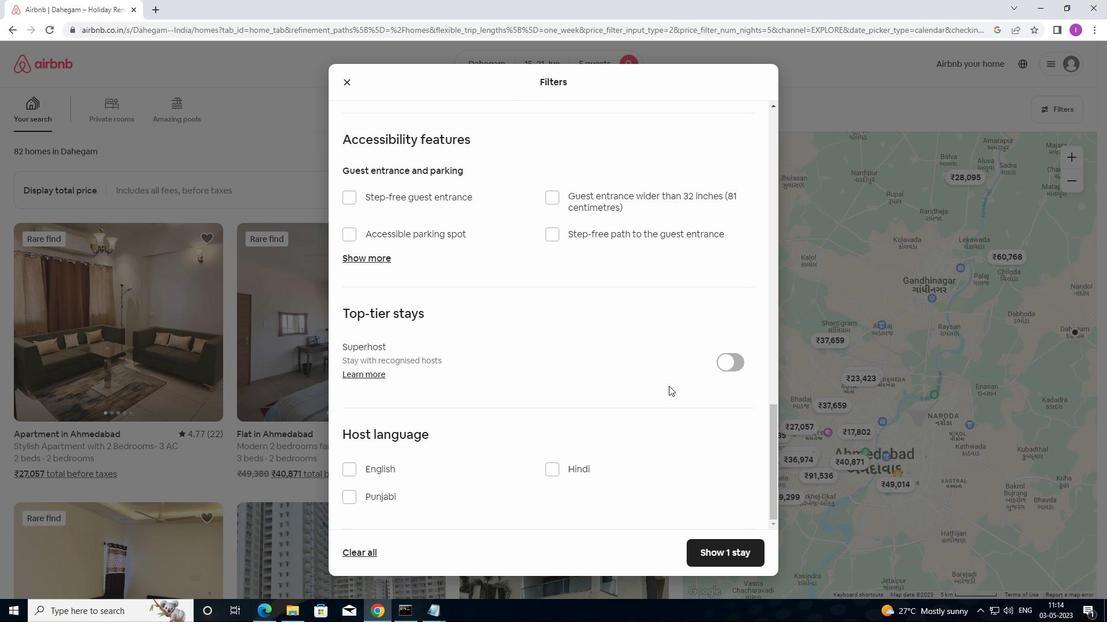 
Action: Mouse moved to (355, 473)
Screenshot: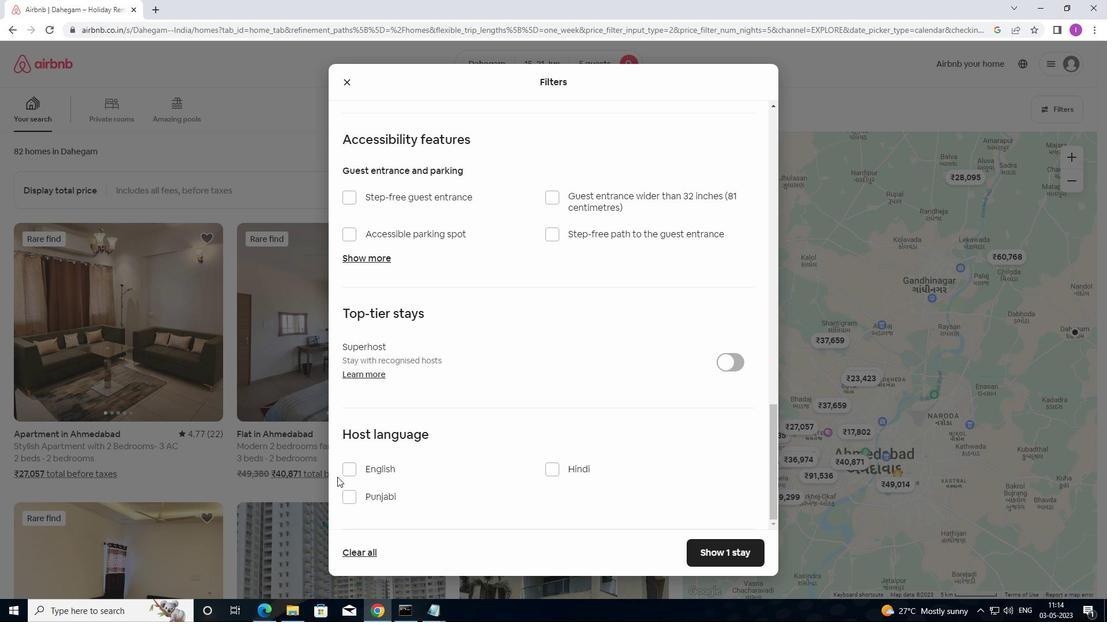 
Action: Mouse pressed left at (355, 473)
Screenshot: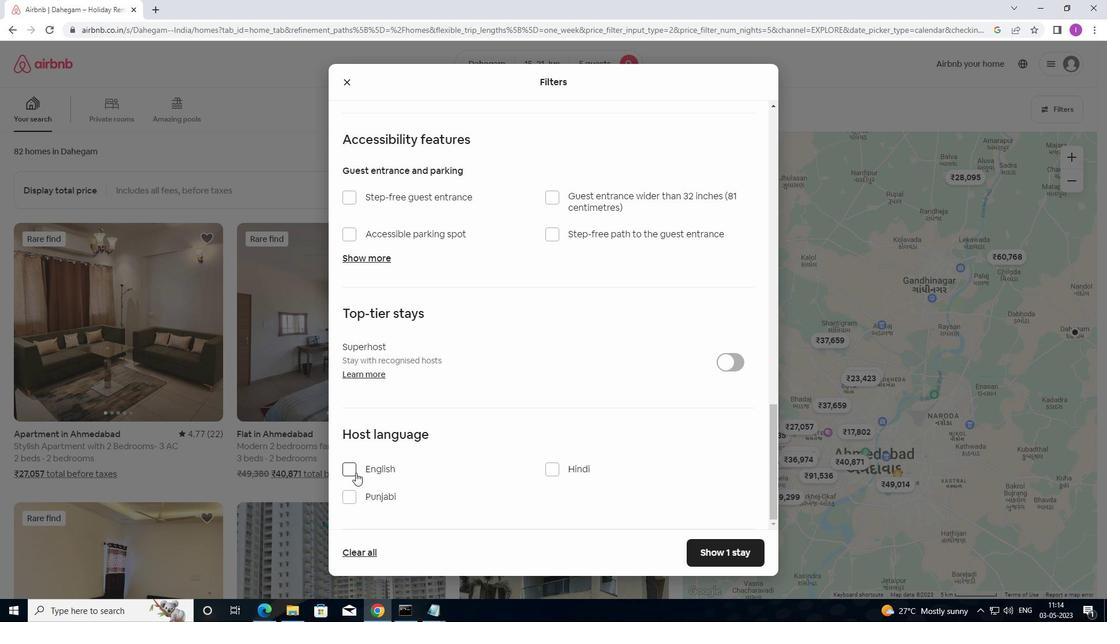 
Action: Mouse moved to (715, 562)
Screenshot: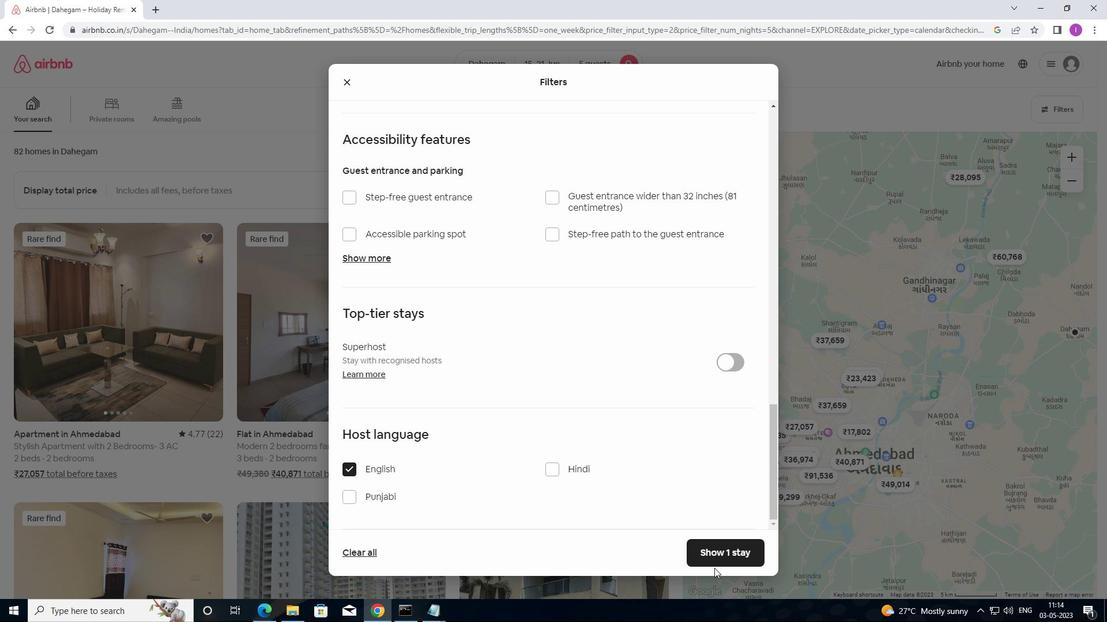 
Action: Mouse pressed left at (715, 562)
Screenshot: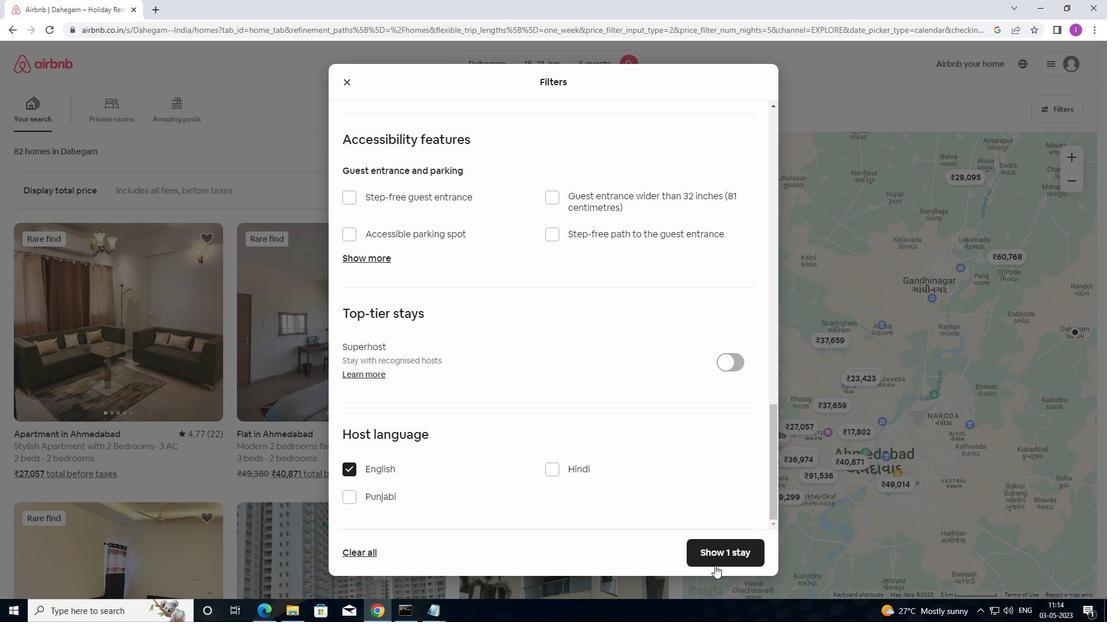 
Action: Mouse moved to (719, 555)
Screenshot: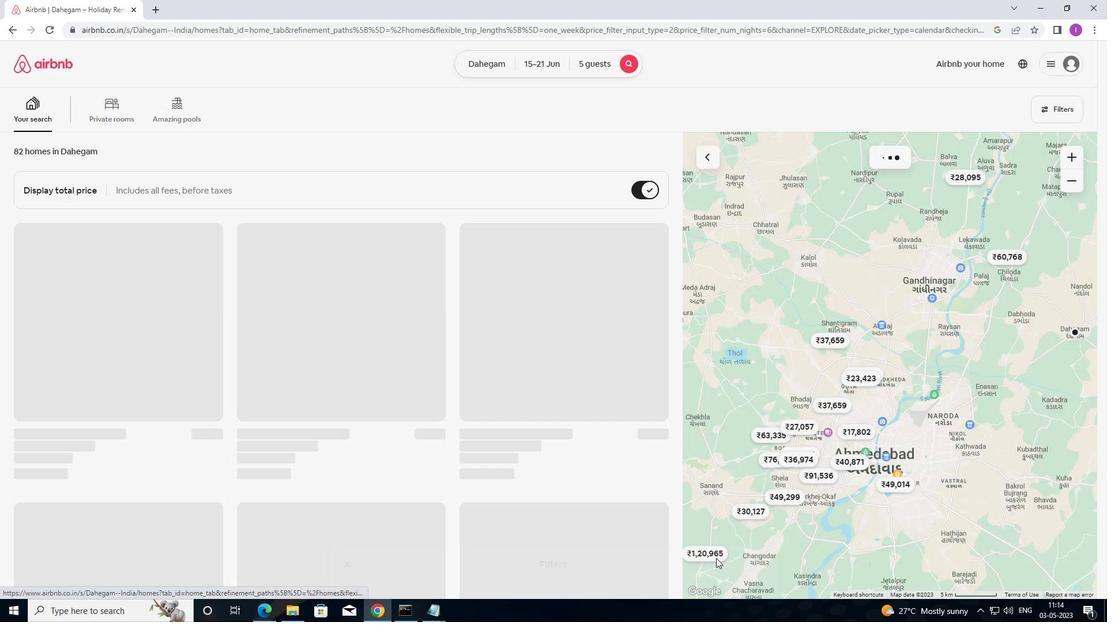 
